 Task: Look for space in Shchuchin, Belarus from 2nd September, 2023 to 6th September, 2023 for 2 adults in price range Rs.15000 to Rs.20000. Place can be entire place with 1  bedroom having 1 bed and 1 bathroom. Property type can be house, flat, guest house, hotel. Amenities needed are: washing machine. Booking option can be shelf check-in. Required host language is English.
Action: Mouse moved to (517, 125)
Screenshot: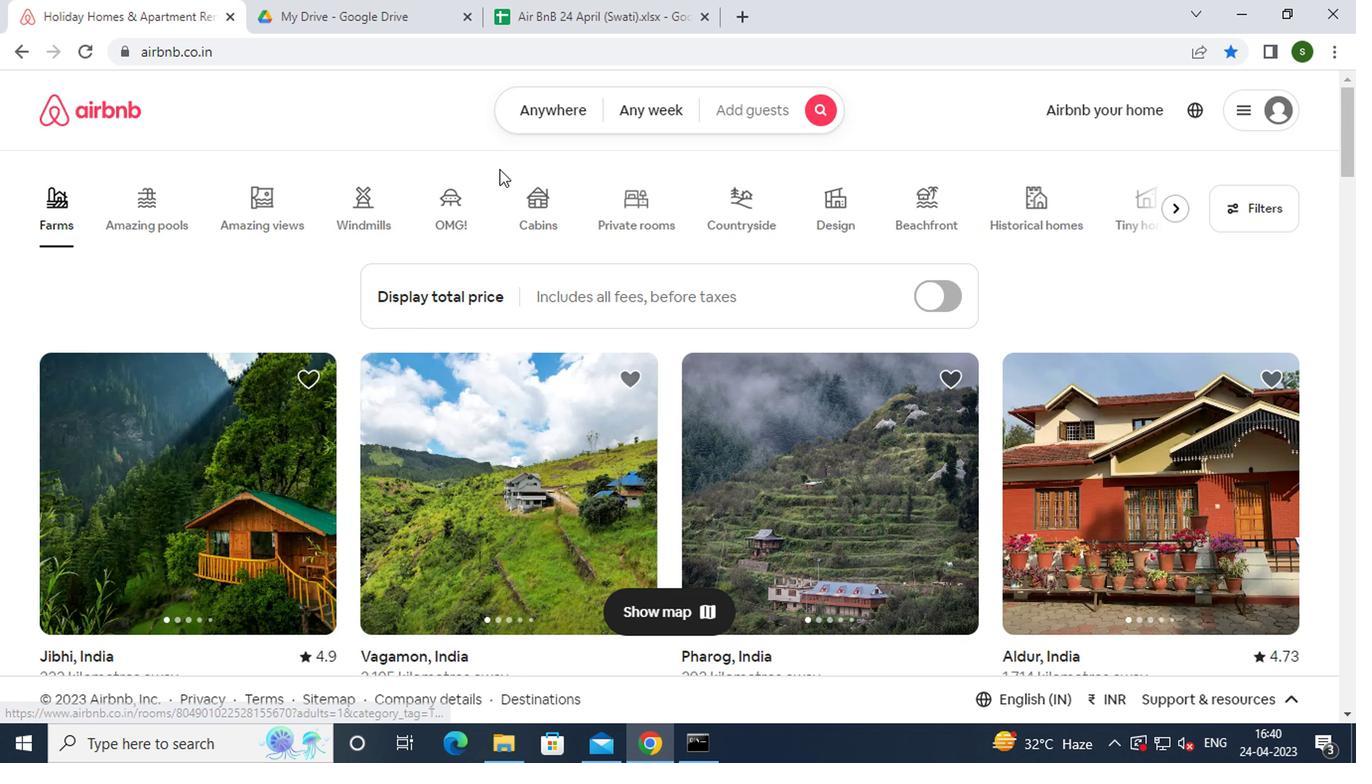 
Action: Mouse pressed left at (517, 125)
Screenshot: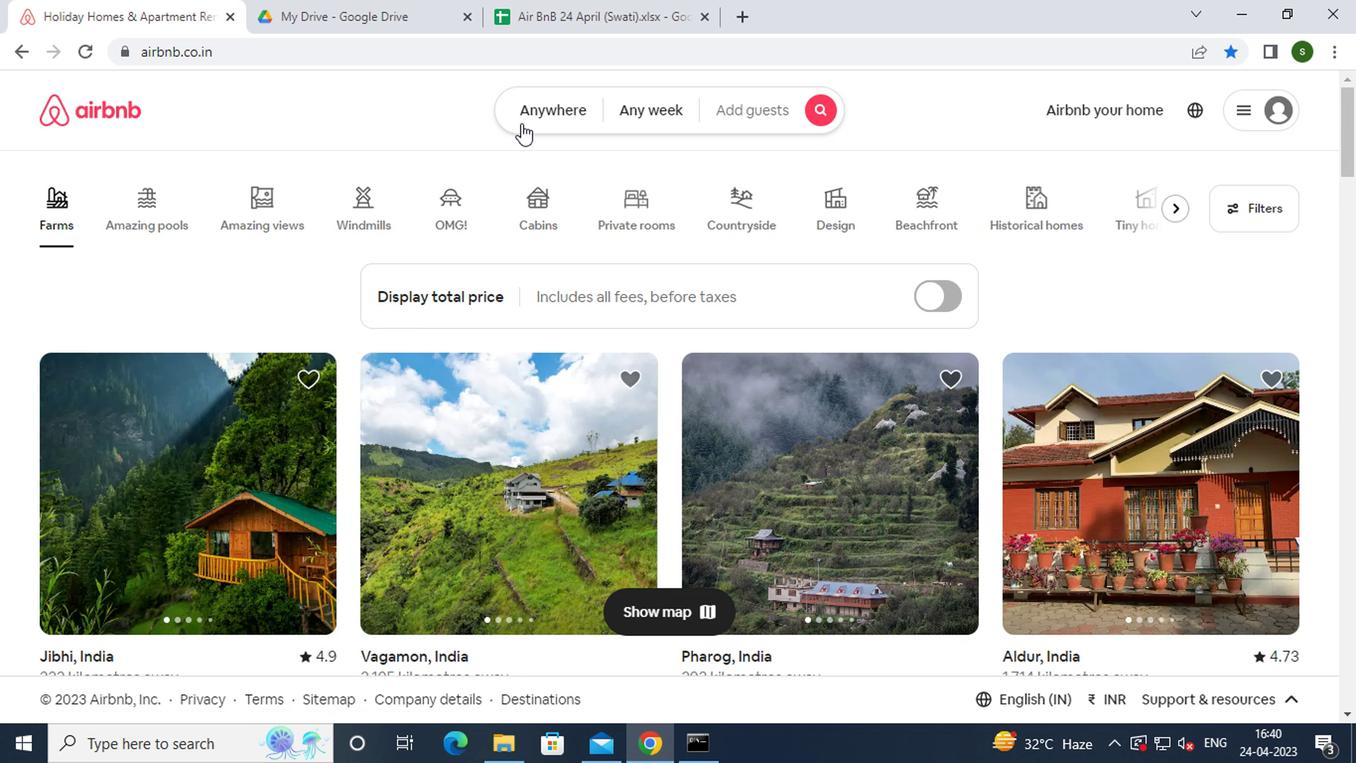 
Action: Mouse moved to (431, 206)
Screenshot: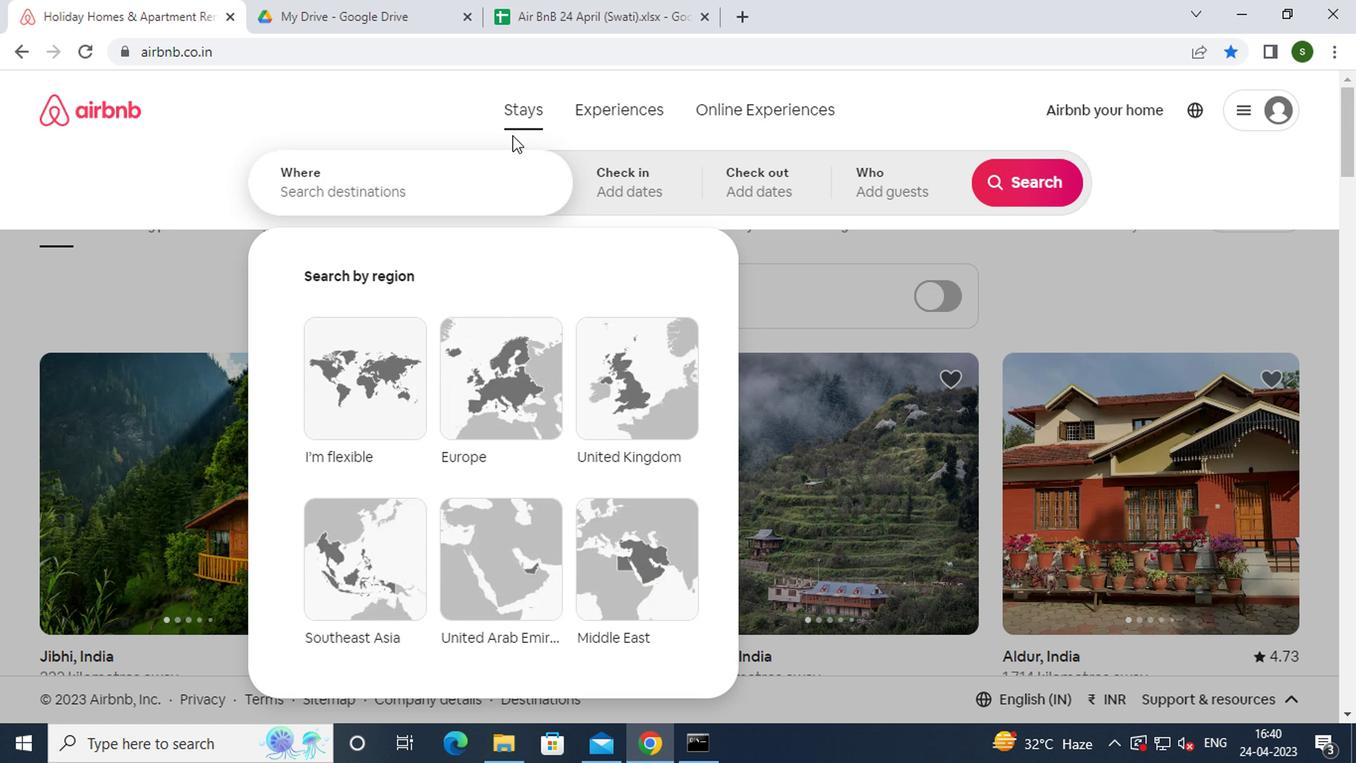 
Action: Mouse pressed left at (431, 206)
Screenshot: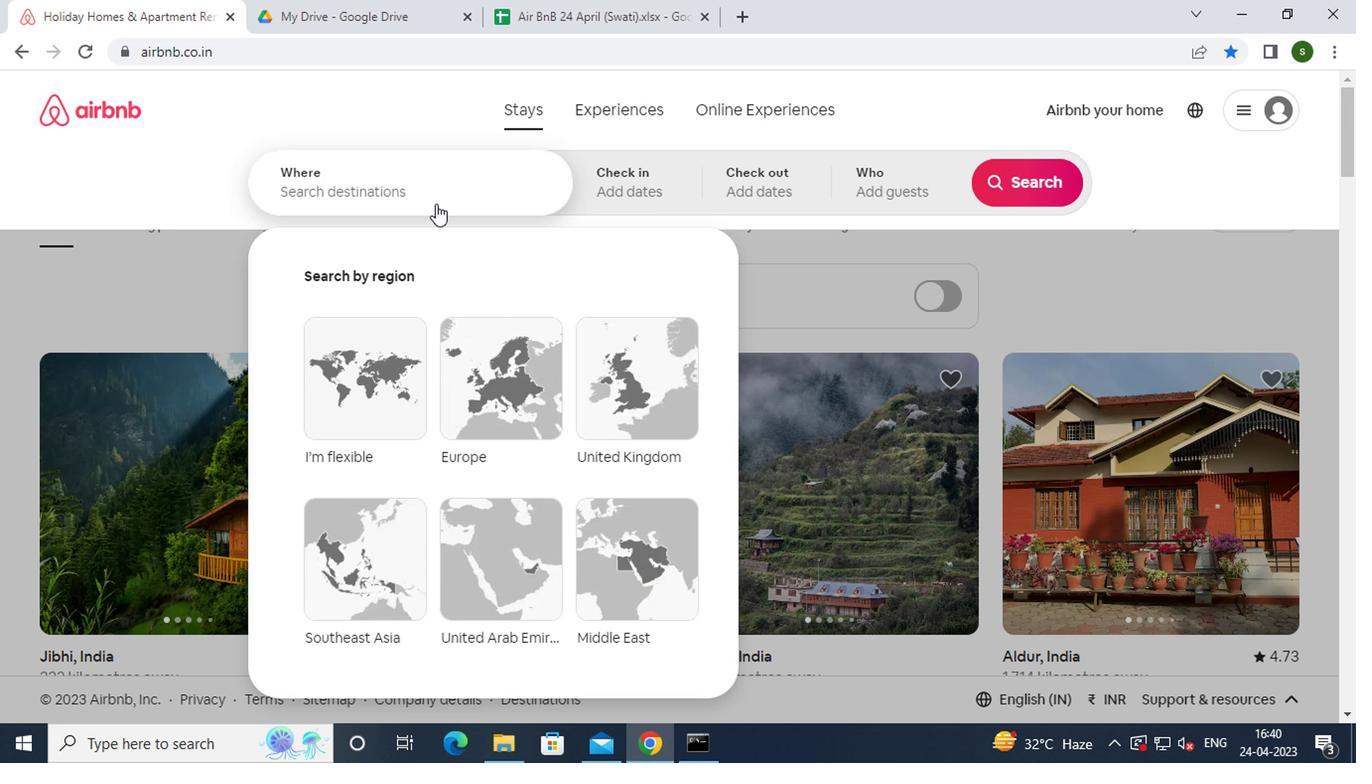 
Action: Key pressed s<Key.caps_lock>hchuchin
Screenshot: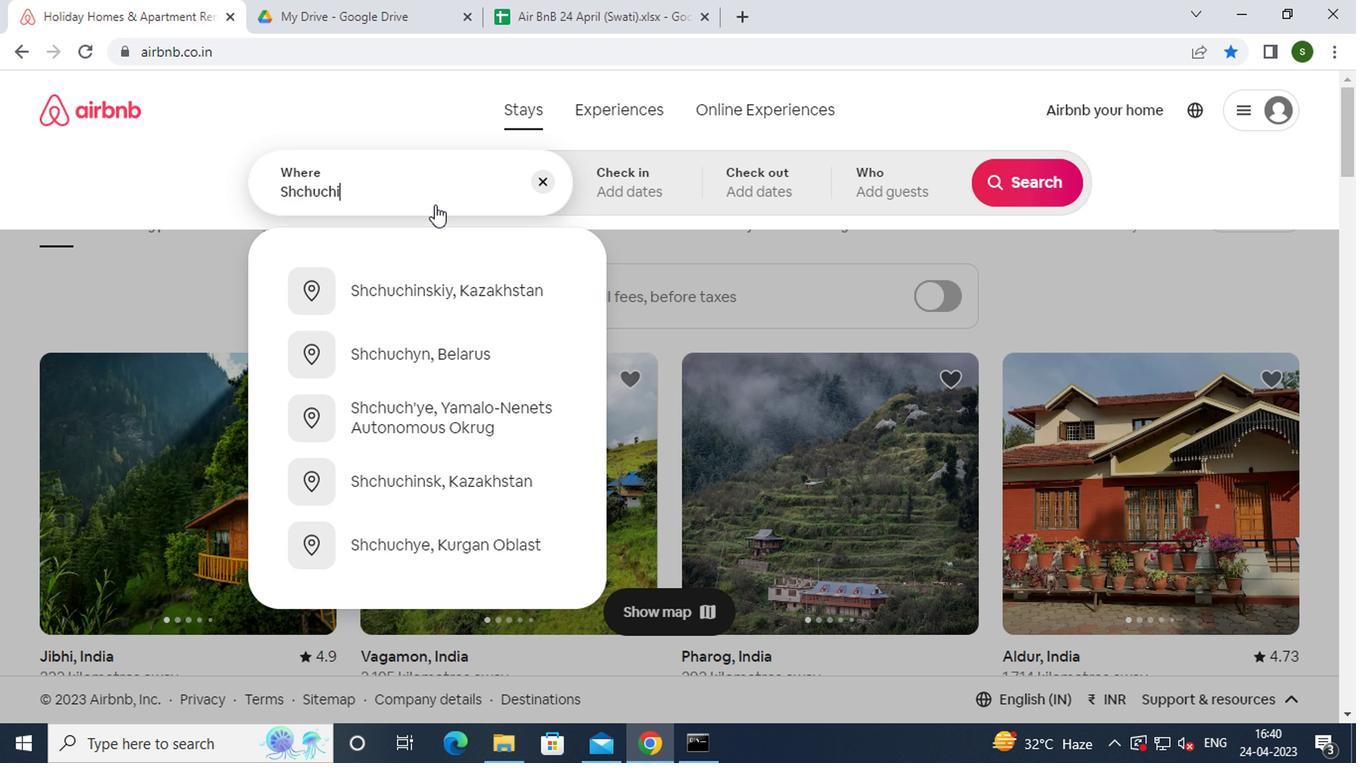 
Action: Mouse moved to (441, 279)
Screenshot: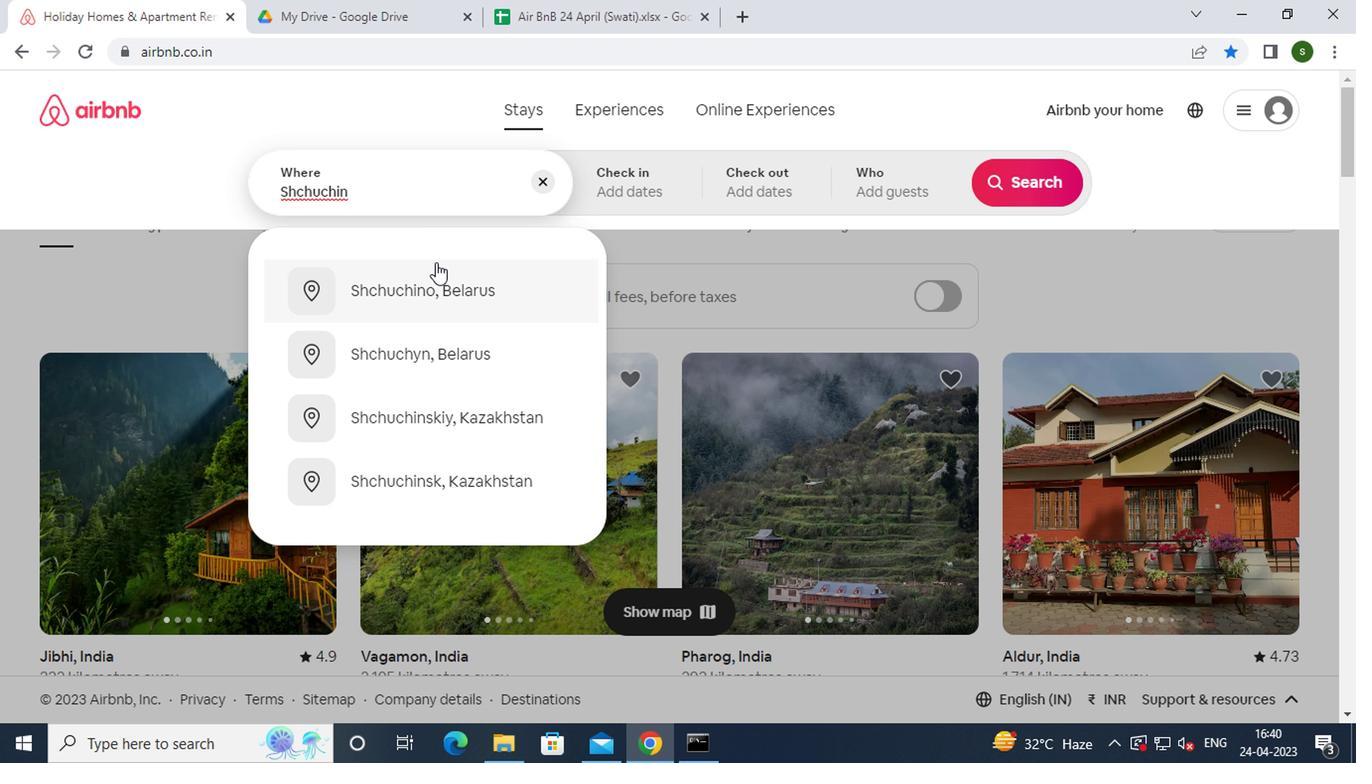 
Action: Mouse pressed left at (441, 279)
Screenshot: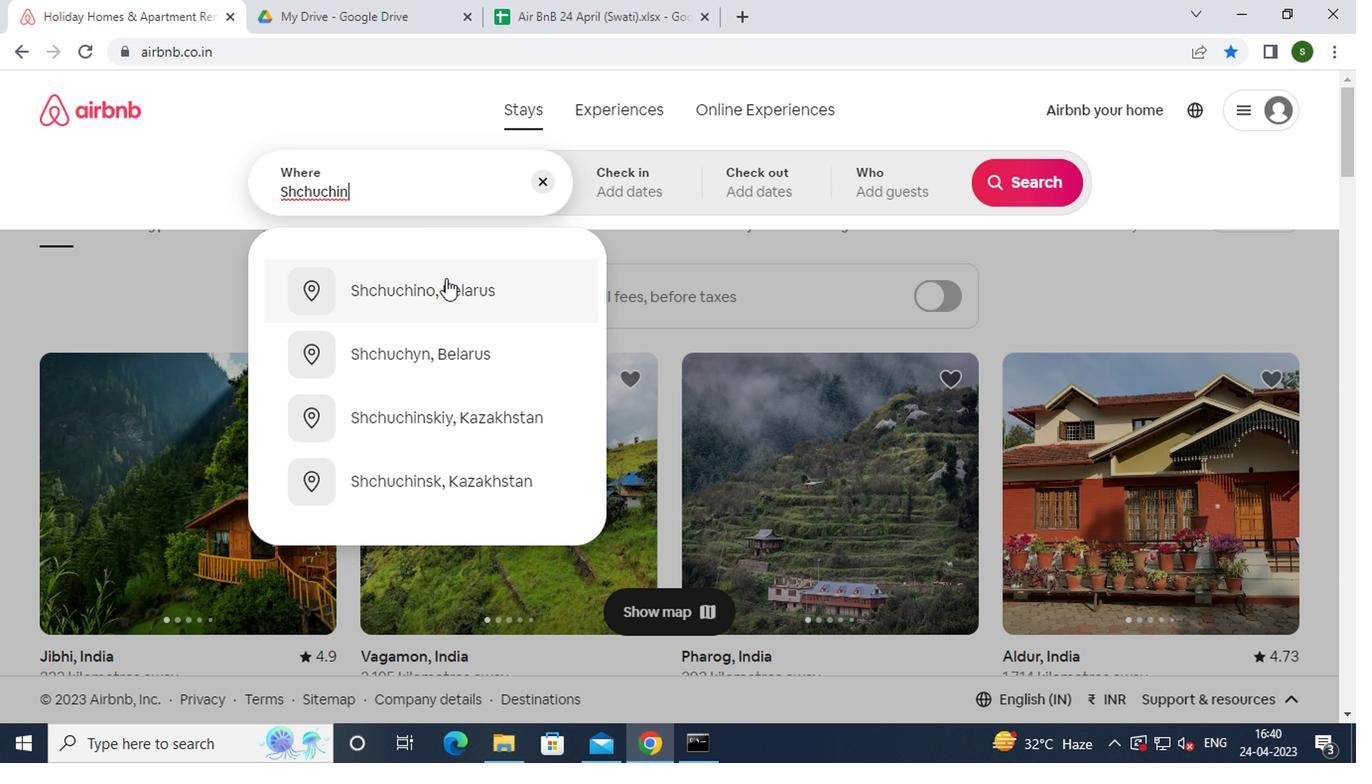 
Action: Mouse moved to (1011, 340)
Screenshot: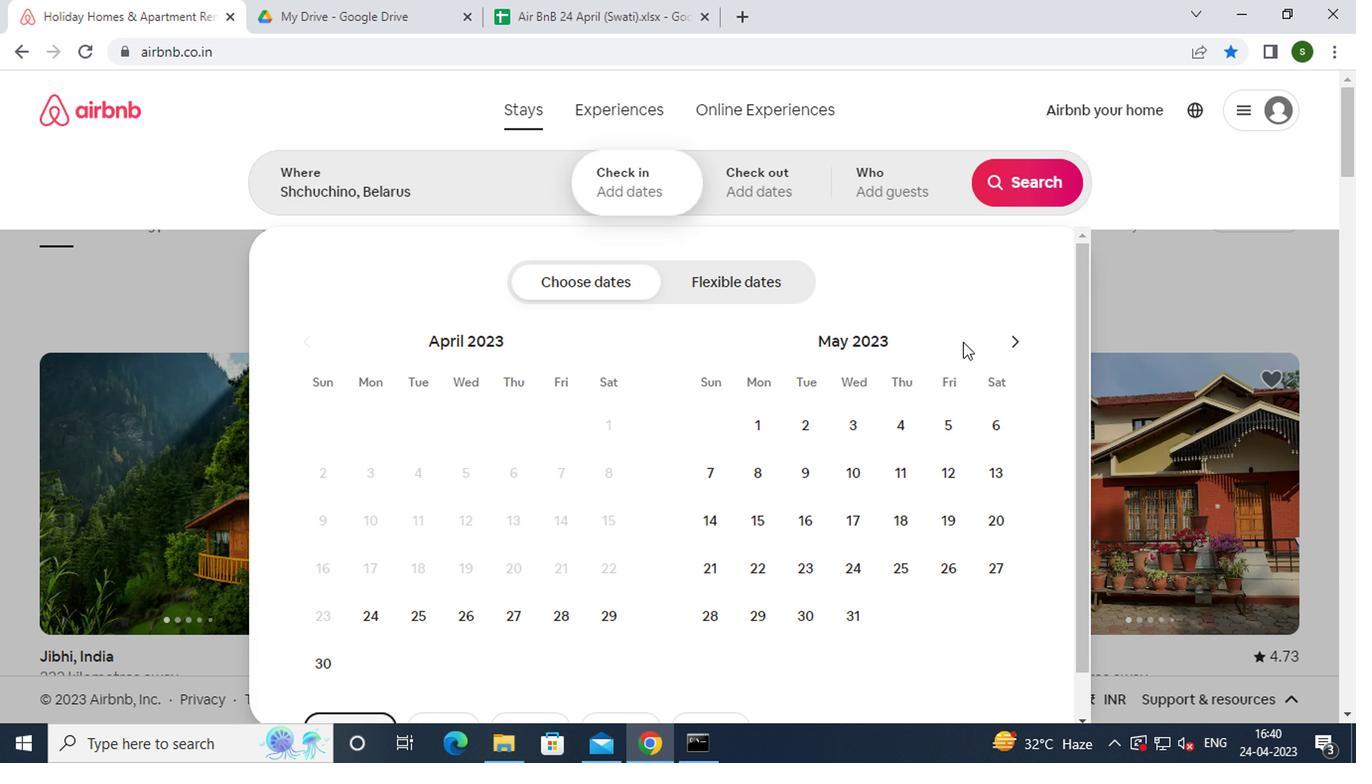 
Action: Mouse pressed left at (1011, 340)
Screenshot: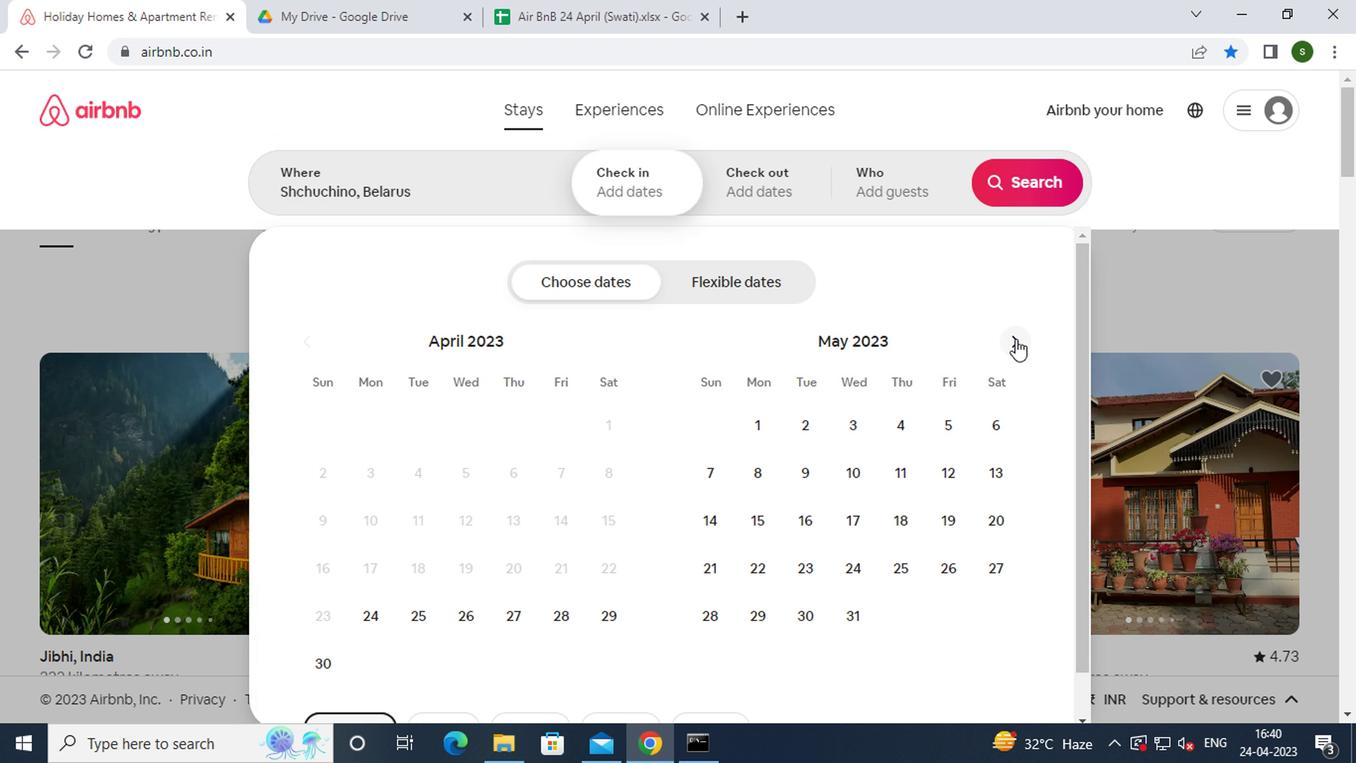 
Action: Mouse pressed left at (1011, 340)
Screenshot: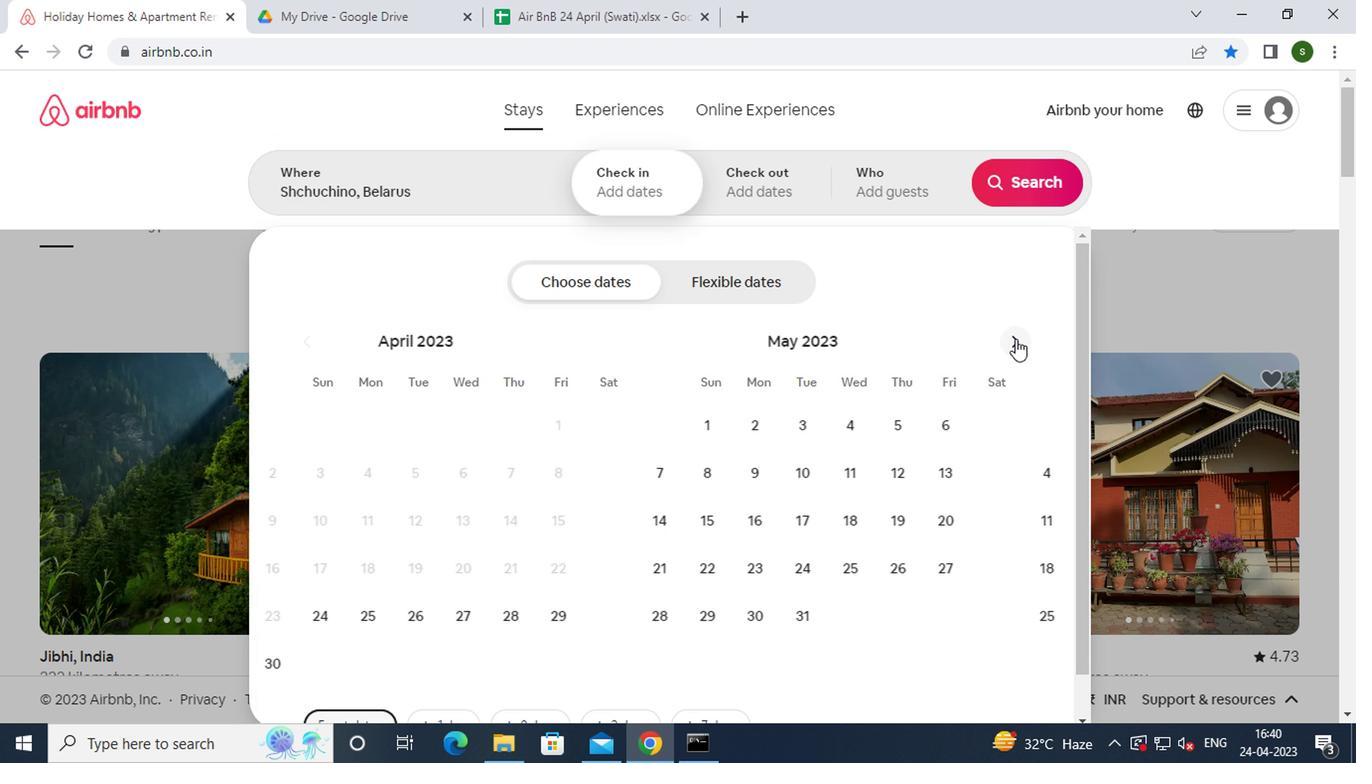 
Action: Mouse pressed left at (1011, 340)
Screenshot: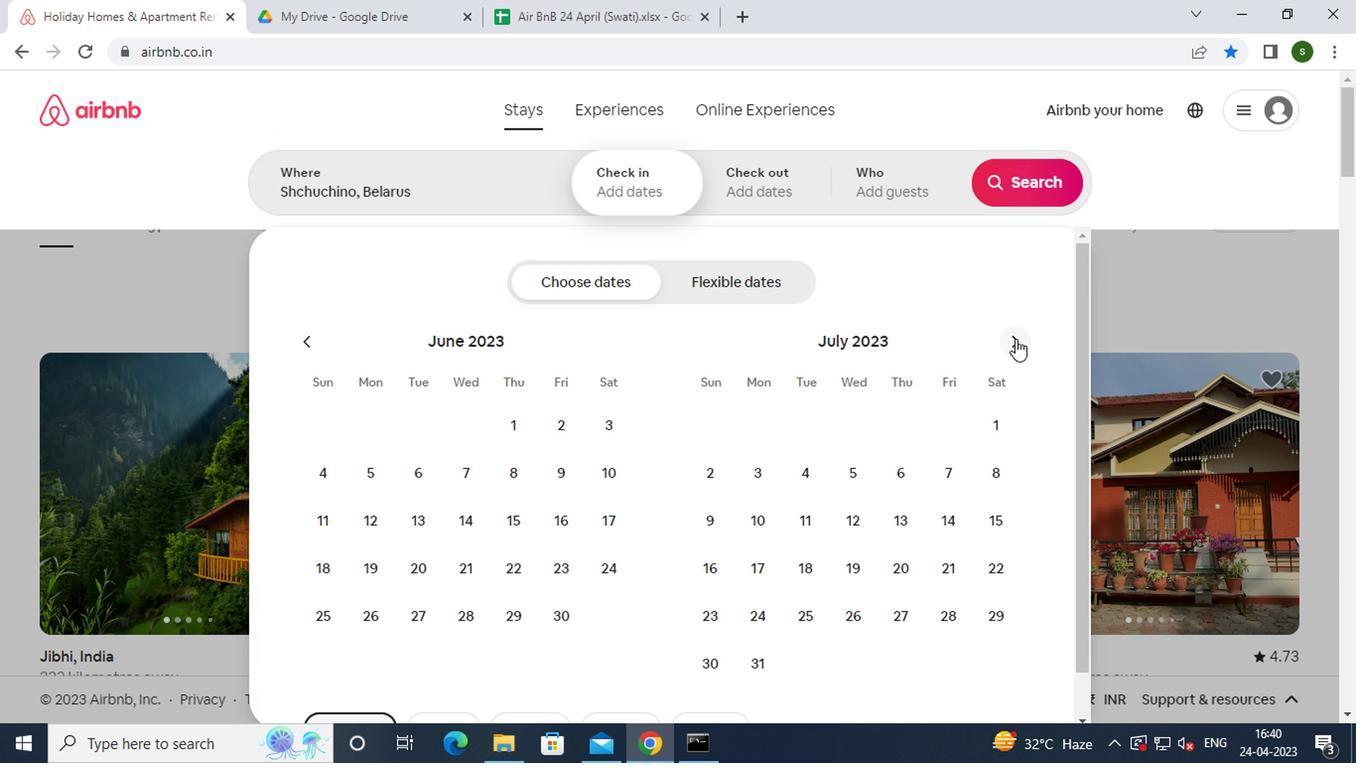 
Action: Mouse pressed left at (1011, 340)
Screenshot: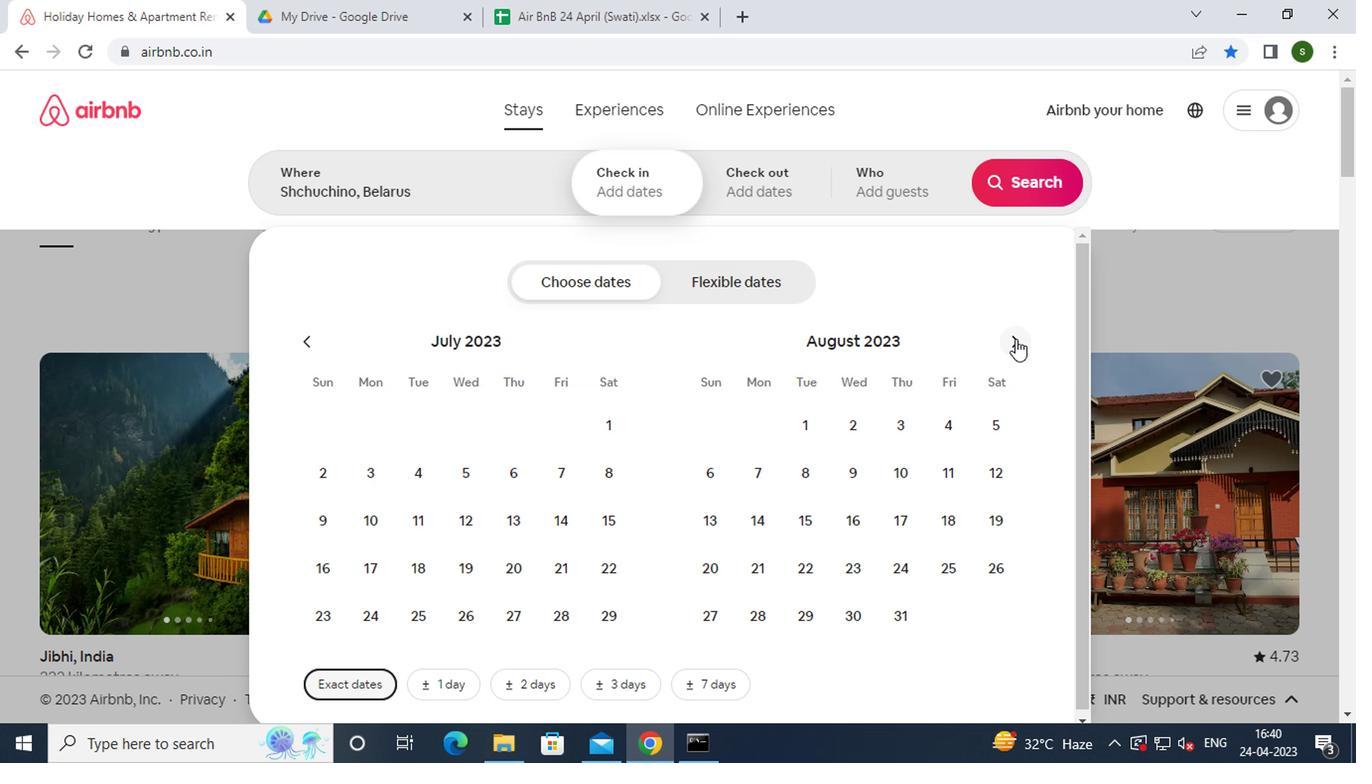 
Action: Mouse moved to (993, 428)
Screenshot: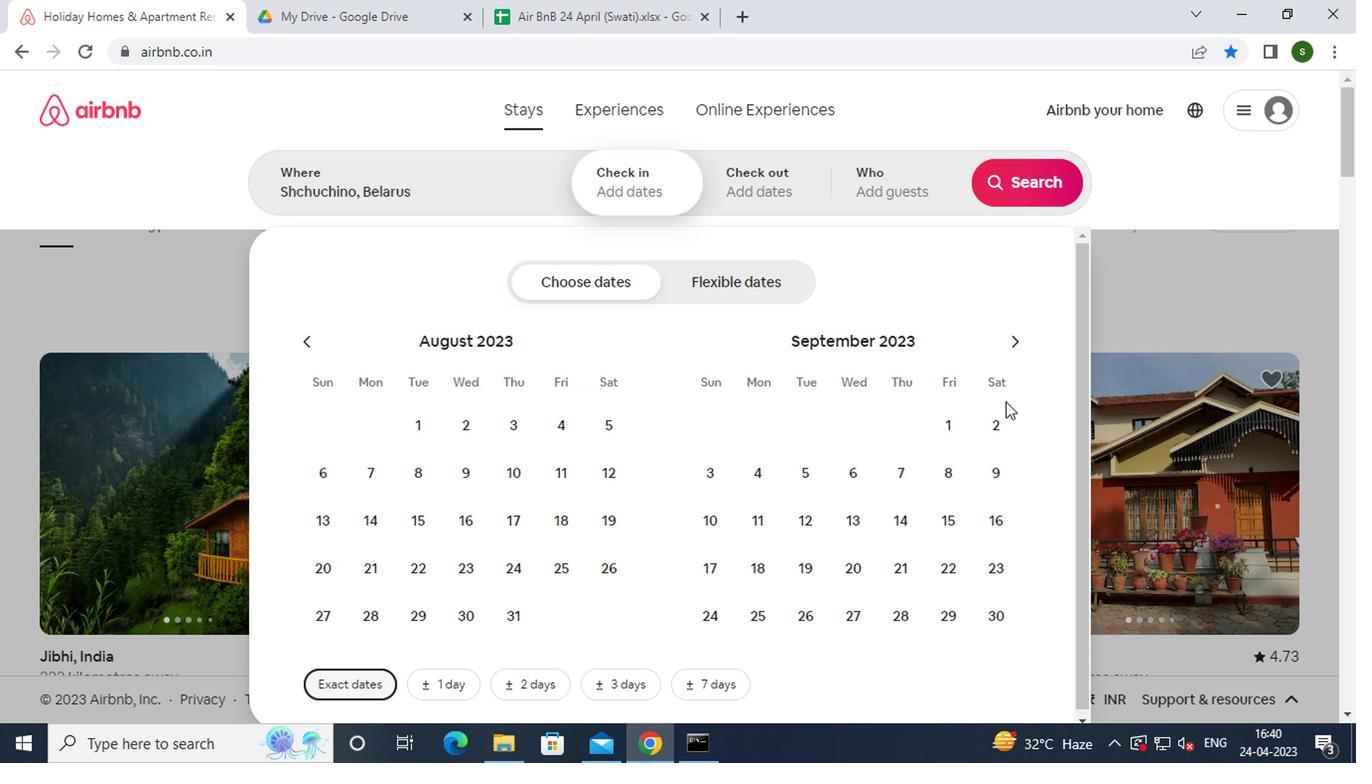 
Action: Mouse pressed left at (993, 428)
Screenshot: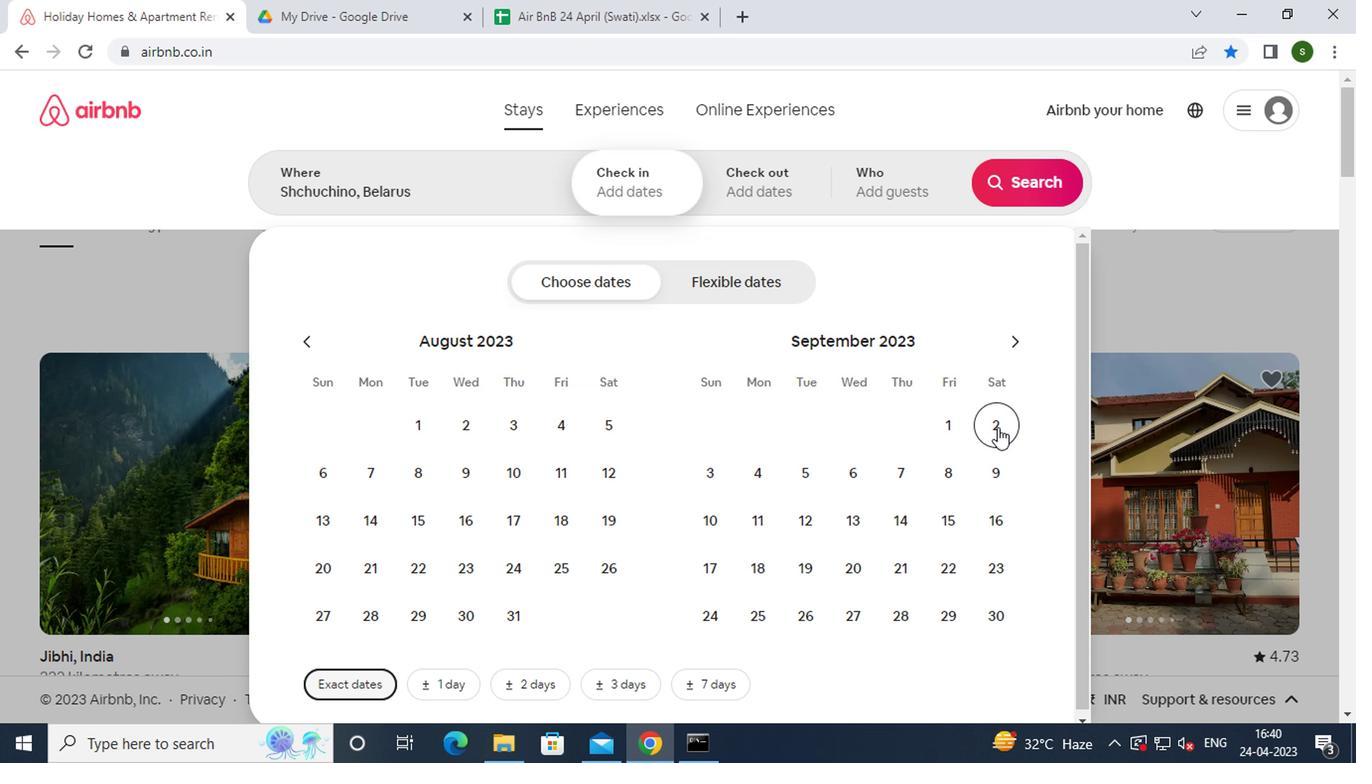 
Action: Mouse moved to (845, 480)
Screenshot: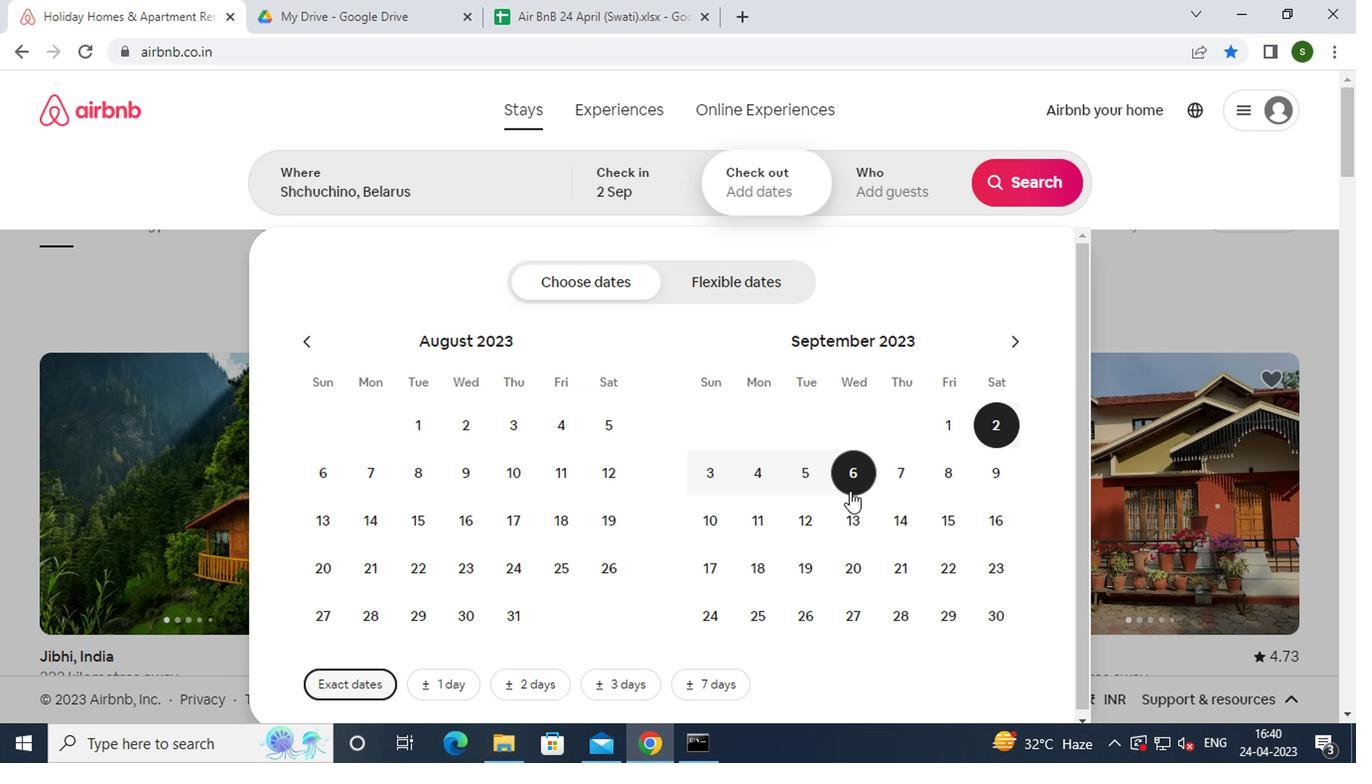 
Action: Mouse pressed left at (845, 480)
Screenshot: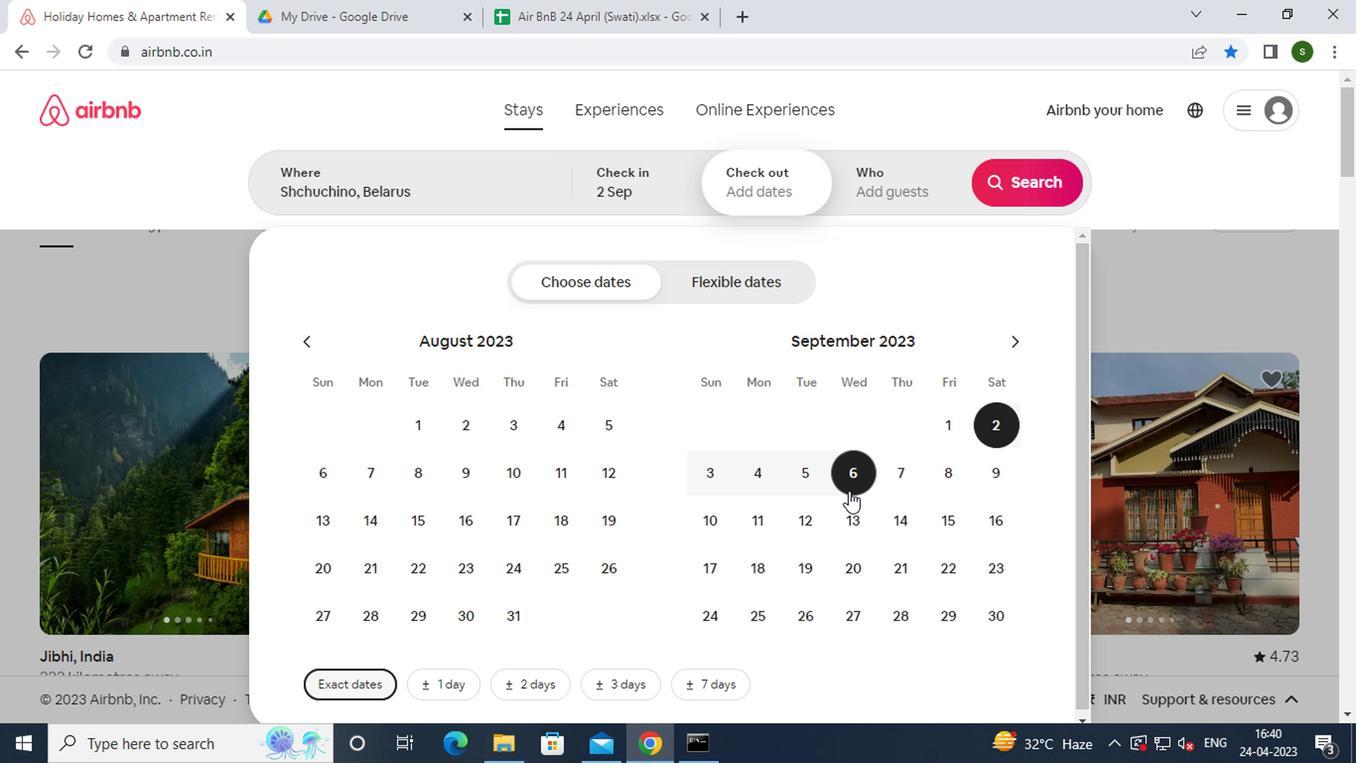 
Action: Mouse moved to (875, 185)
Screenshot: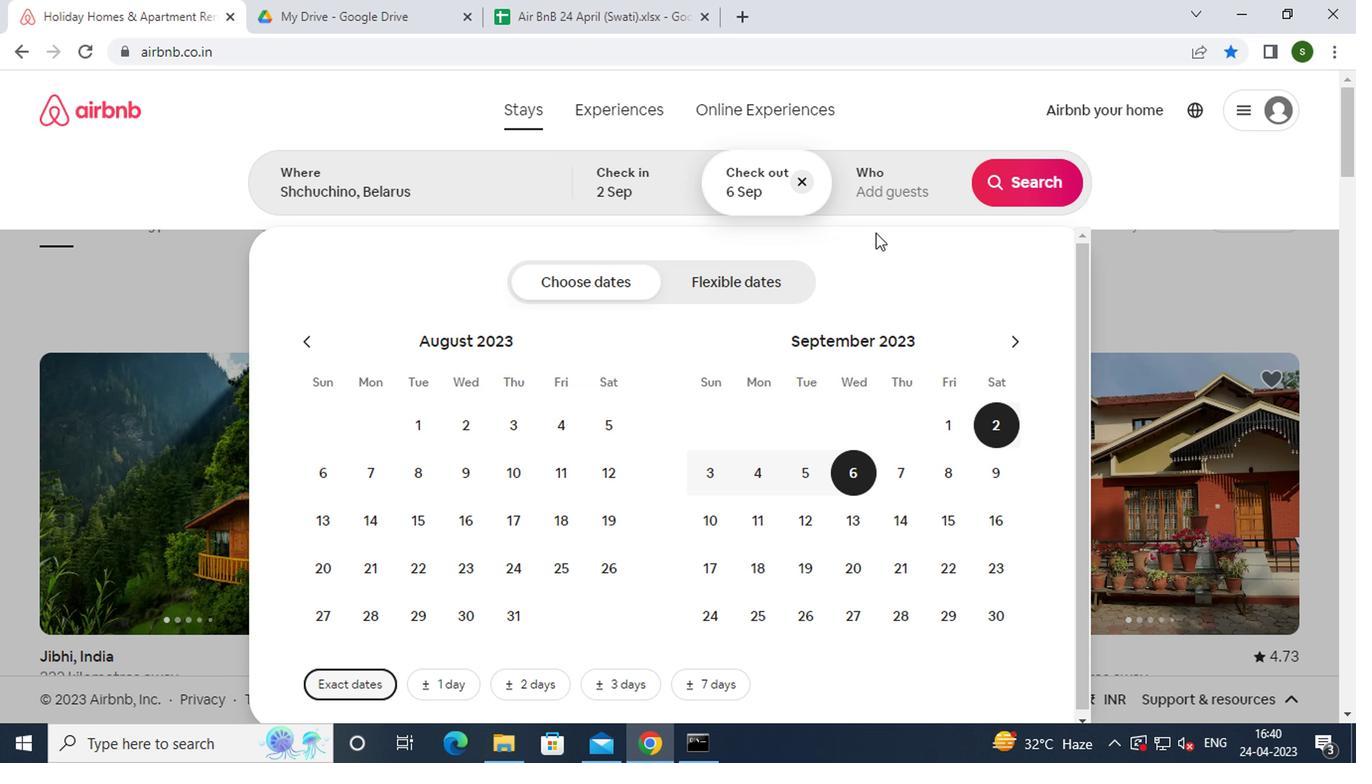 
Action: Mouse pressed left at (875, 185)
Screenshot: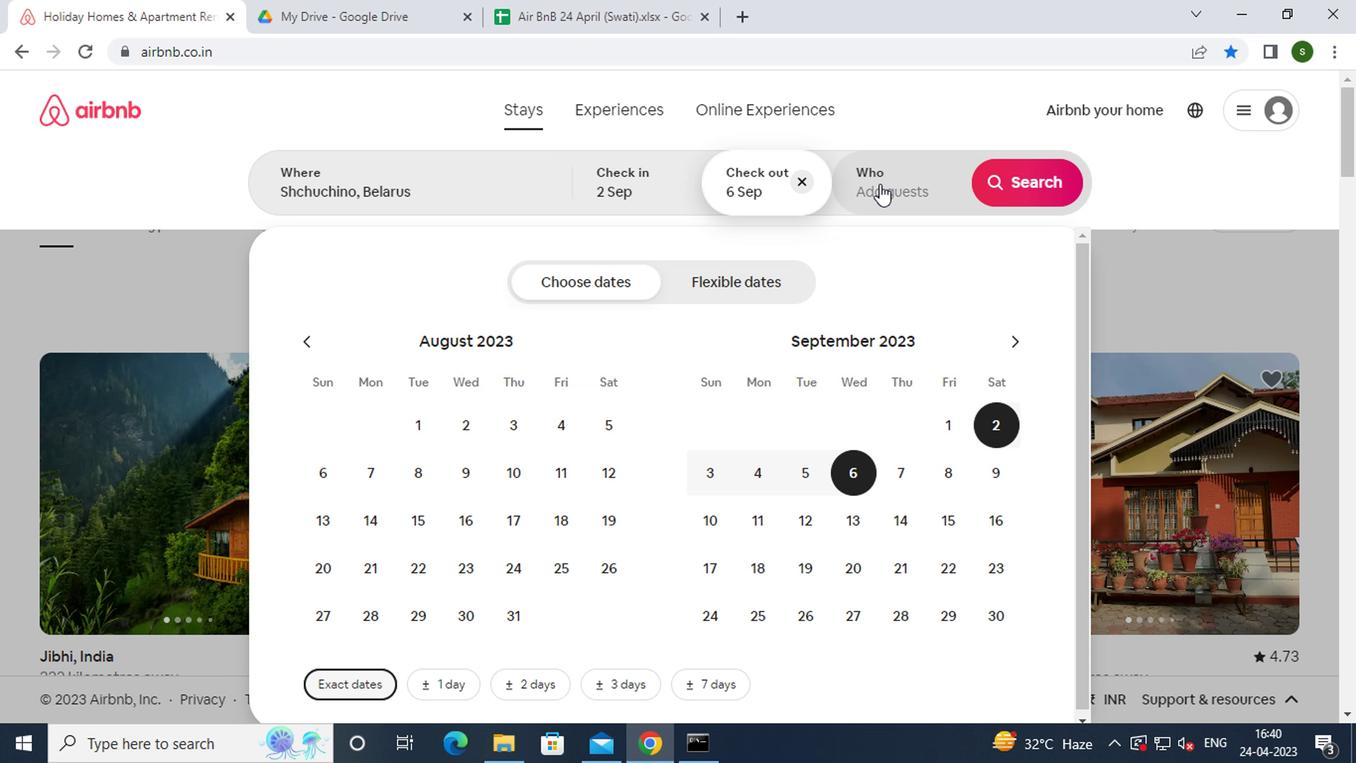 
Action: Mouse moved to (1026, 281)
Screenshot: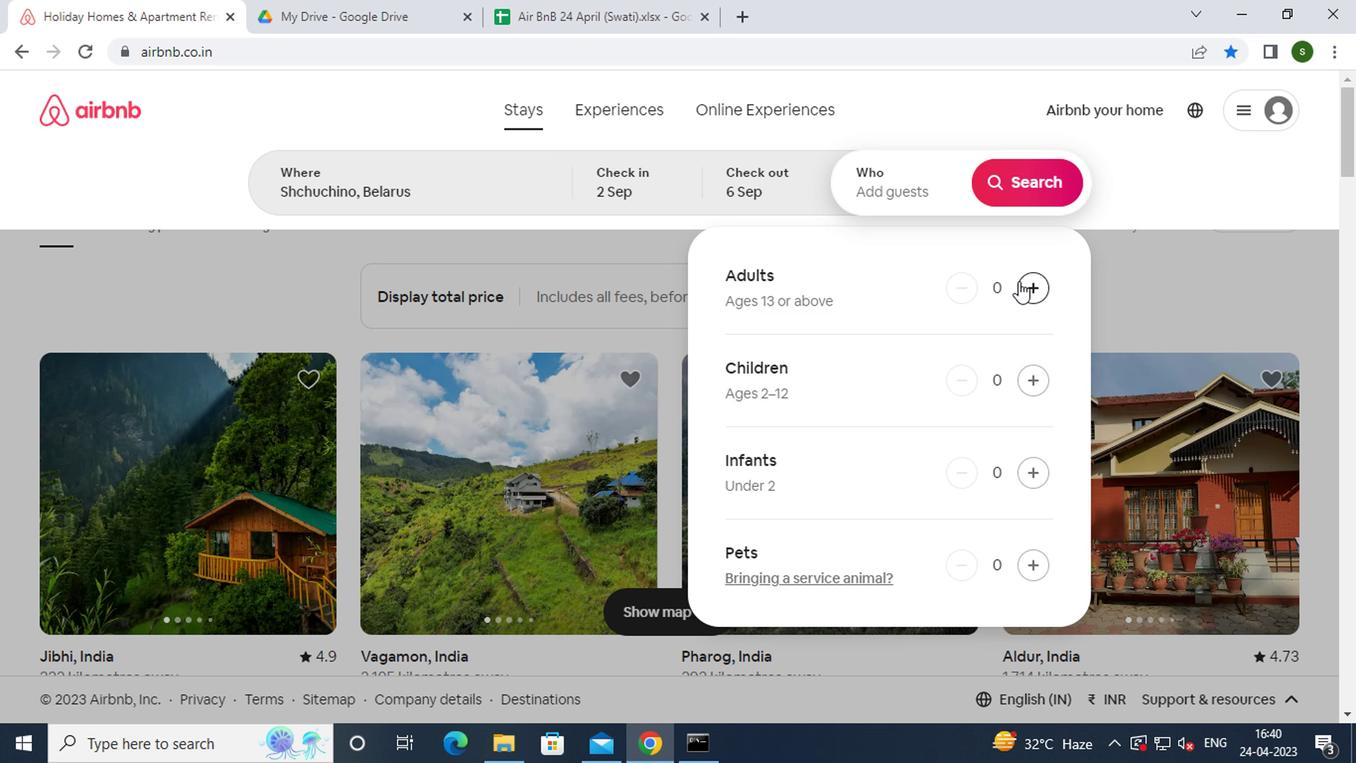 
Action: Mouse pressed left at (1026, 281)
Screenshot: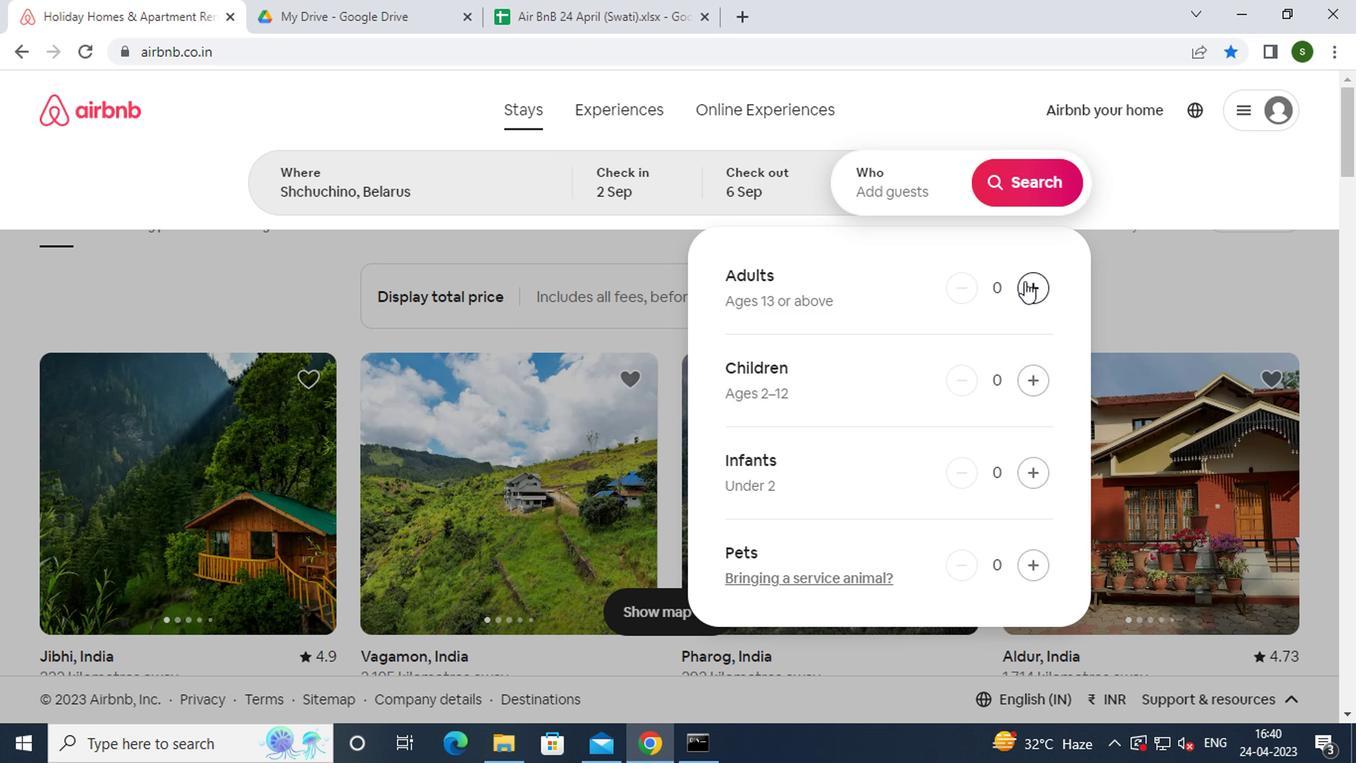 
Action: Mouse pressed left at (1026, 281)
Screenshot: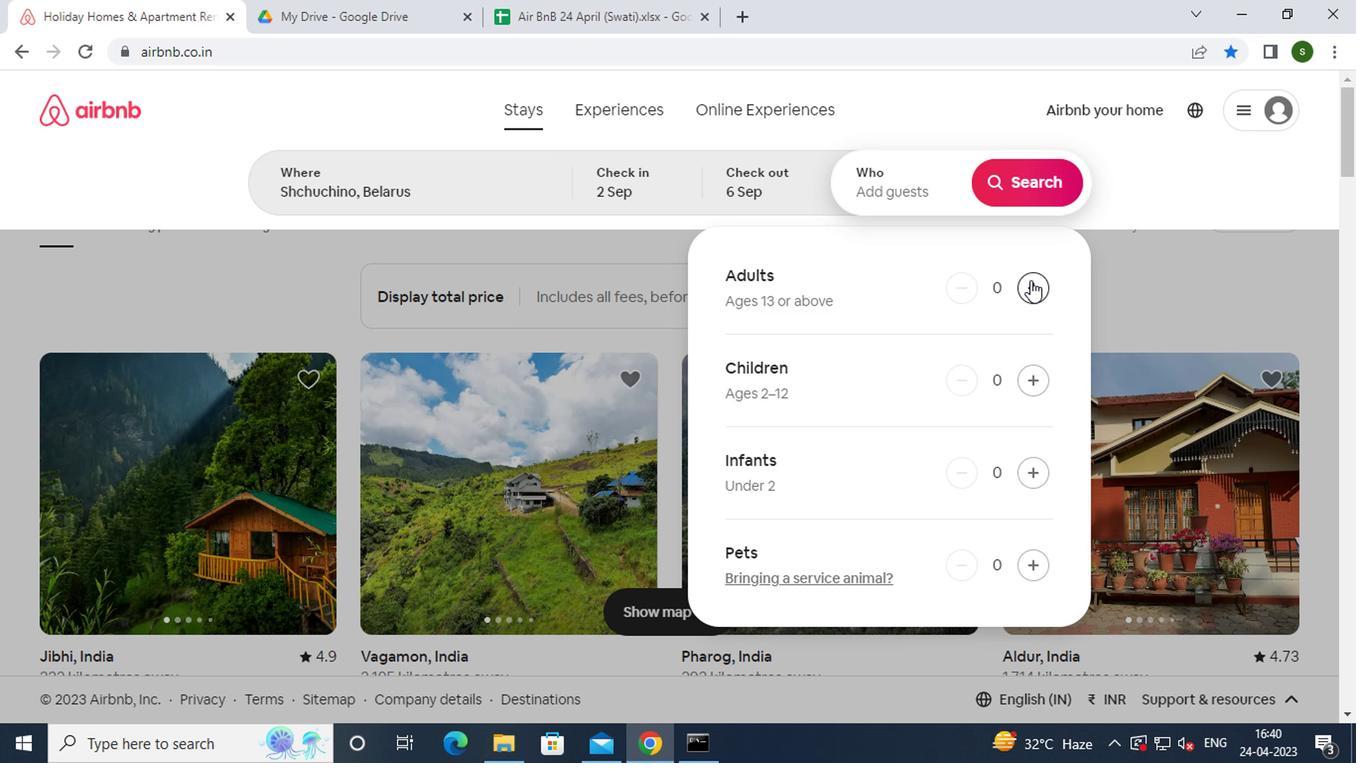 
Action: Mouse moved to (1020, 198)
Screenshot: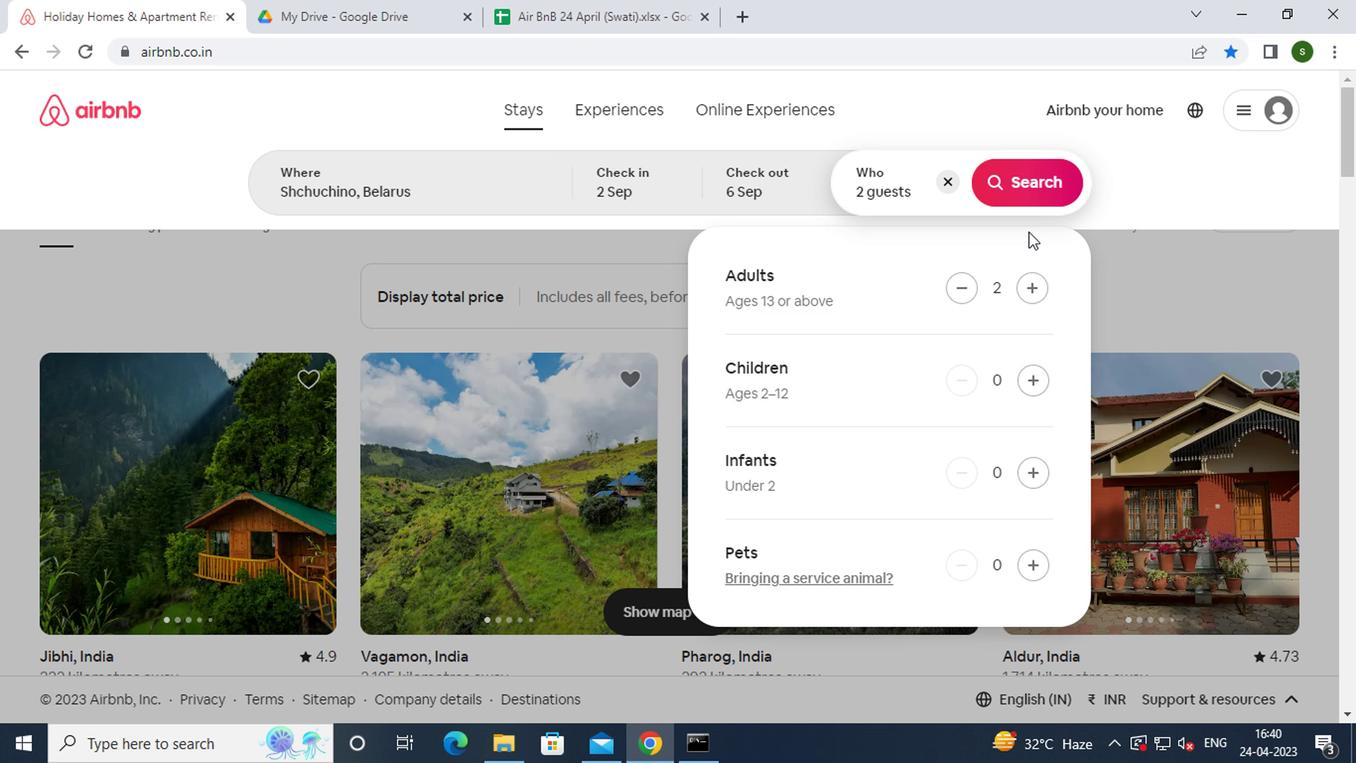 
Action: Mouse pressed left at (1020, 198)
Screenshot: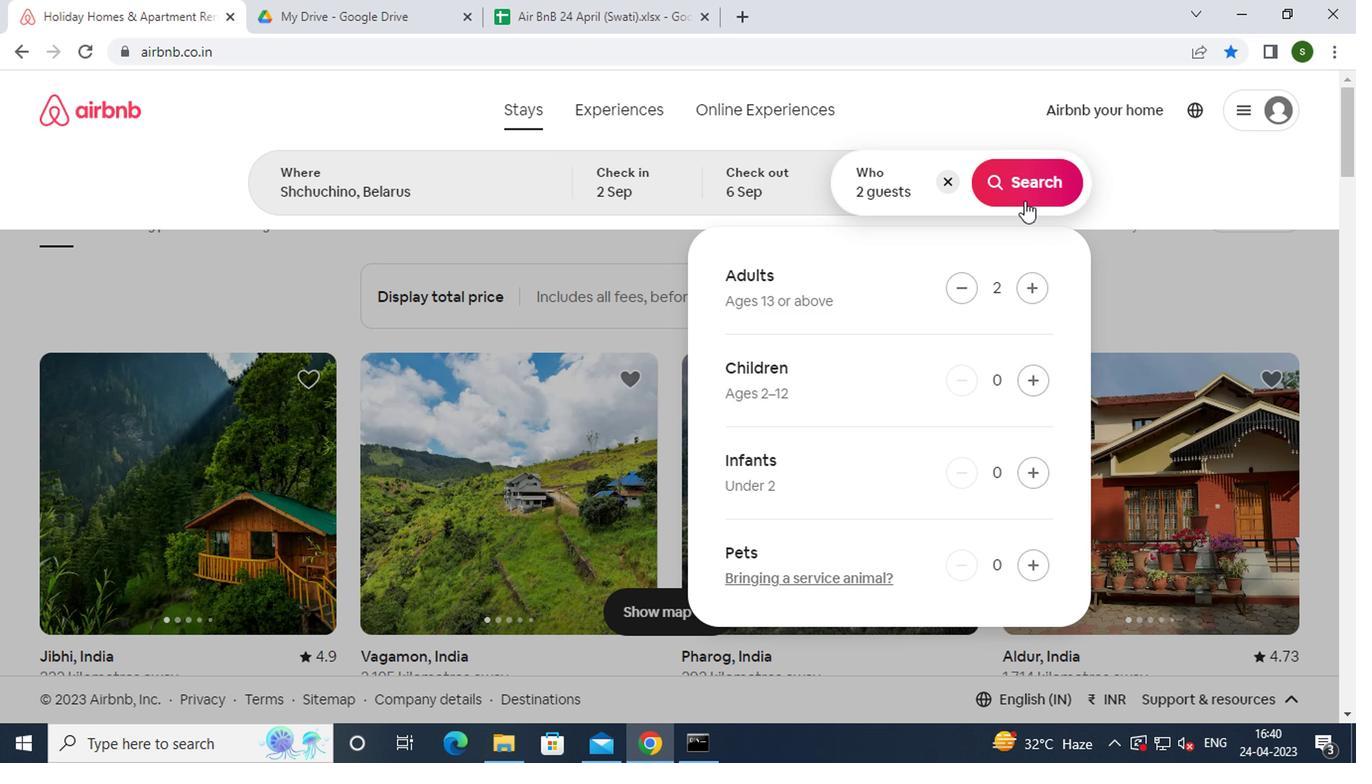
Action: Mouse moved to (1271, 179)
Screenshot: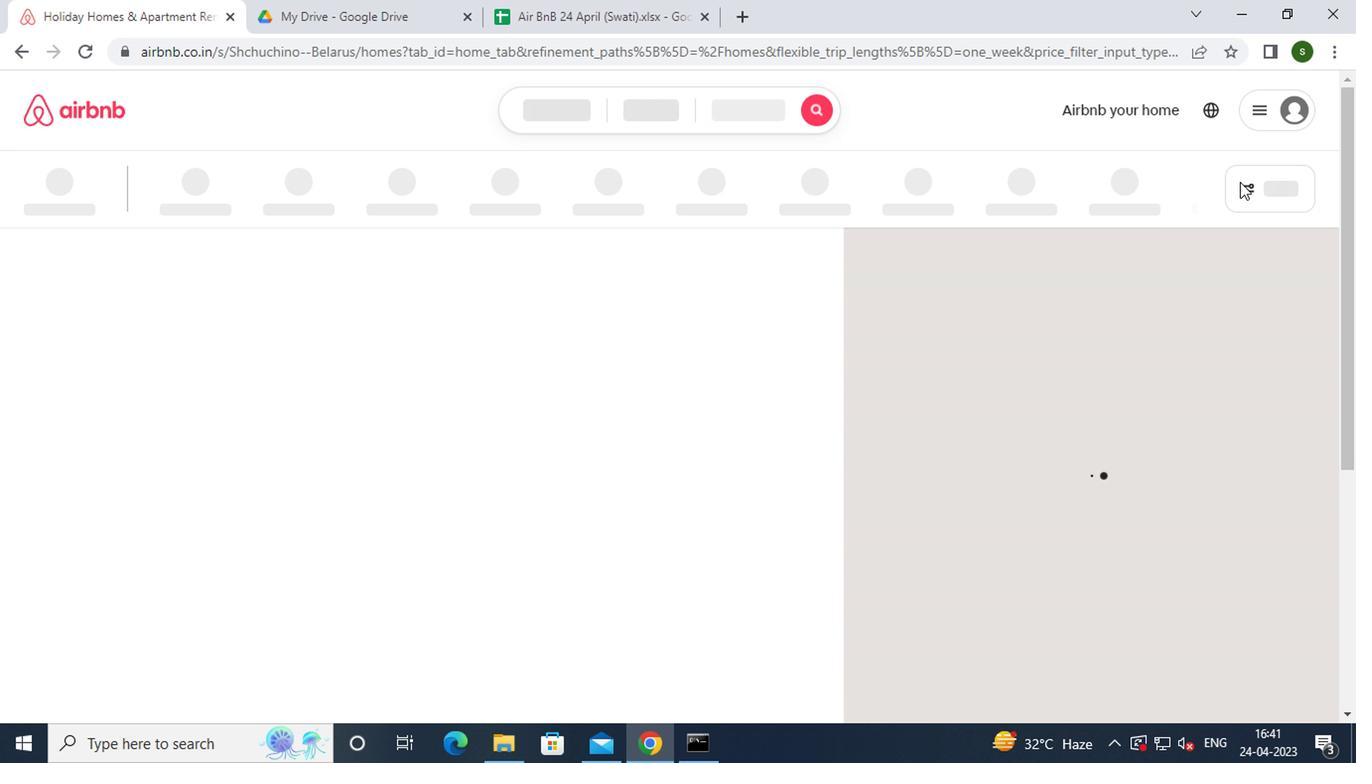 
Action: Mouse pressed left at (1271, 179)
Screenshot: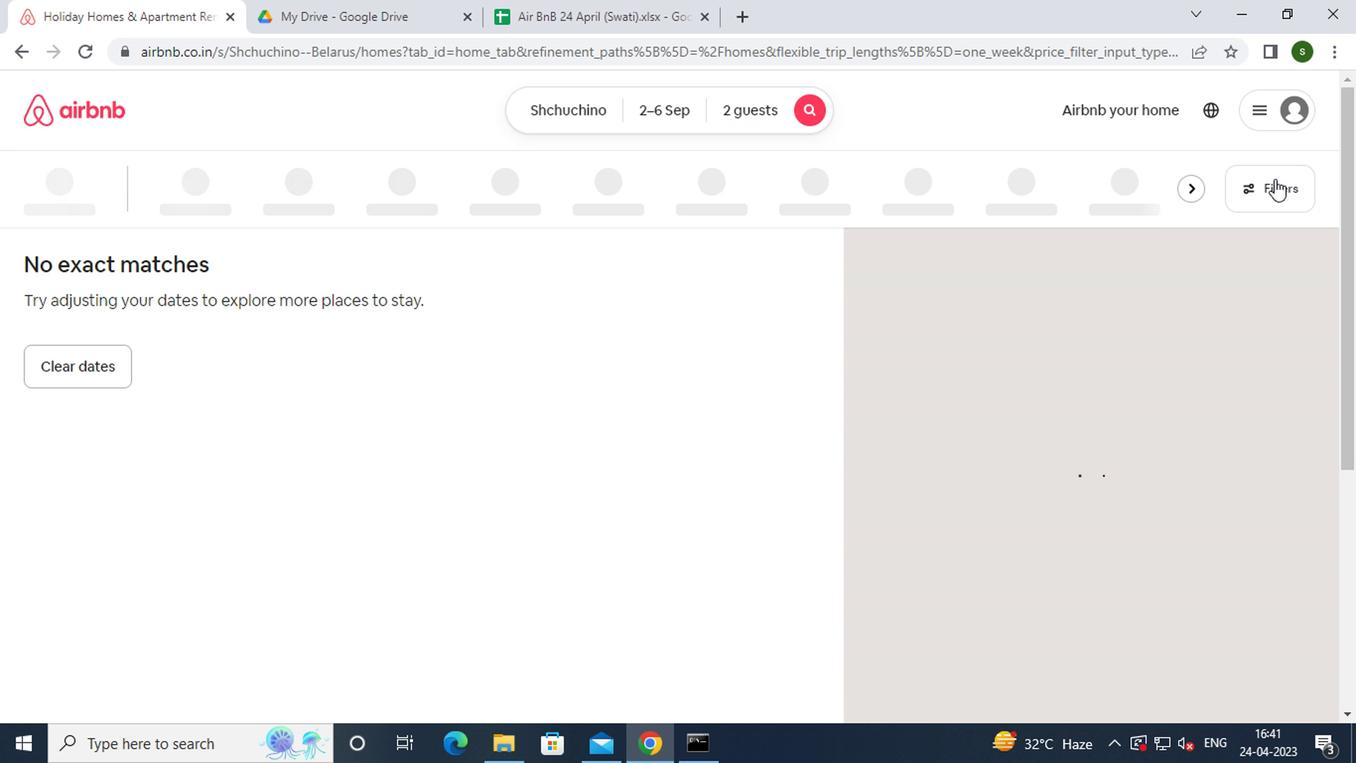 
Action: Mouse moved to (497, 308)
Screenshot: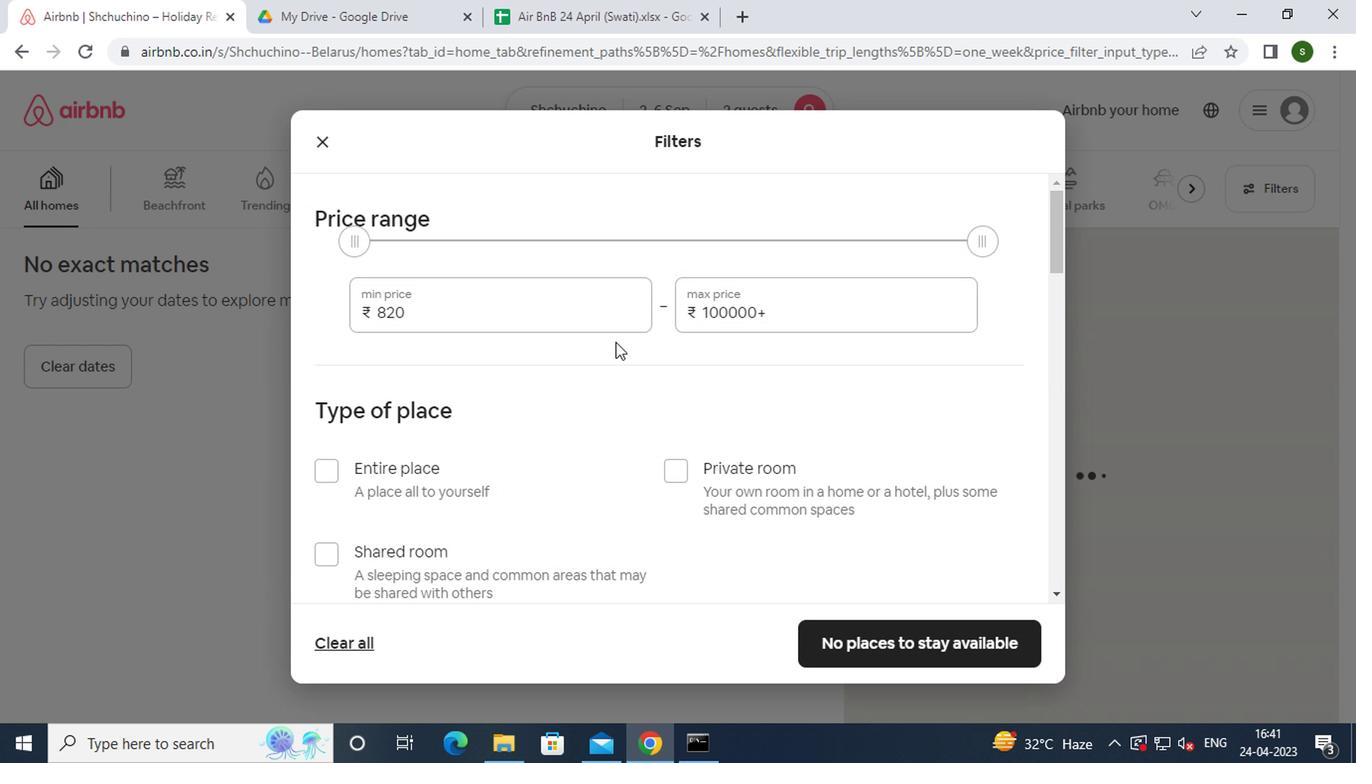 
Action: Mouse pressed left at (497, 308)
Screenshot: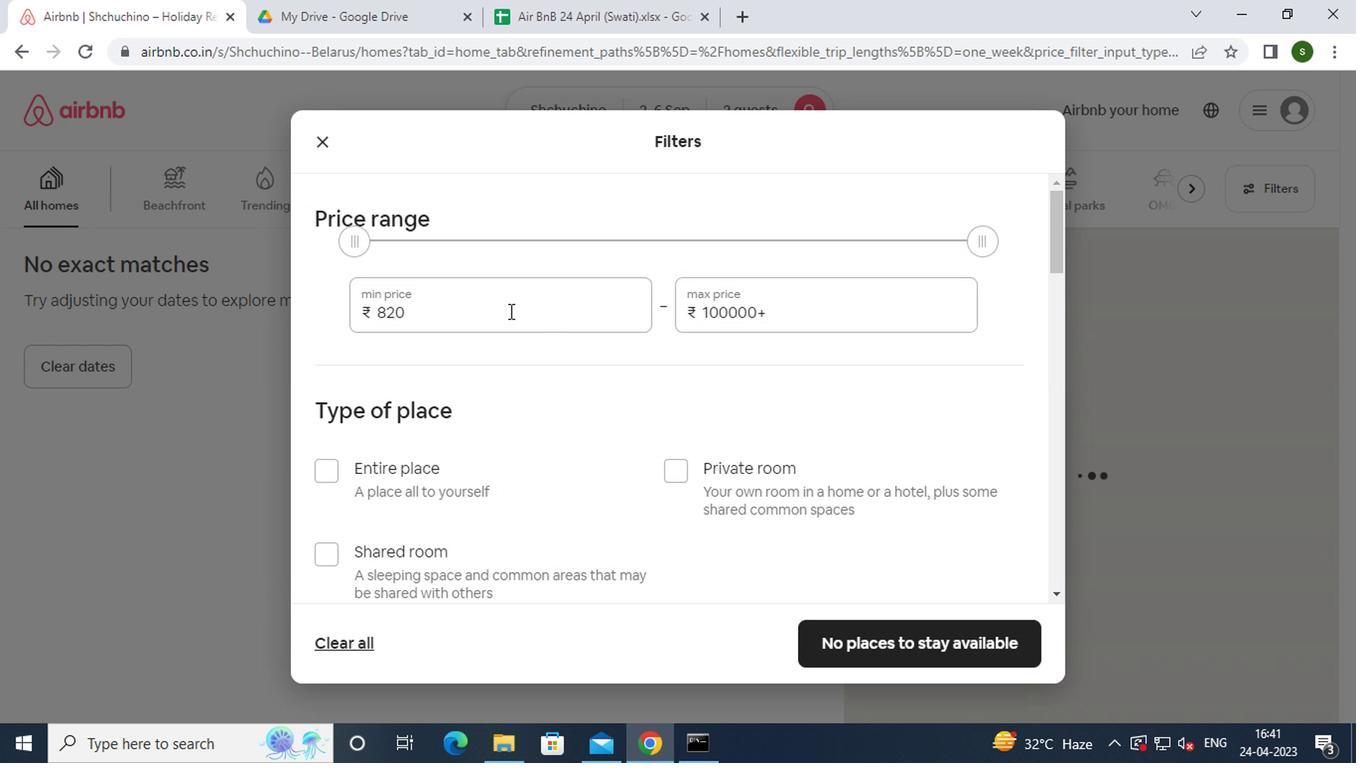 
Action: Key pressed <Key.backspace><Key.backspace><Key.backspace><Key.backspace><Key.backspace><Key.backspace><Key.backspace><Key.backspace><Key.backspace><Key.backspace>15000
Screenshot: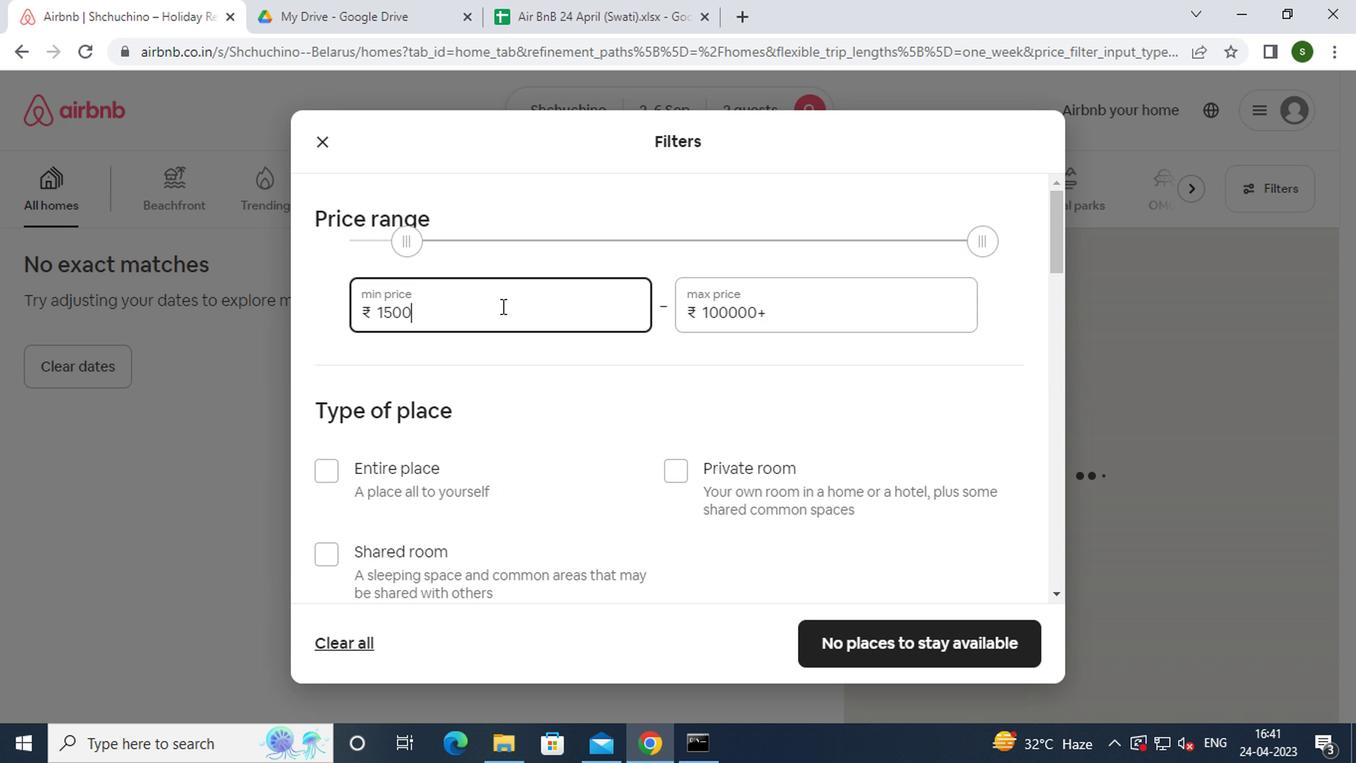 
Action: Mouse moved to (775, 315)
Screenshot: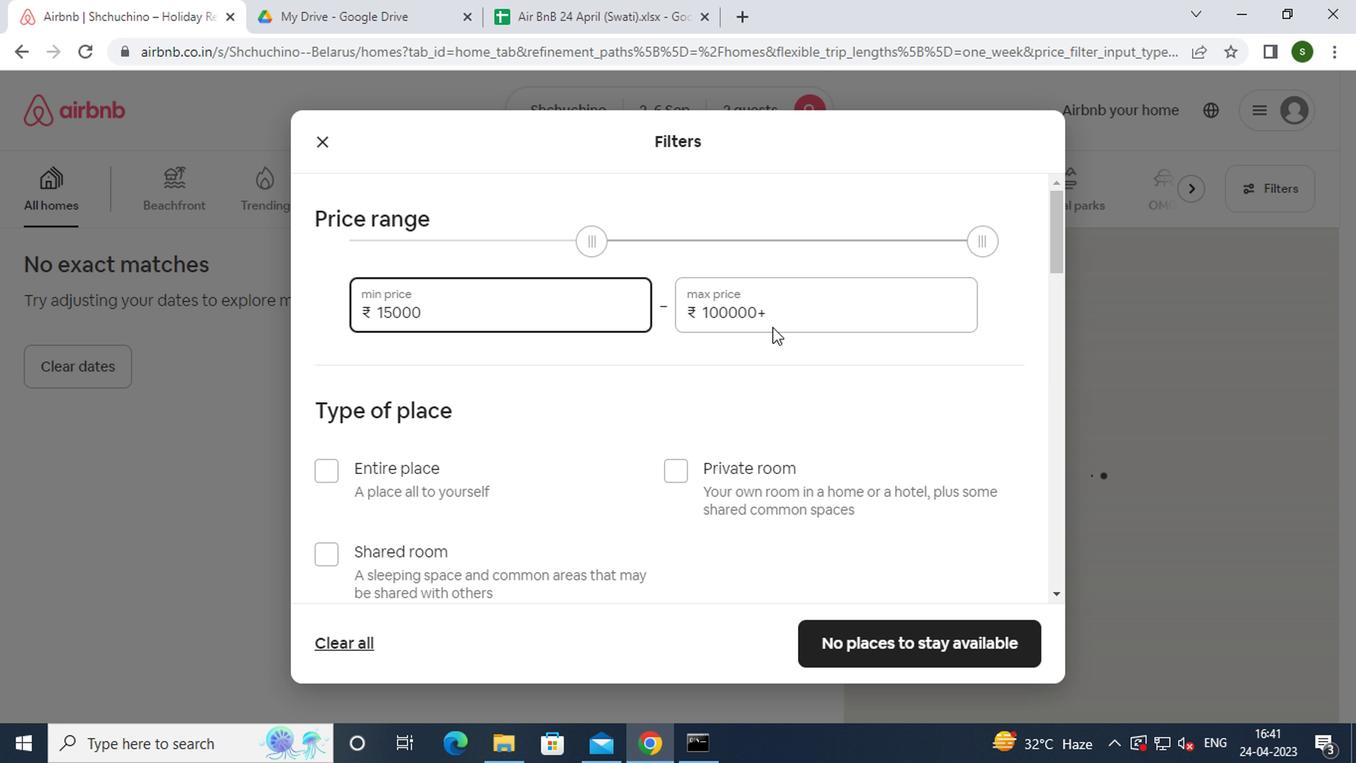 
Action: Mouse pressed left at (775, 315)
Screenshot: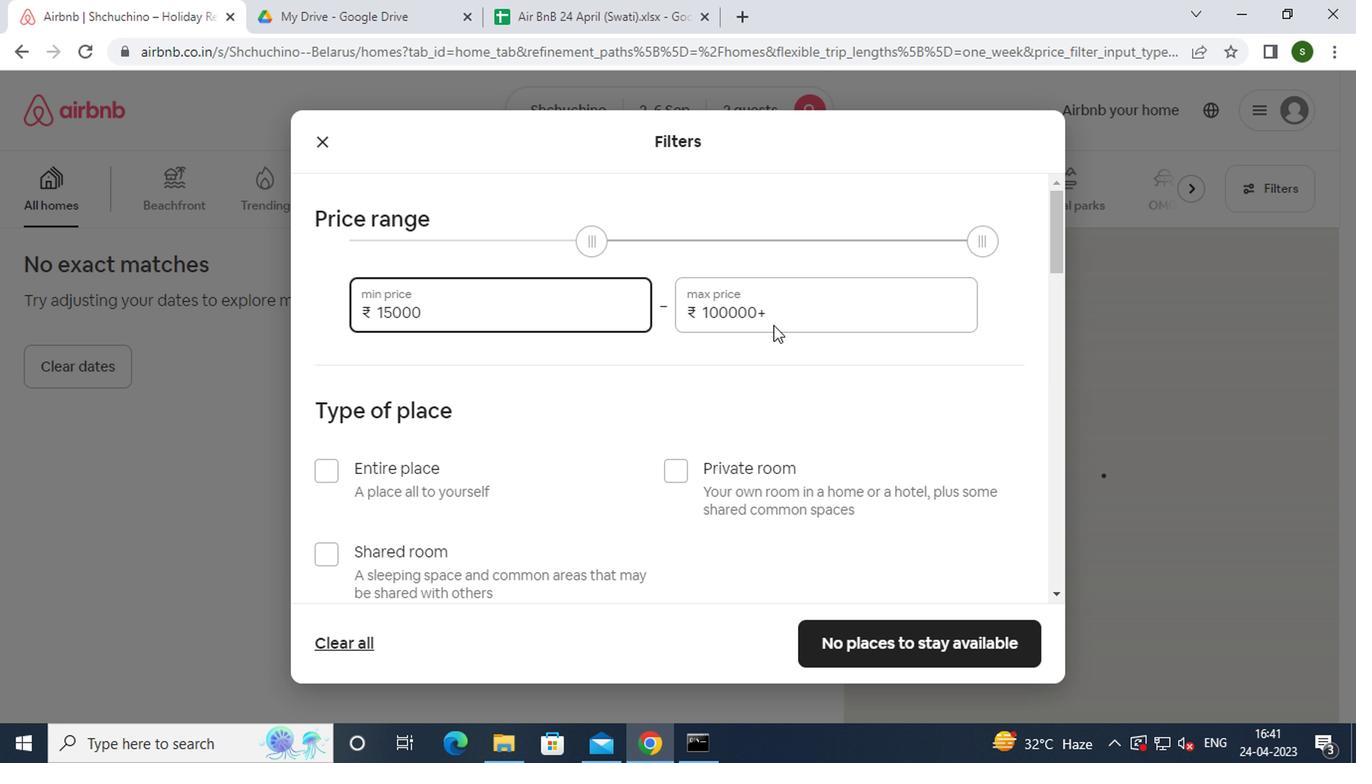 
Action: Key pressed <Key.backspace><Key.backspace><Key.backspace><Key.backspace><Key.backspace><Key.backspace><Key.backspace><Key.backspace><Key.backspace><Key.backspace><Key.backspace>20000
Screenshot: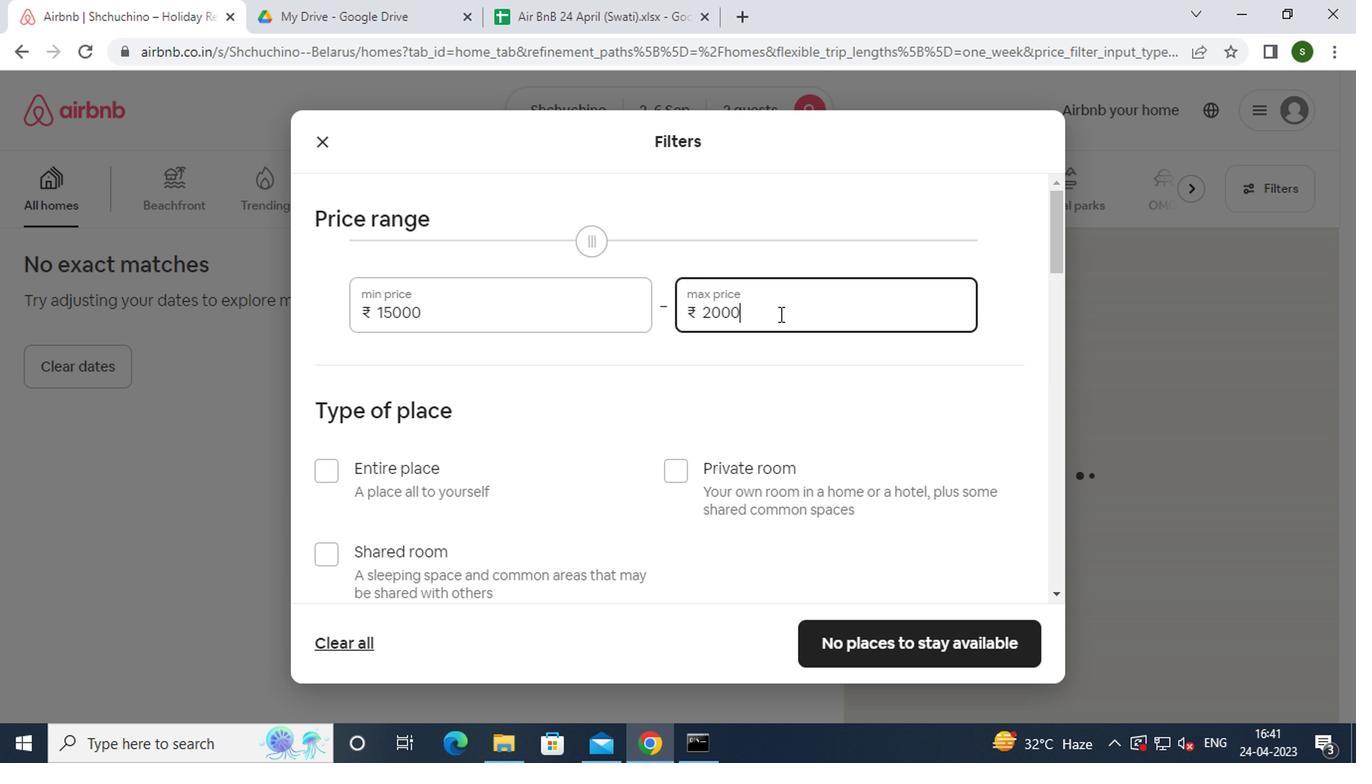 
Action: Mouse moved to (594, 423)
Screenshot: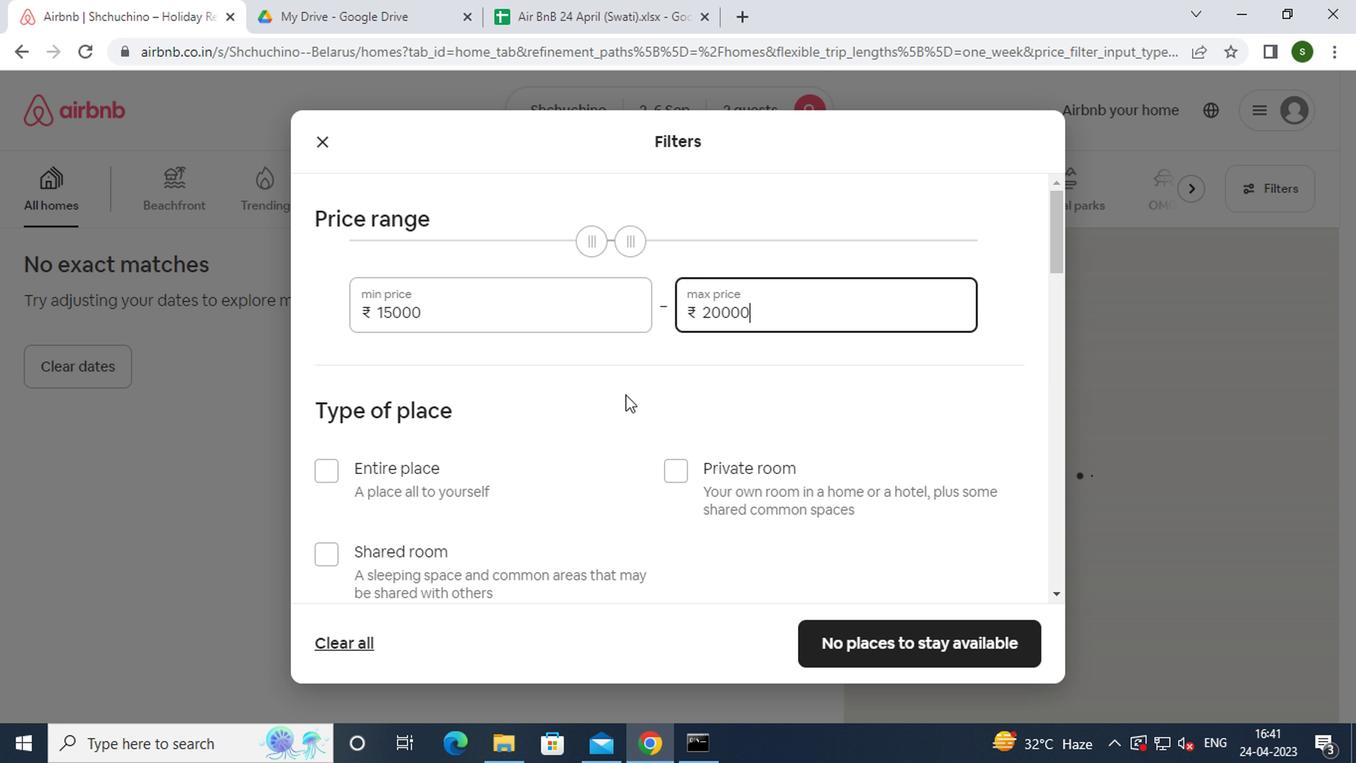 
Action: Mouse scrolled (594, 421) with delta (0, -1)
Screenshot: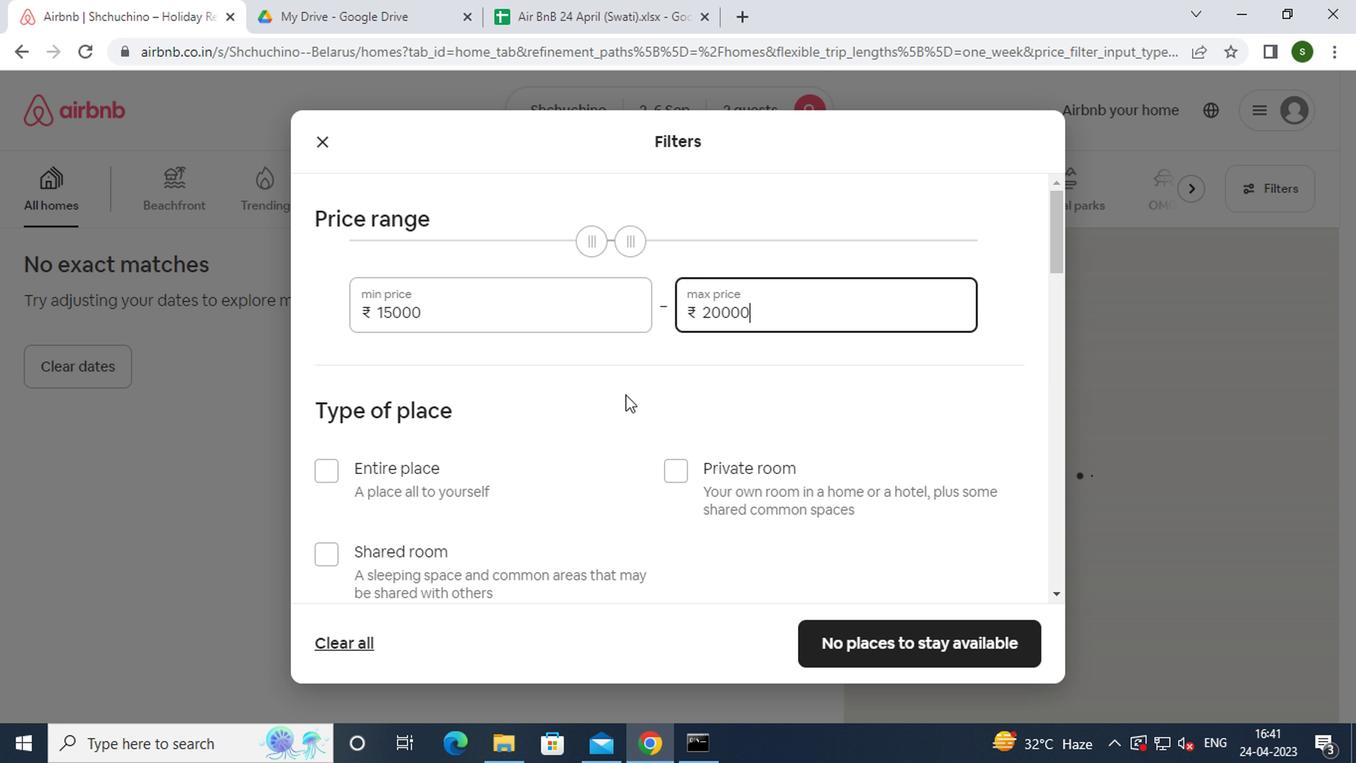 
Action: Mouse moved to (409, 375)
Screenshot: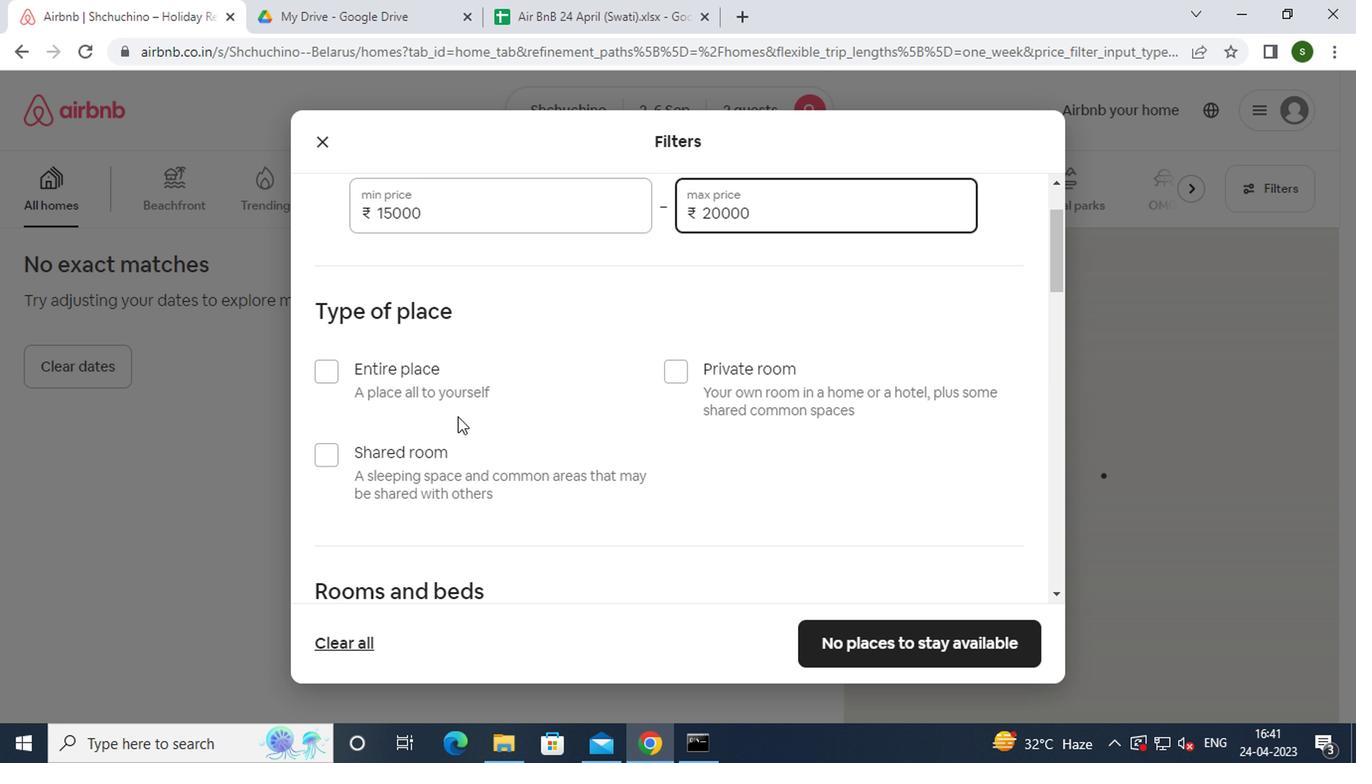 
Action: Mouse pressed left at (409, 375)
Screenshot: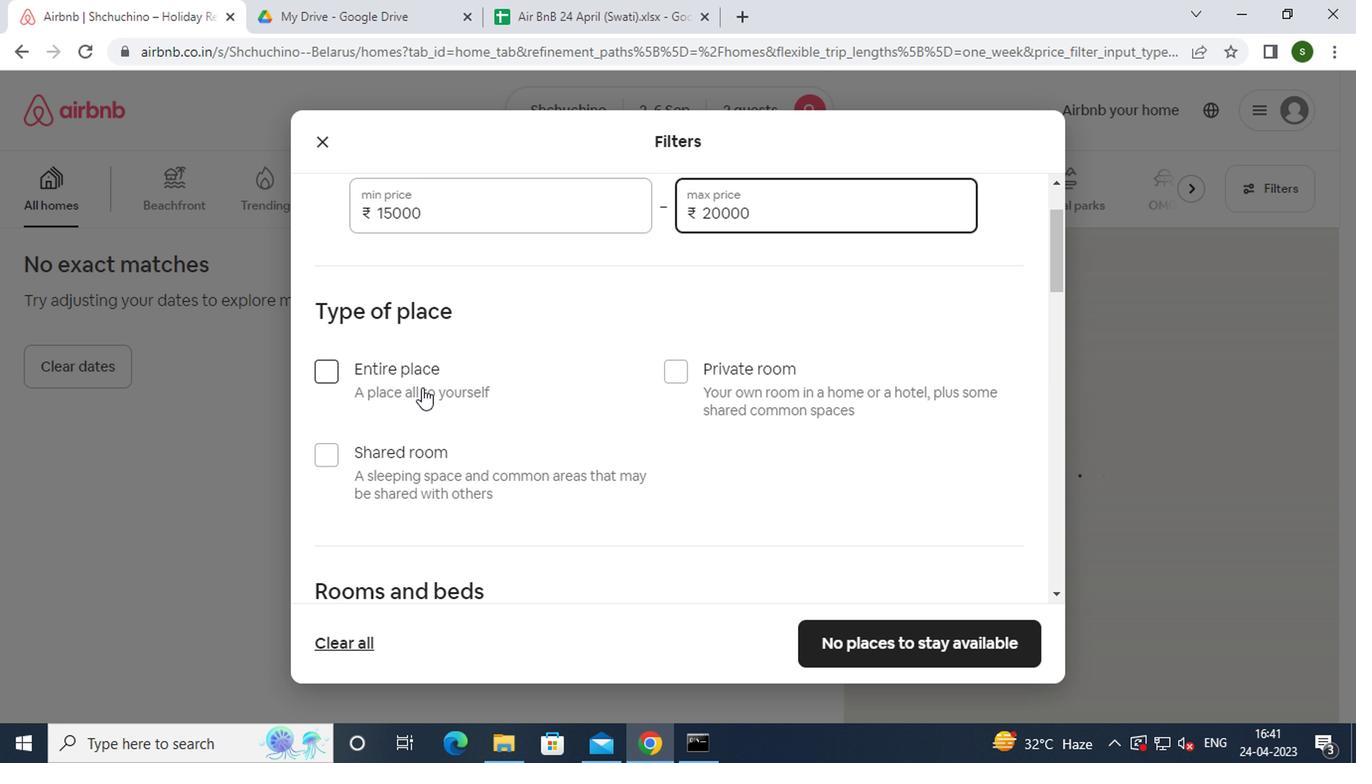 
Action: Mouse moved to (514, 369)
Screenshot: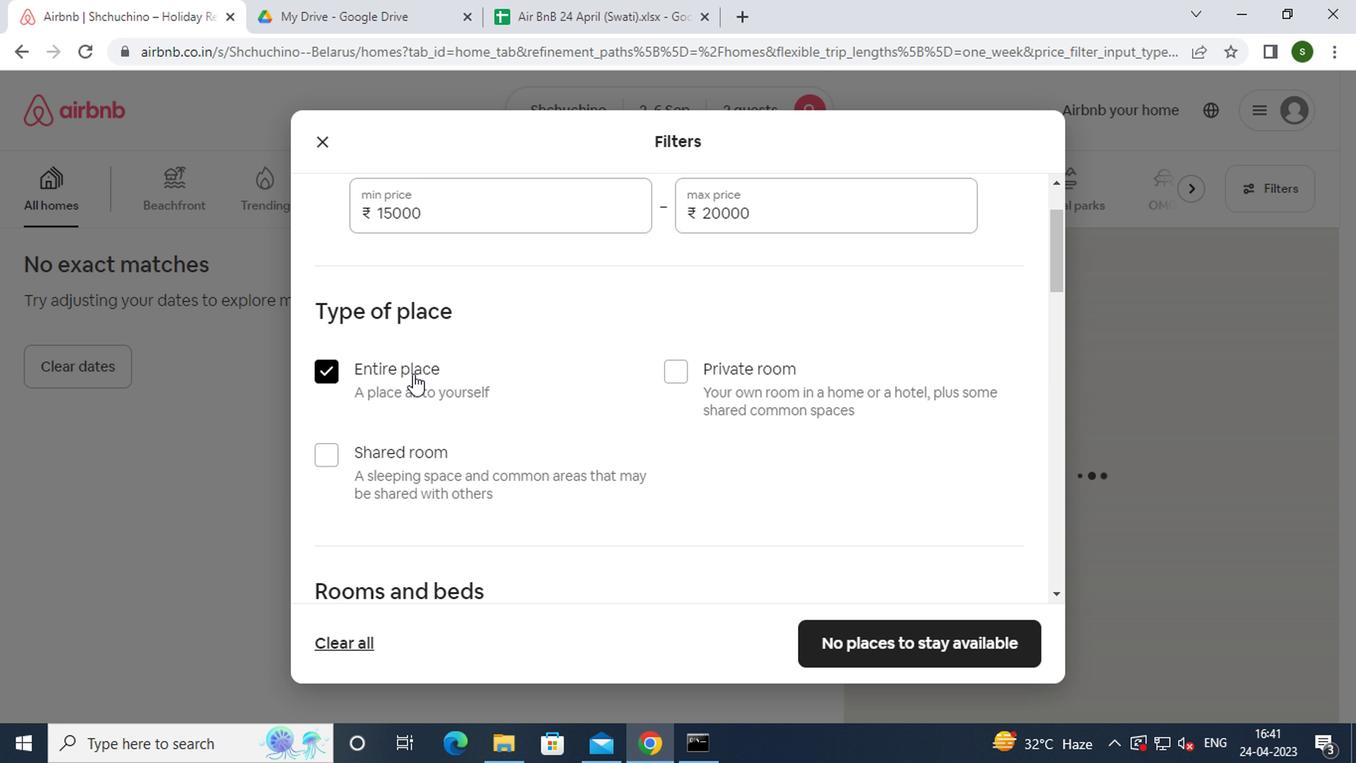 
Action: Mouse scrolled (514, 368) with delta (0, -1)
Screenshot: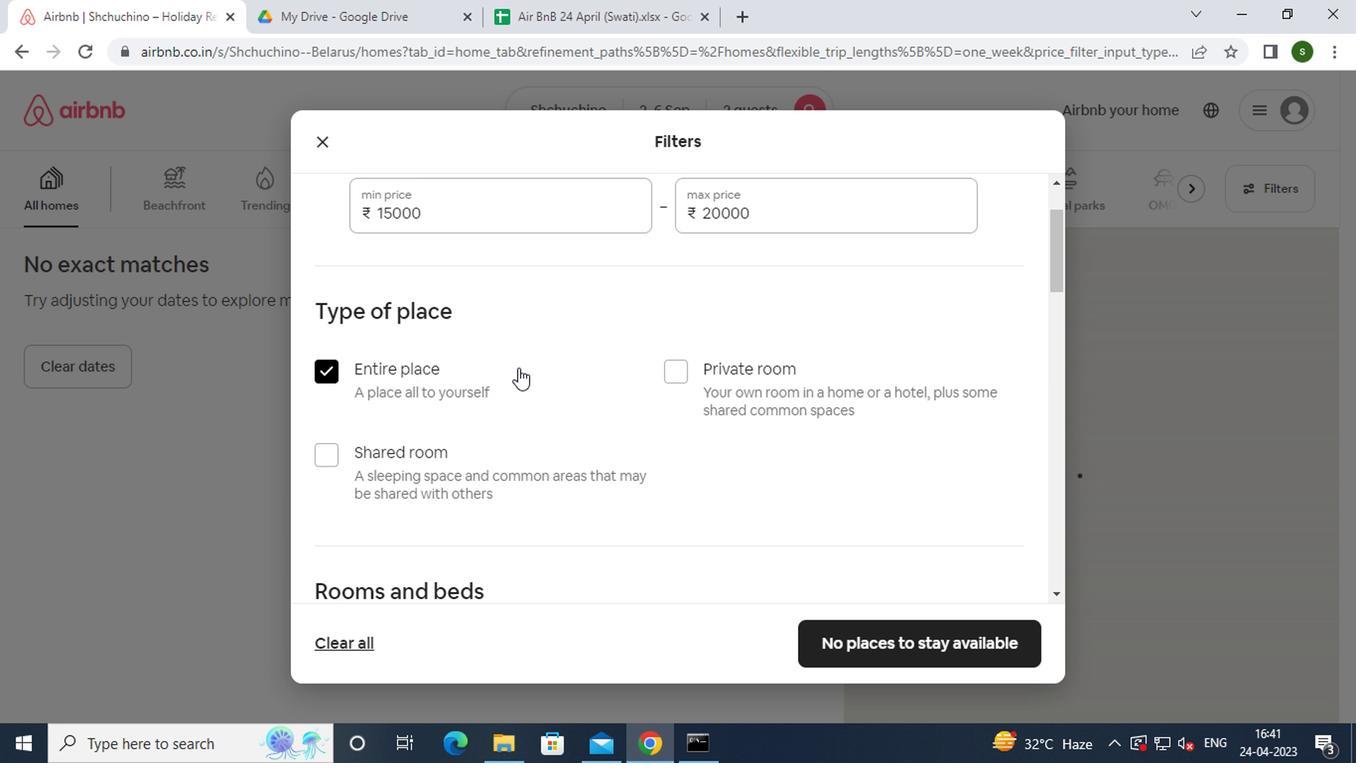 
Action: Mouse scrolled (514, 368) with delta (0, -1)
Screenshot: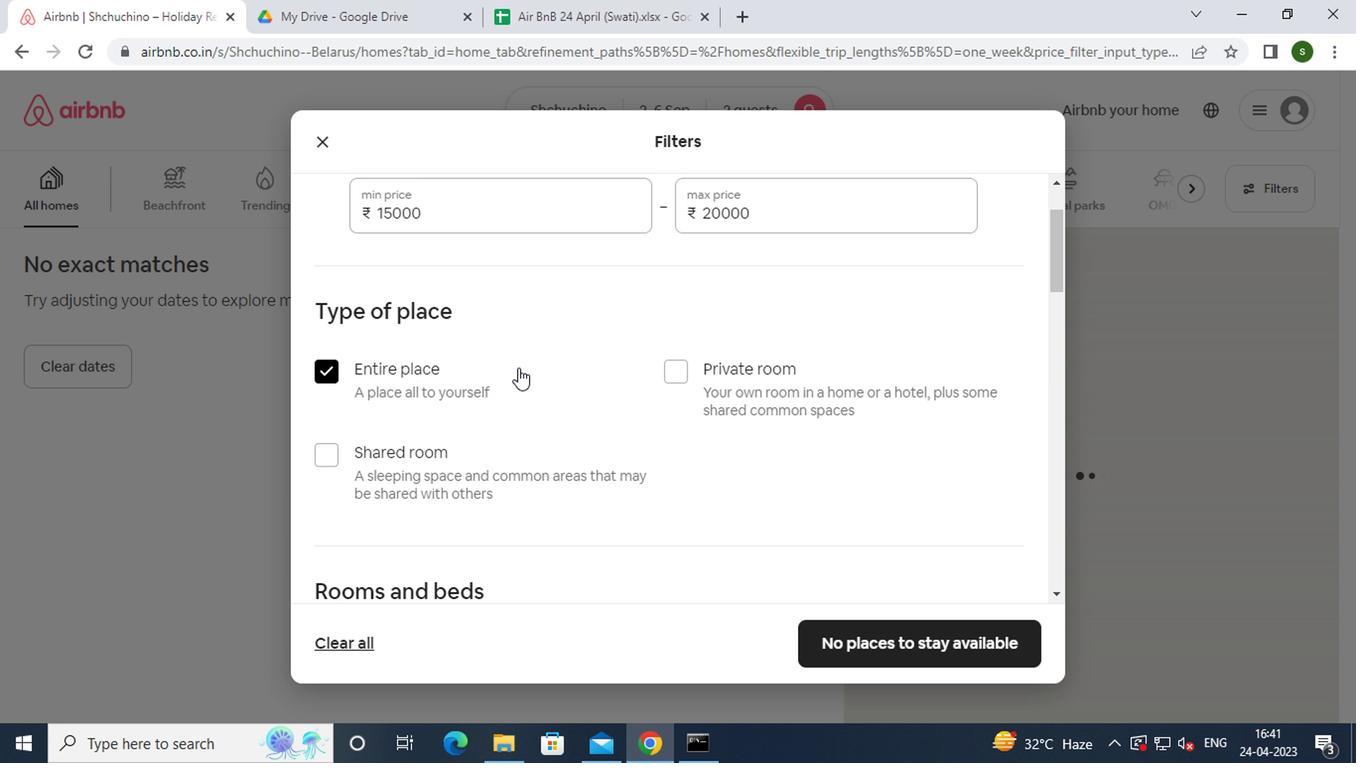 
Action: Mouse scrolled (514, 368) with delta (0, -1)
Screenshot: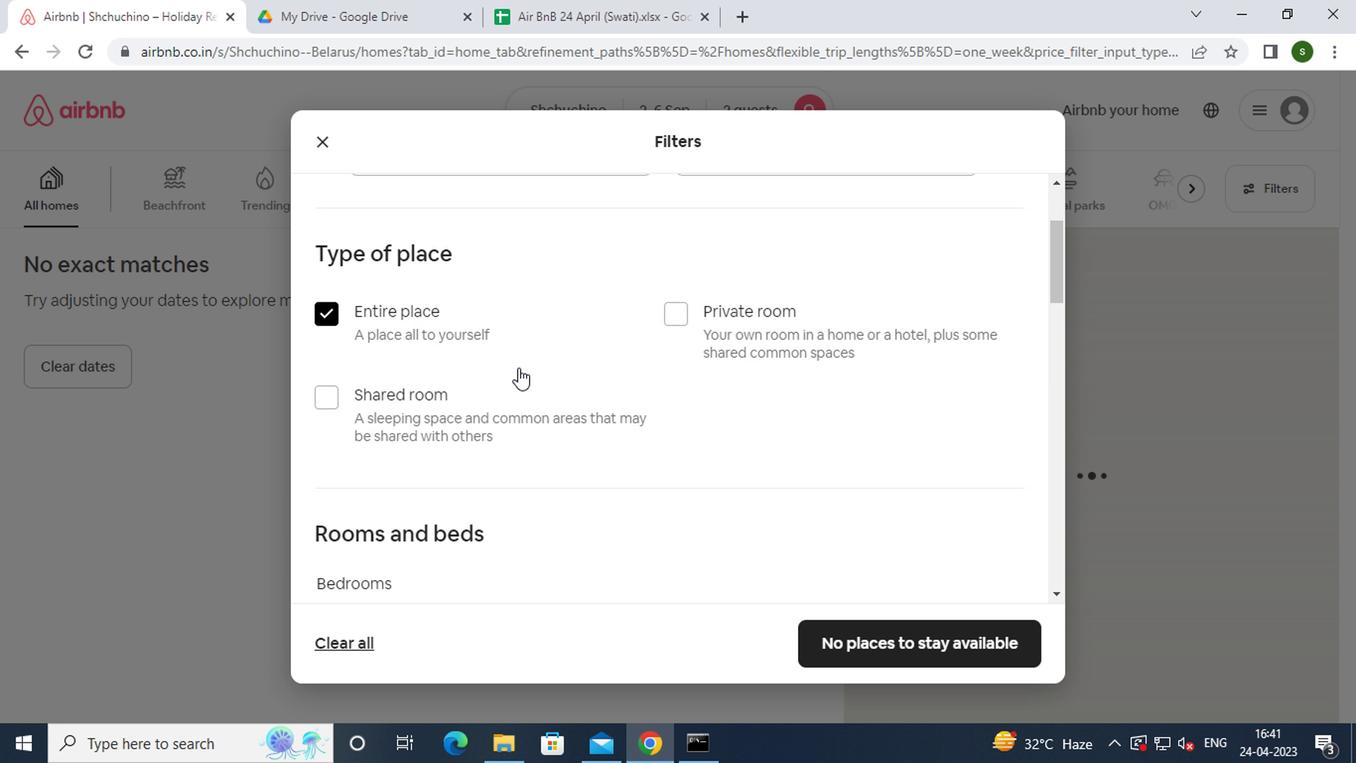 
Action: Mouse moved to (433, 391)
Screenshot: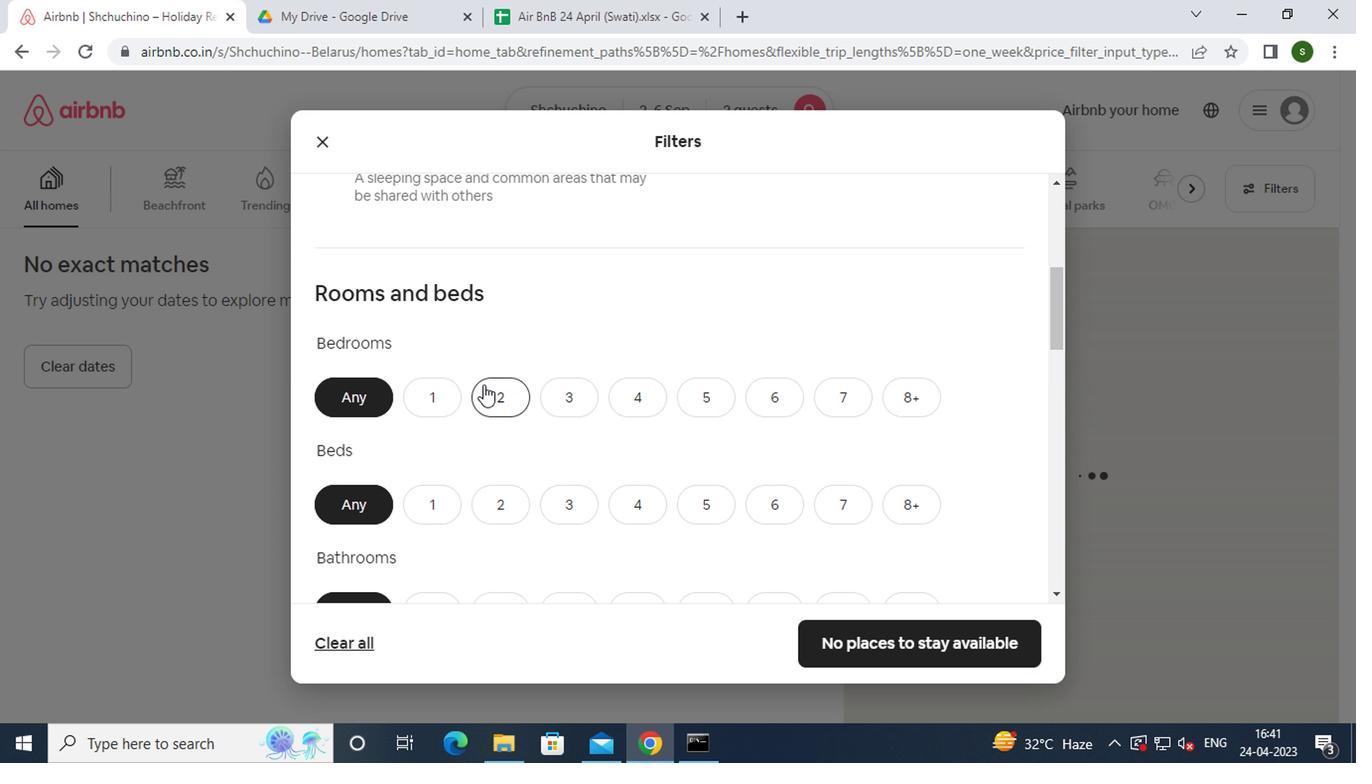 
Action: Mouse pressed left at (433, 391)
Screenshot: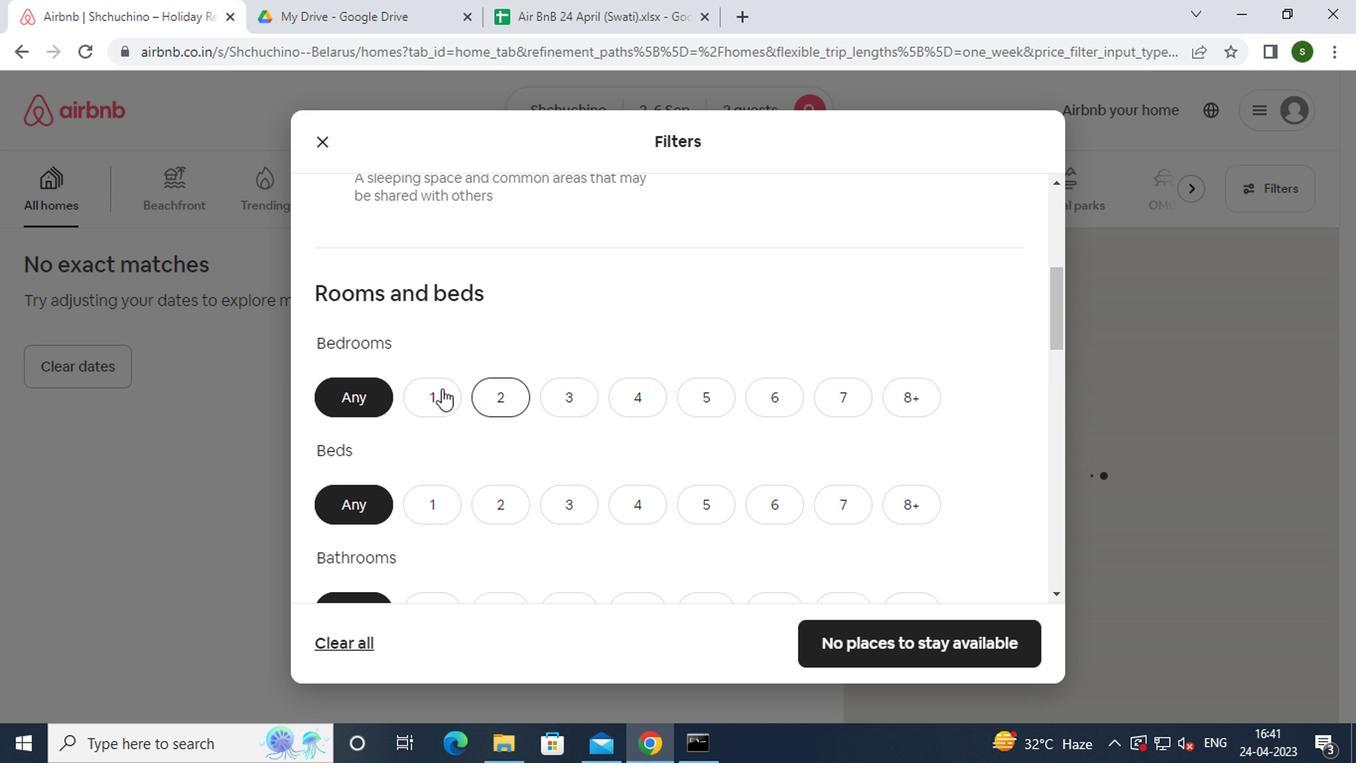 
Action: Mouse moved to (455, 500)
Screenshot: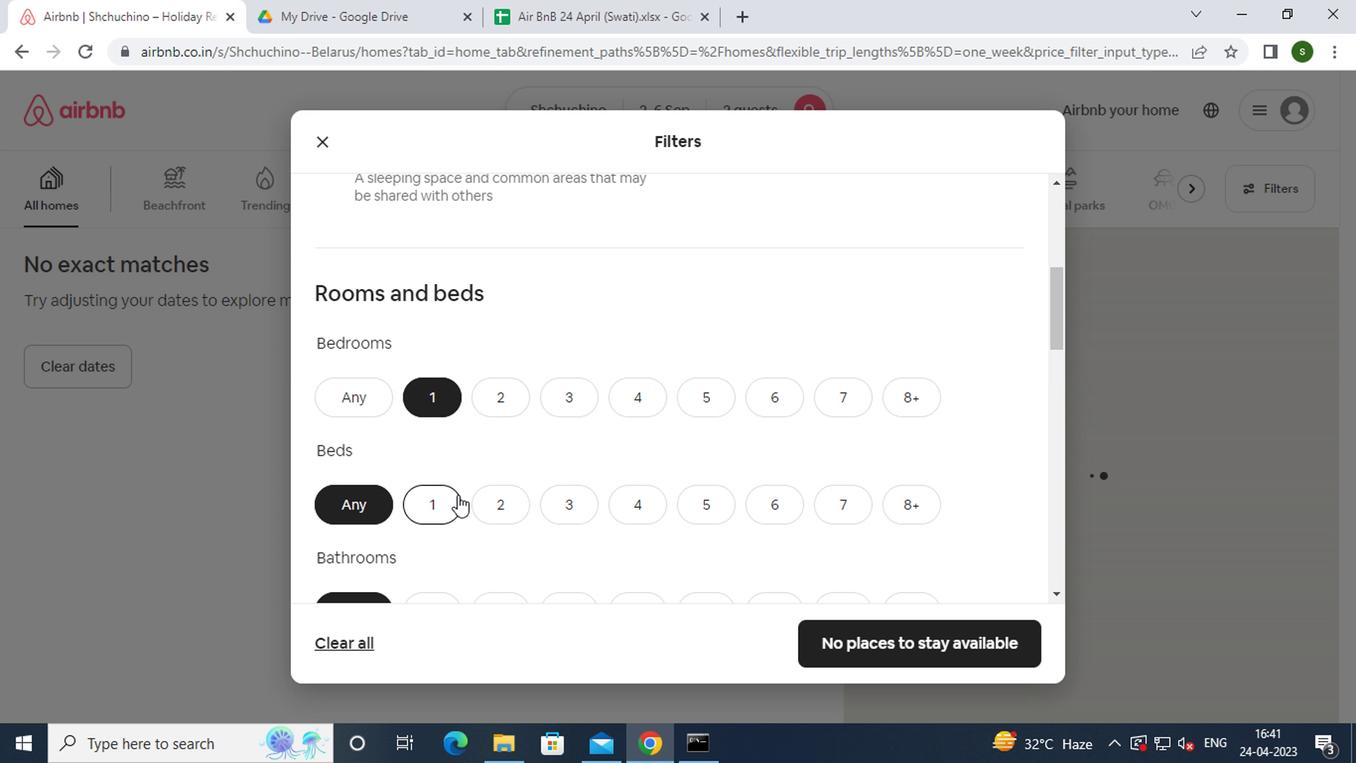 
Action: Mouse pressed left at (455, 500)
Screenshot: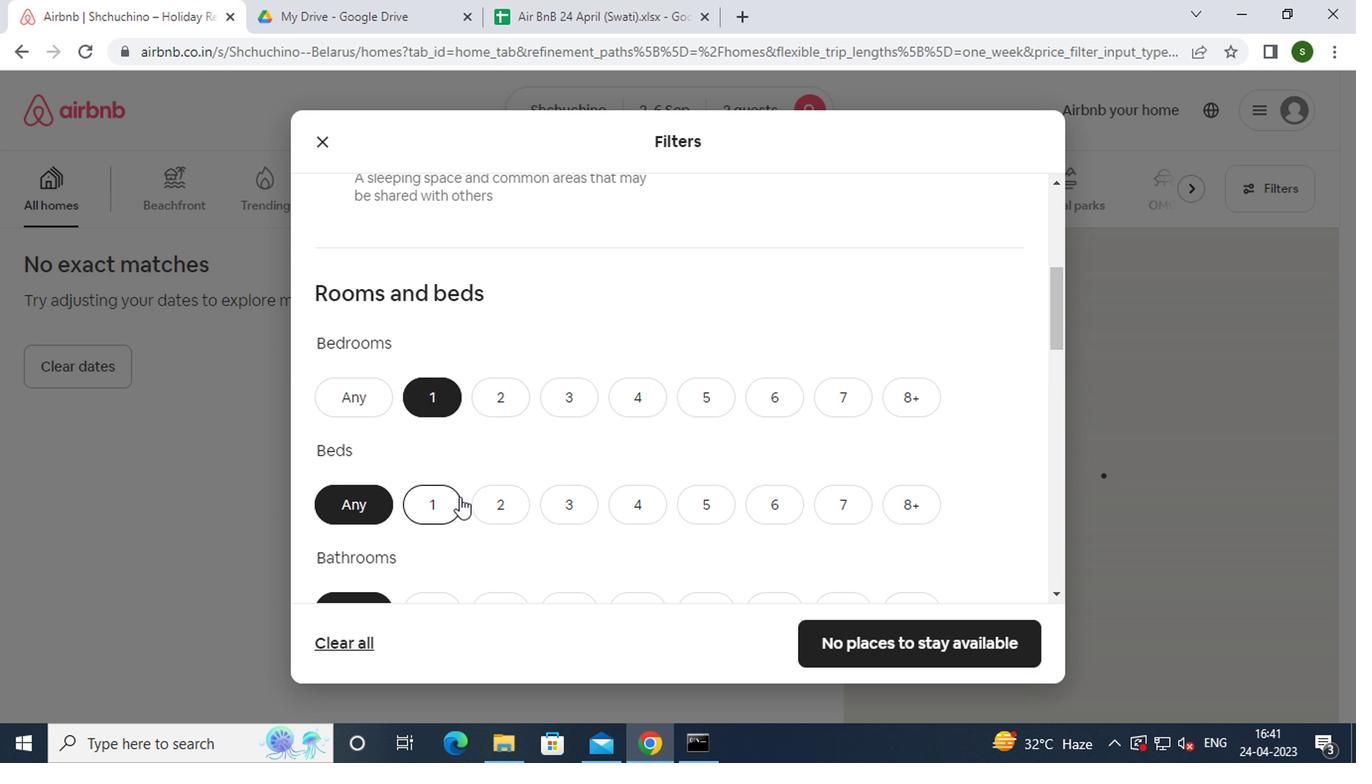 
Action: Mouse moved to (478, 455)
Screenshot: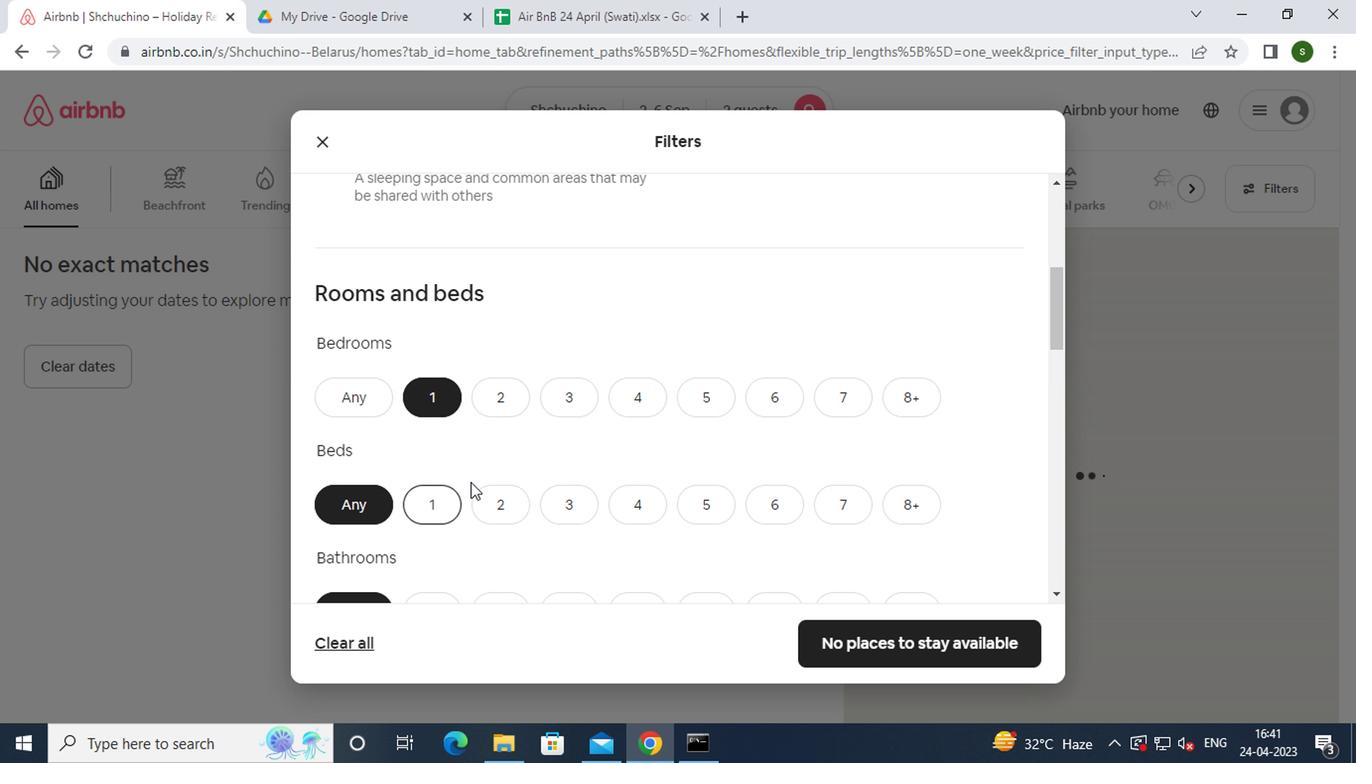 
Action: Mouse scrolled (478, 453) with delta (0, -1)
Screenshot: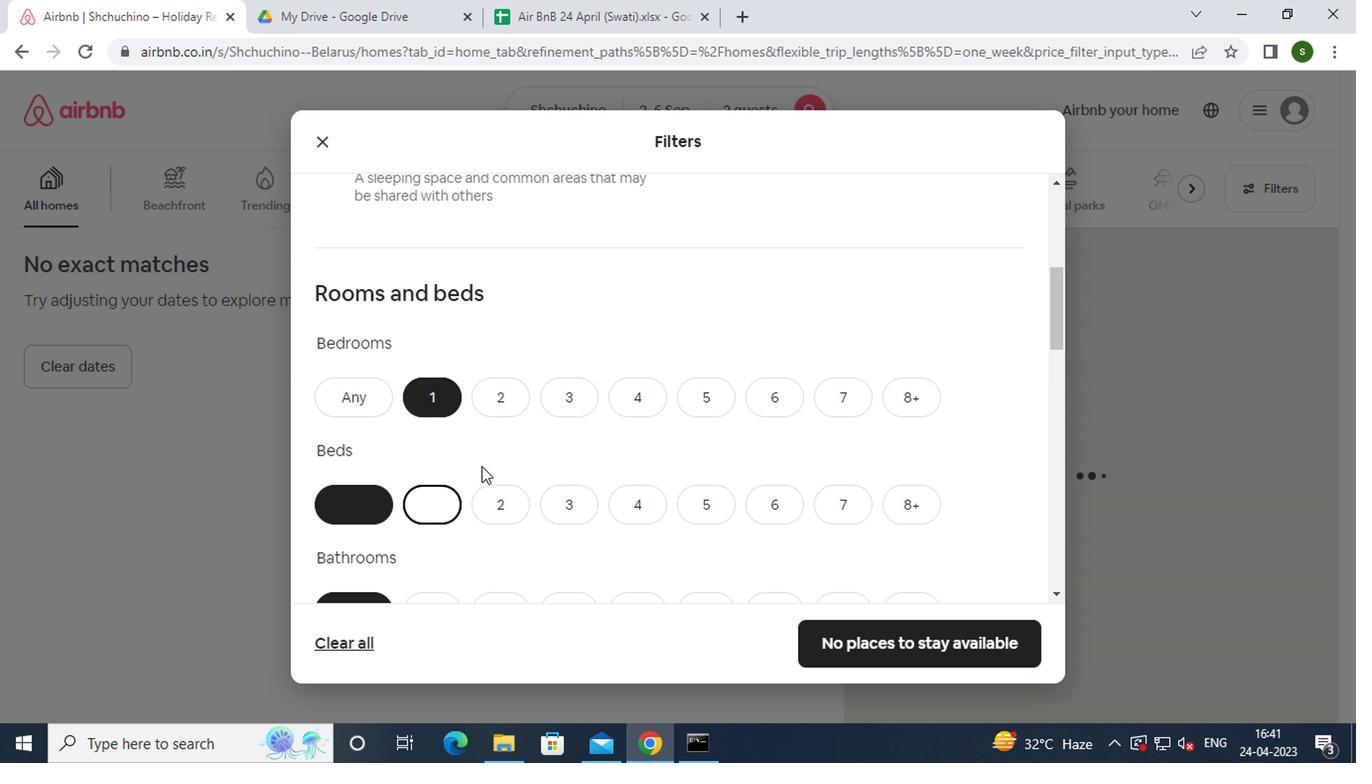 
Action: Mouse scrolled (478, 453) with delta (0, -1)
Screenshot: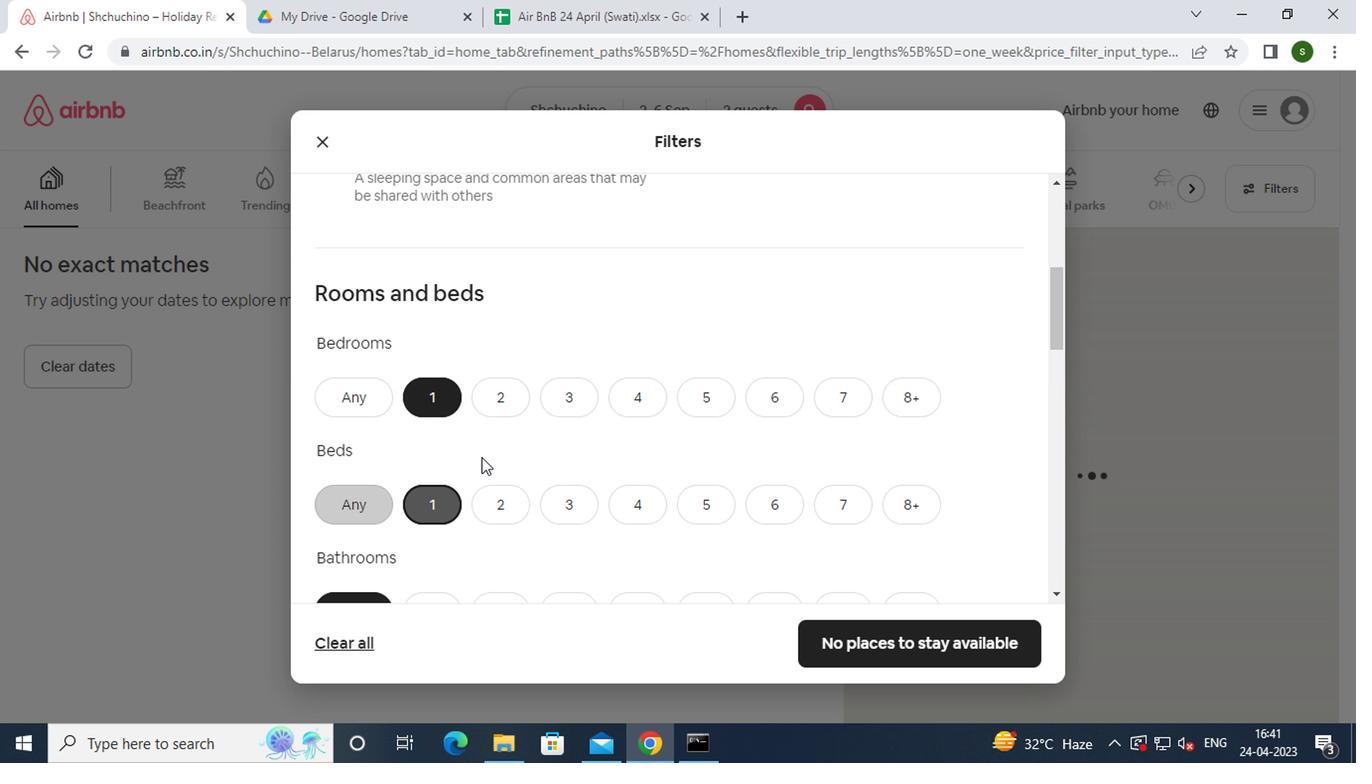 
Action: Mouse moved to (445, 414)
Screenshot: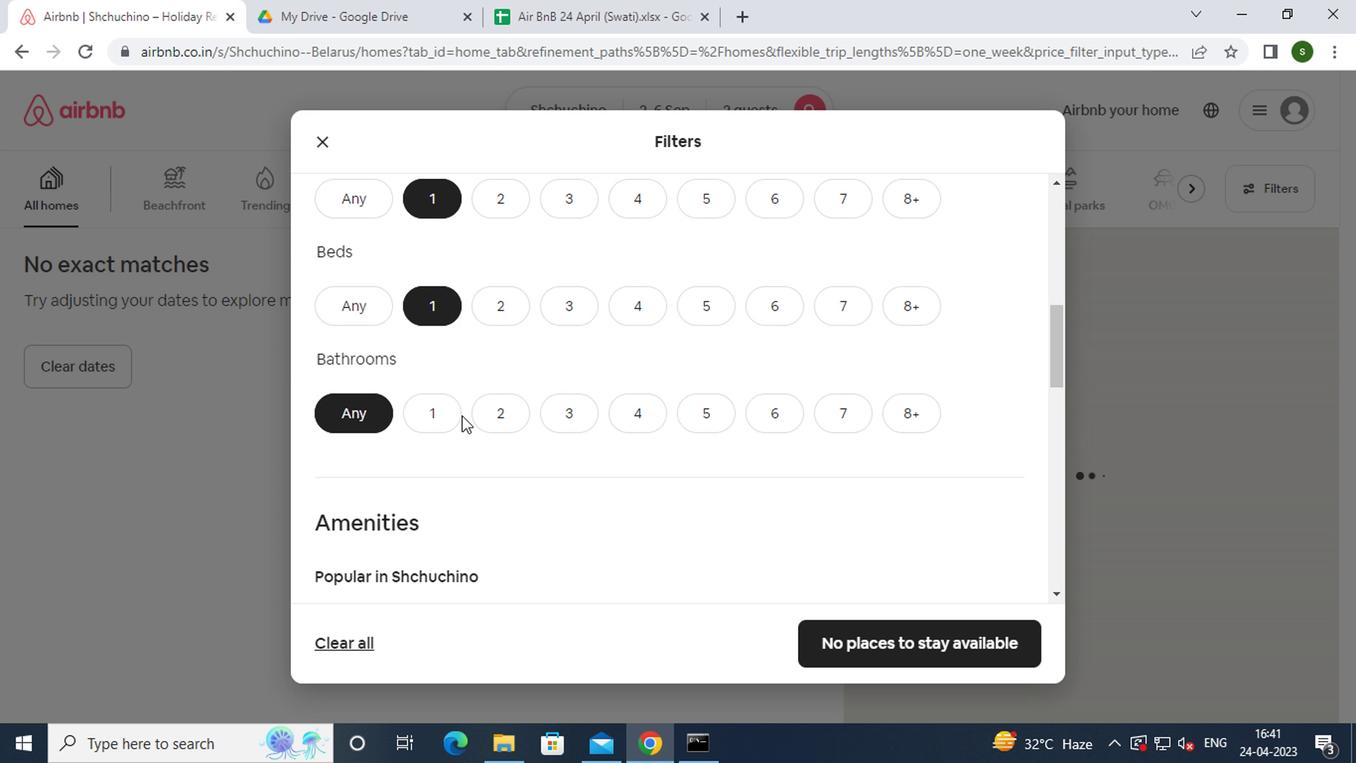 
Action: Mouse pressed left at (445, 414)
Screenshot: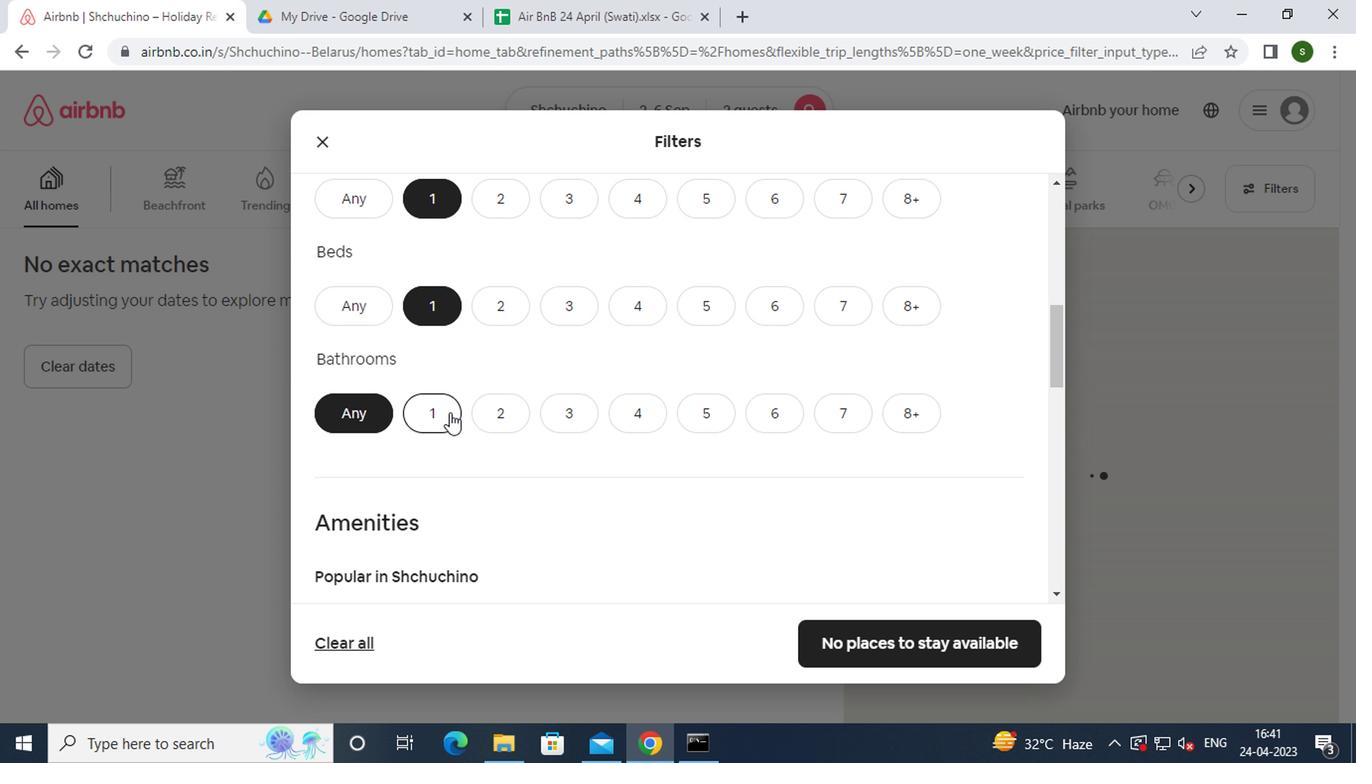 
Action: Mouse moved to (573, 391)
Screenshot: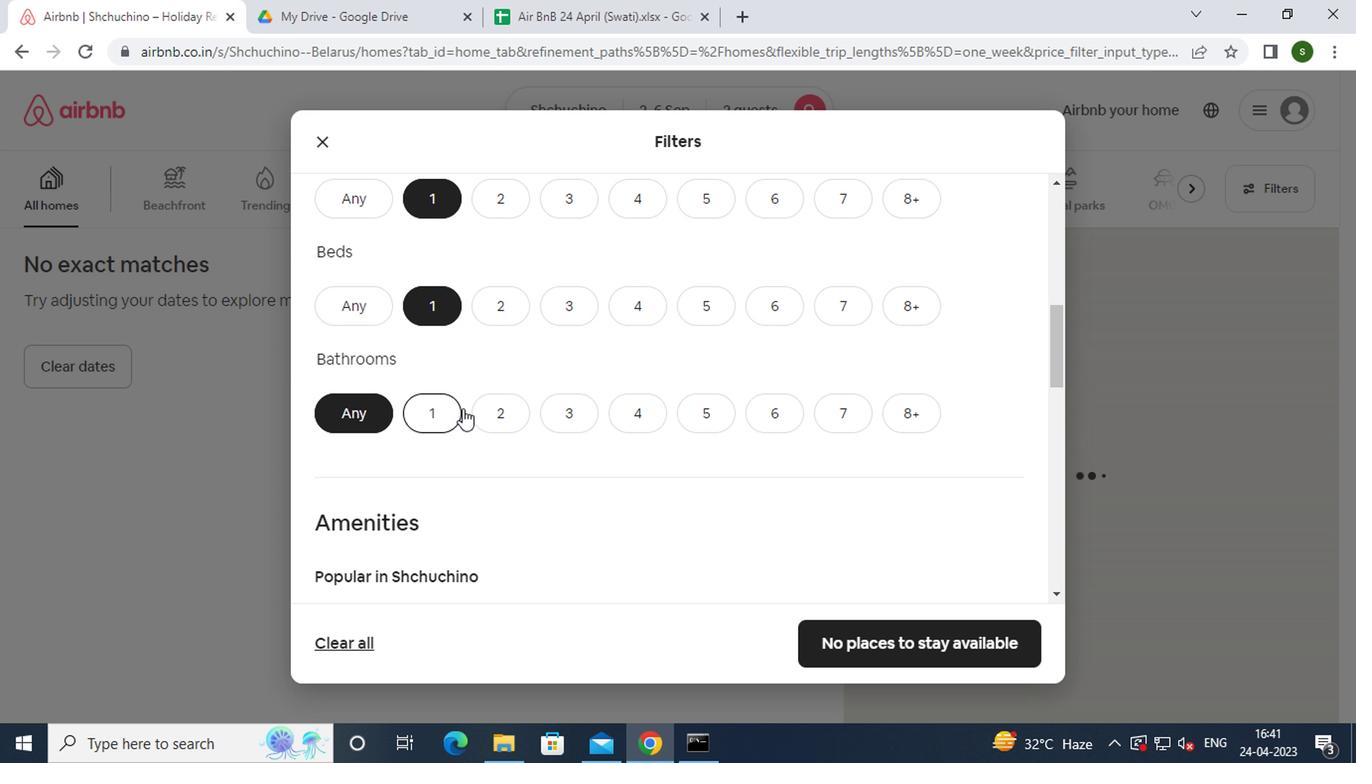 
Action: Mouse scrolled (573, 390) with delta (0, -1)
Screenshot: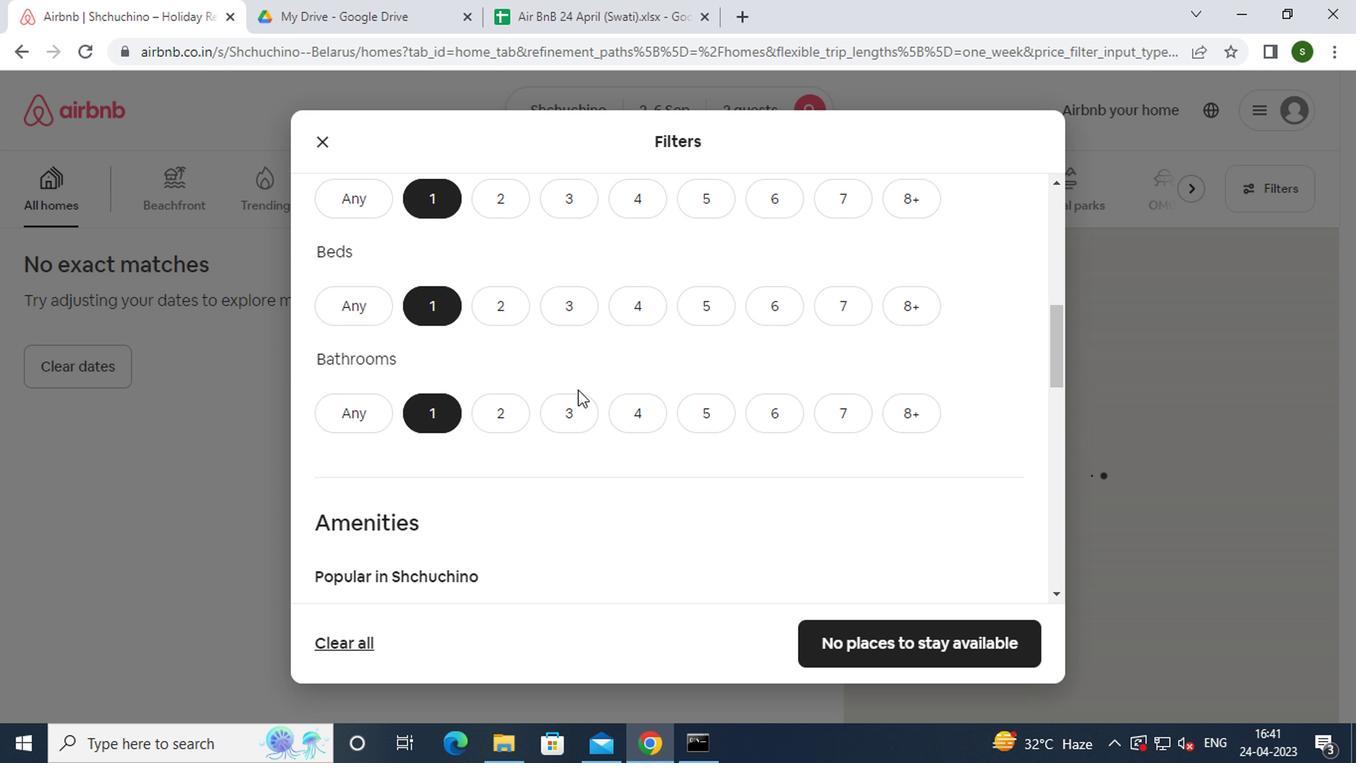 
Action: Mouse scrolled (573, 390) with delta (0, -1)
Screenshot: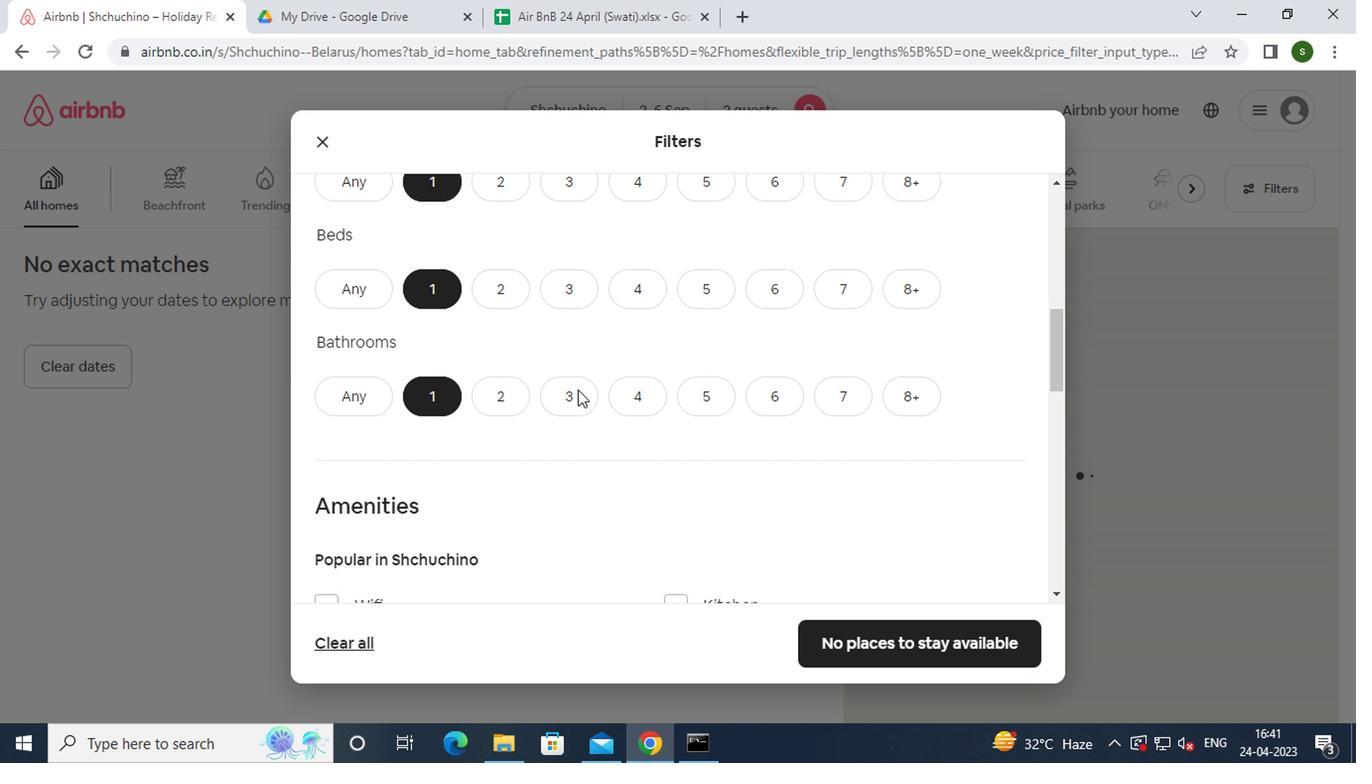 
Action: Mouse scrolled (573, 390) with delta (0, -1)
Screenshot: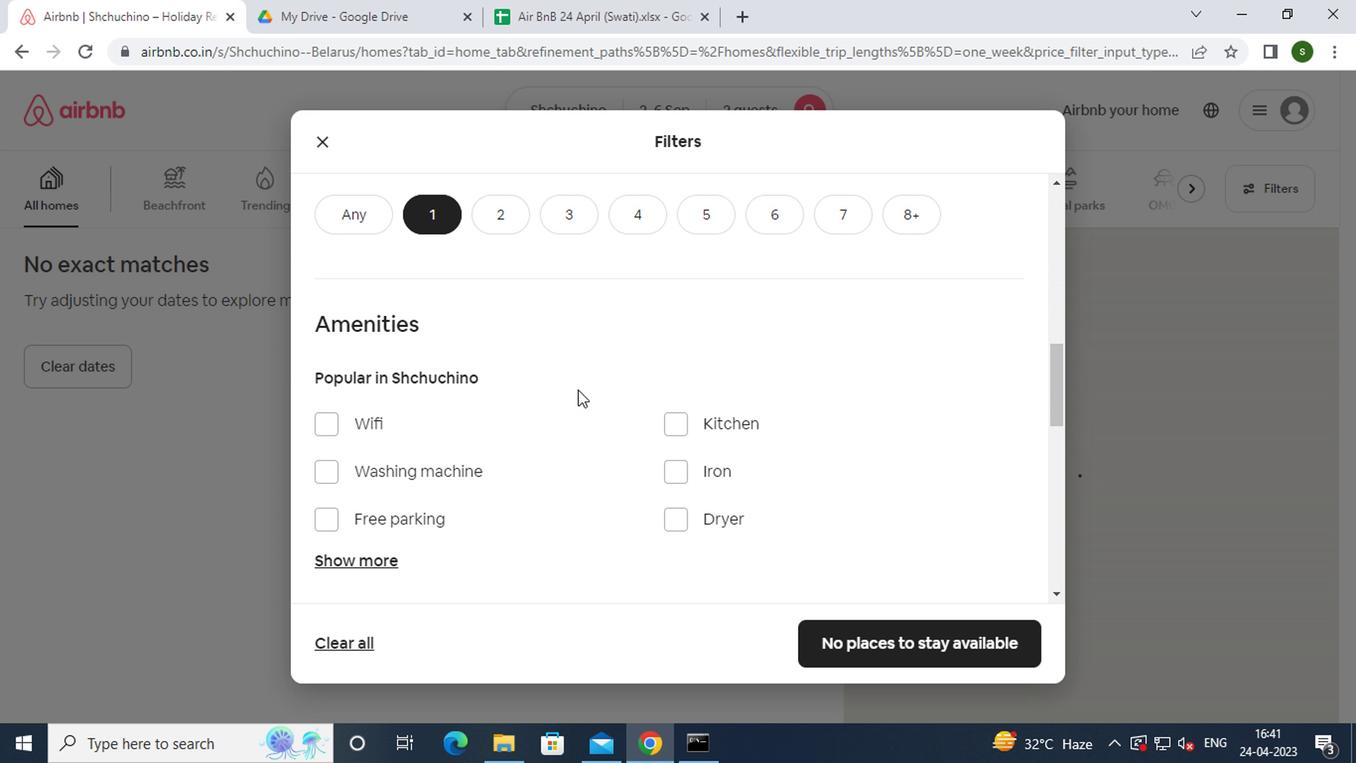 
Action: Mouse moved to (438, 376)
Screenshot: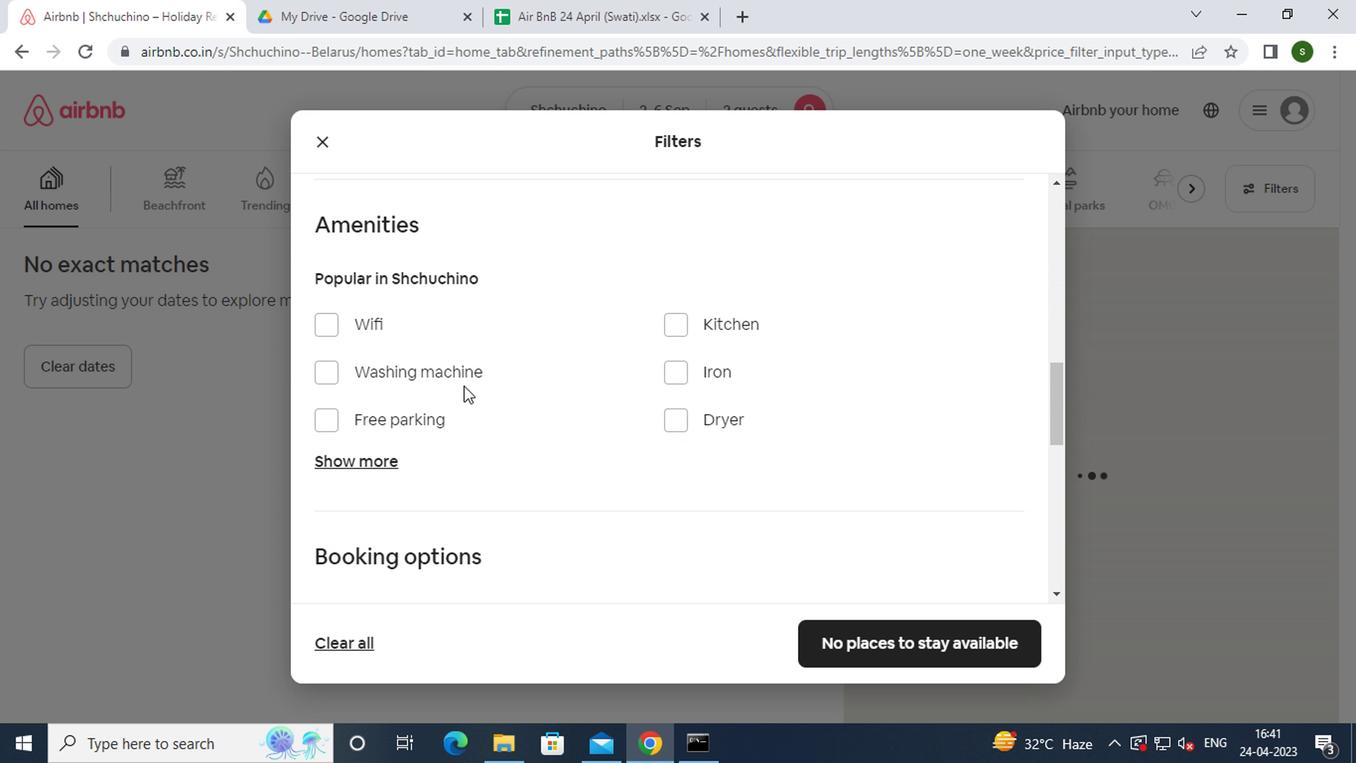 
Action: Mouse pressed left at (438, 376)
Screenshot: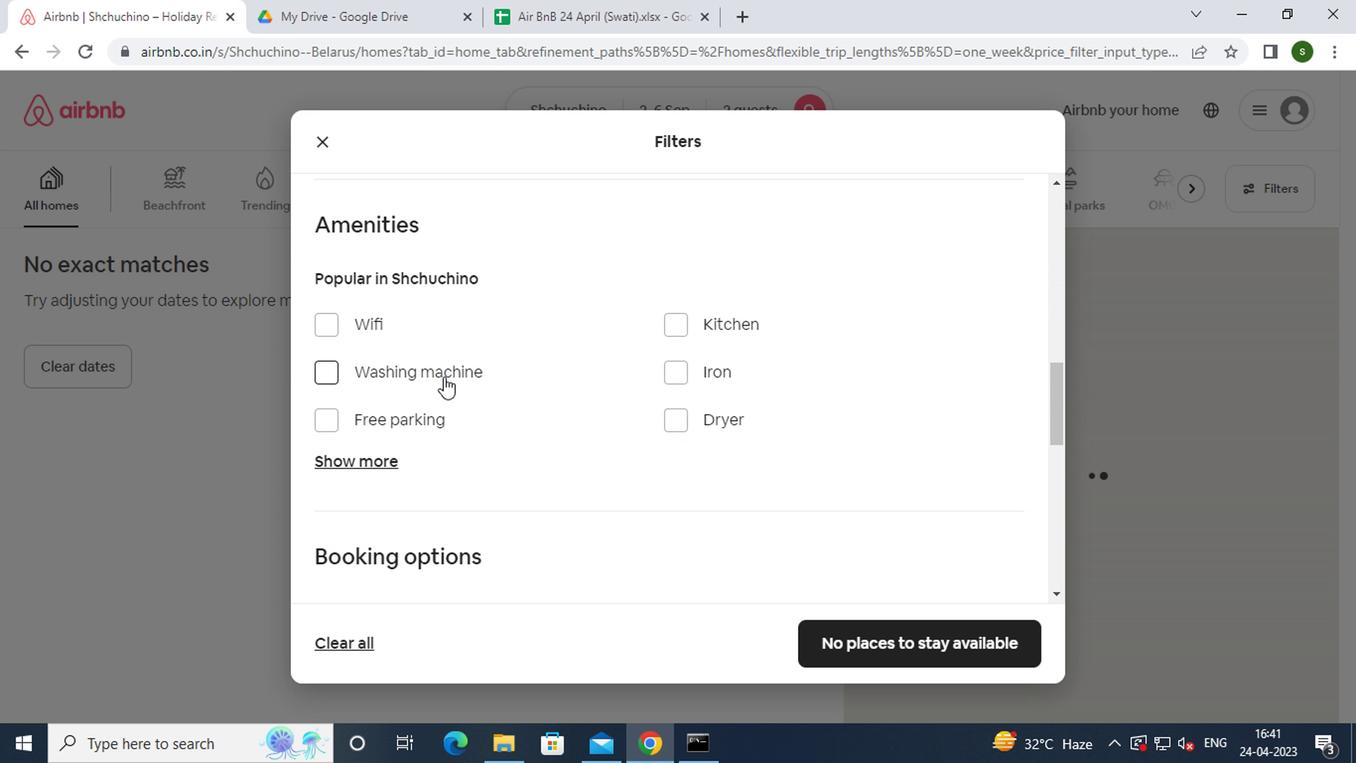 
Action: Mouse moved to (598, 351)
Screenshot: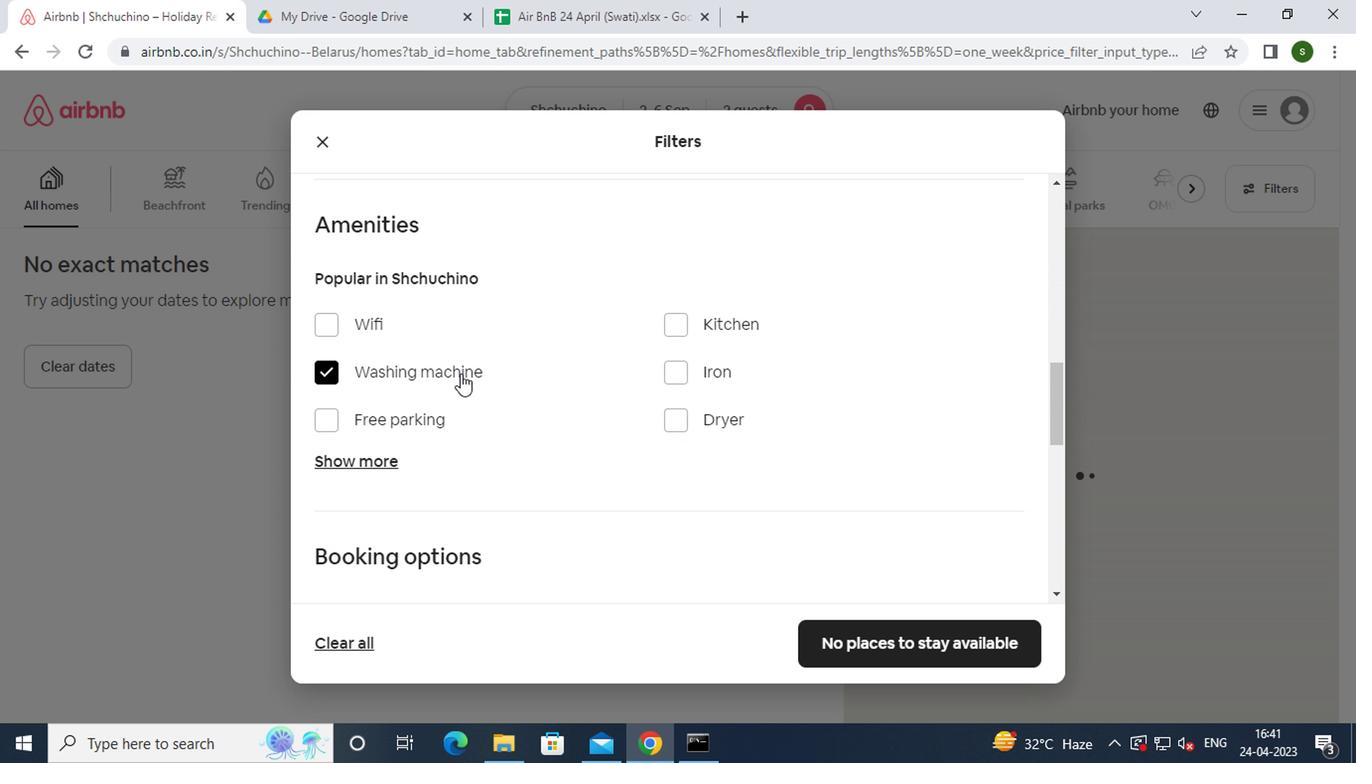 
Action: Mouse scrolled (598, 350) with delta (0, -1)
Screenshot: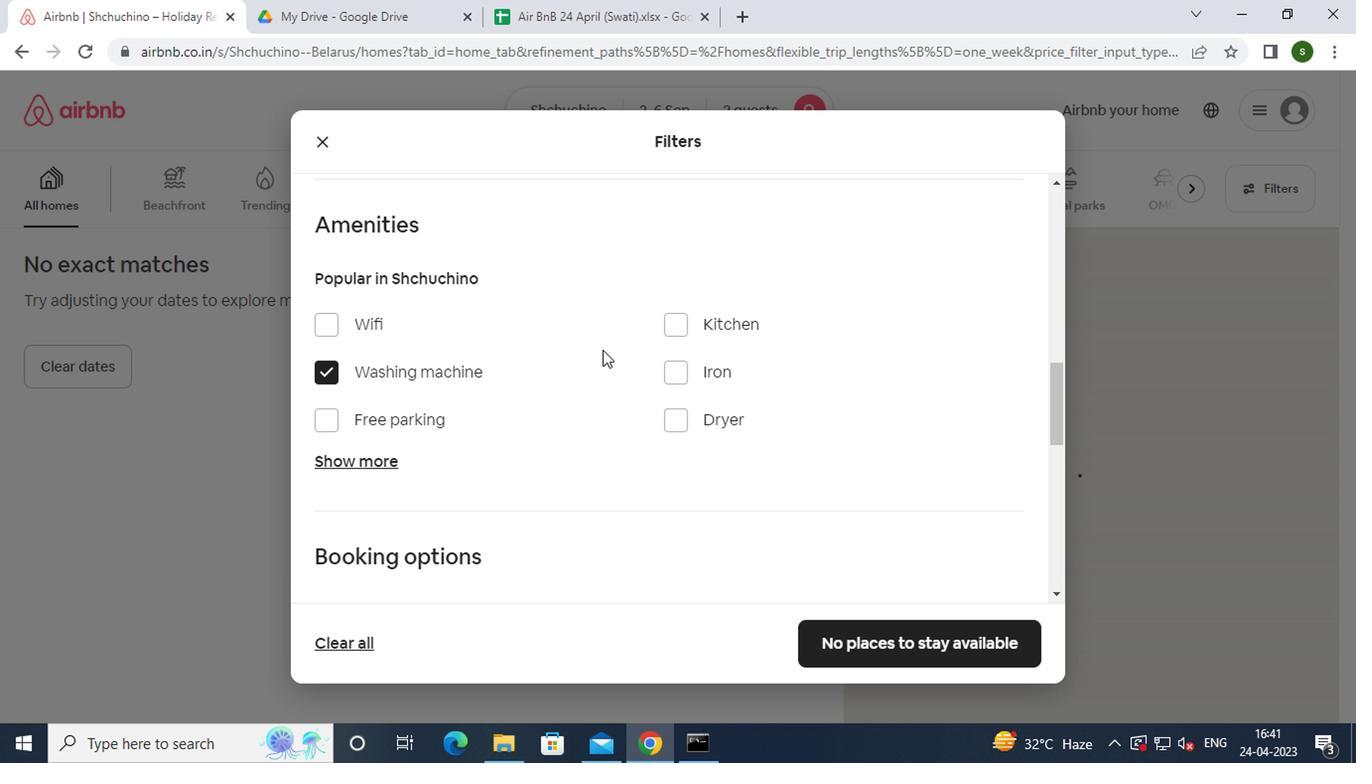 
Action: Mouse scrolled (598, 350) with delta (0, -1)
Screenshot: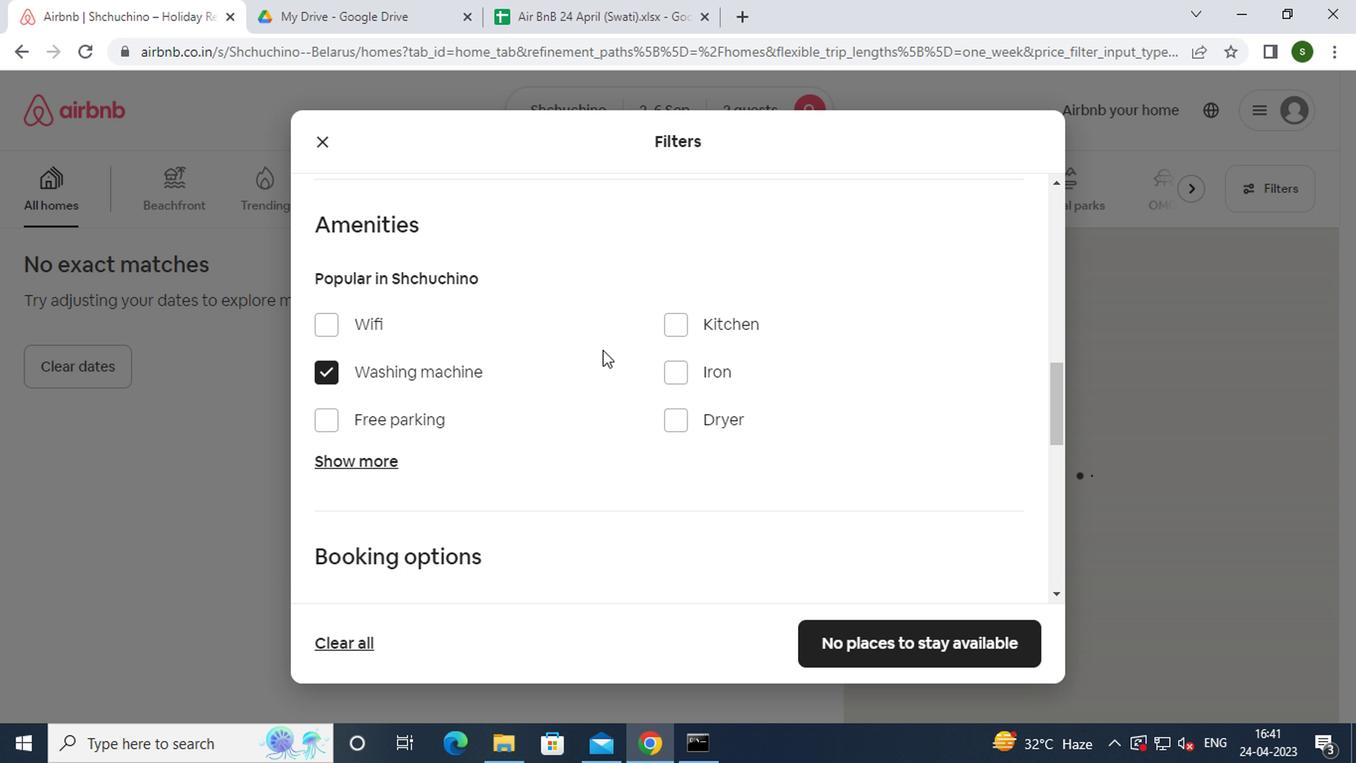 
Action: Mouse scrolled (598, 350) with delta (0, -1)
Screenshot: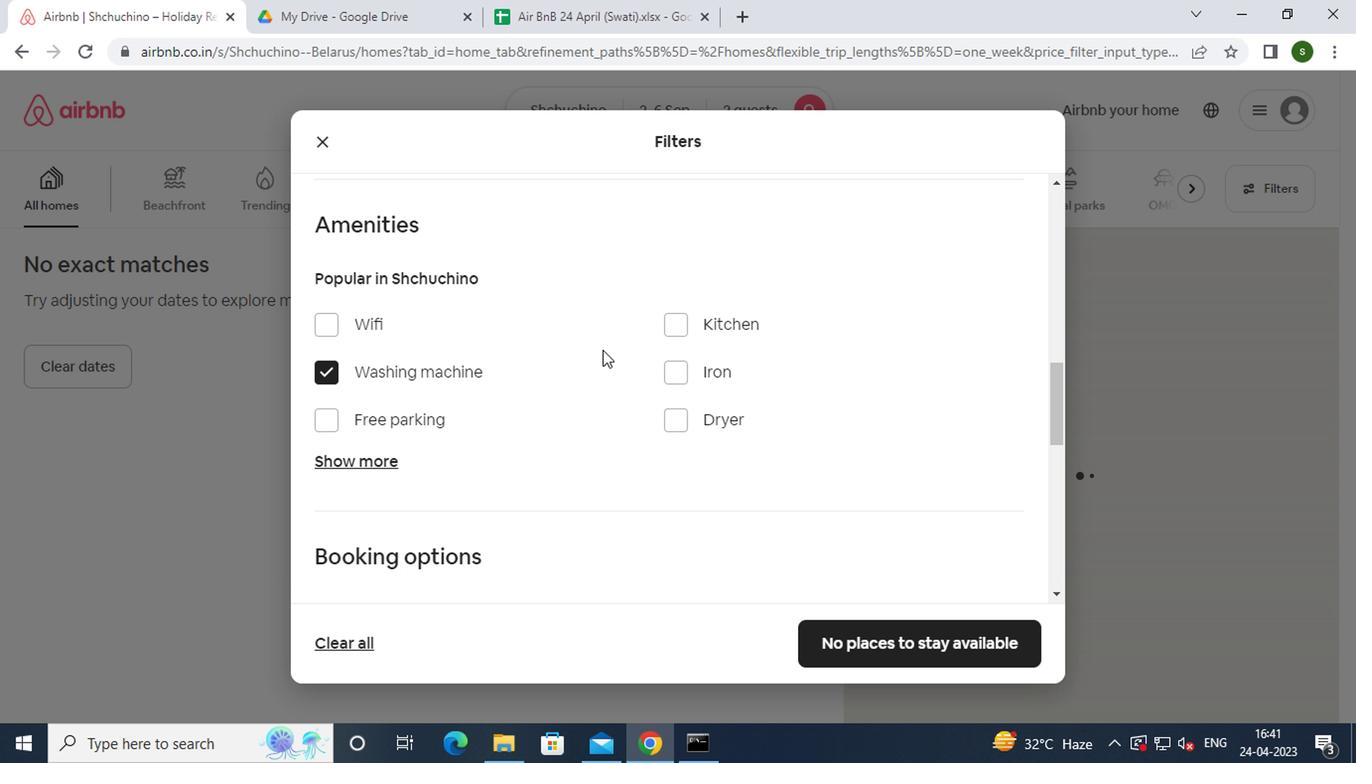 
Action: Mouse scrolled (598, 350) with delta (0, -1)
Screenshot: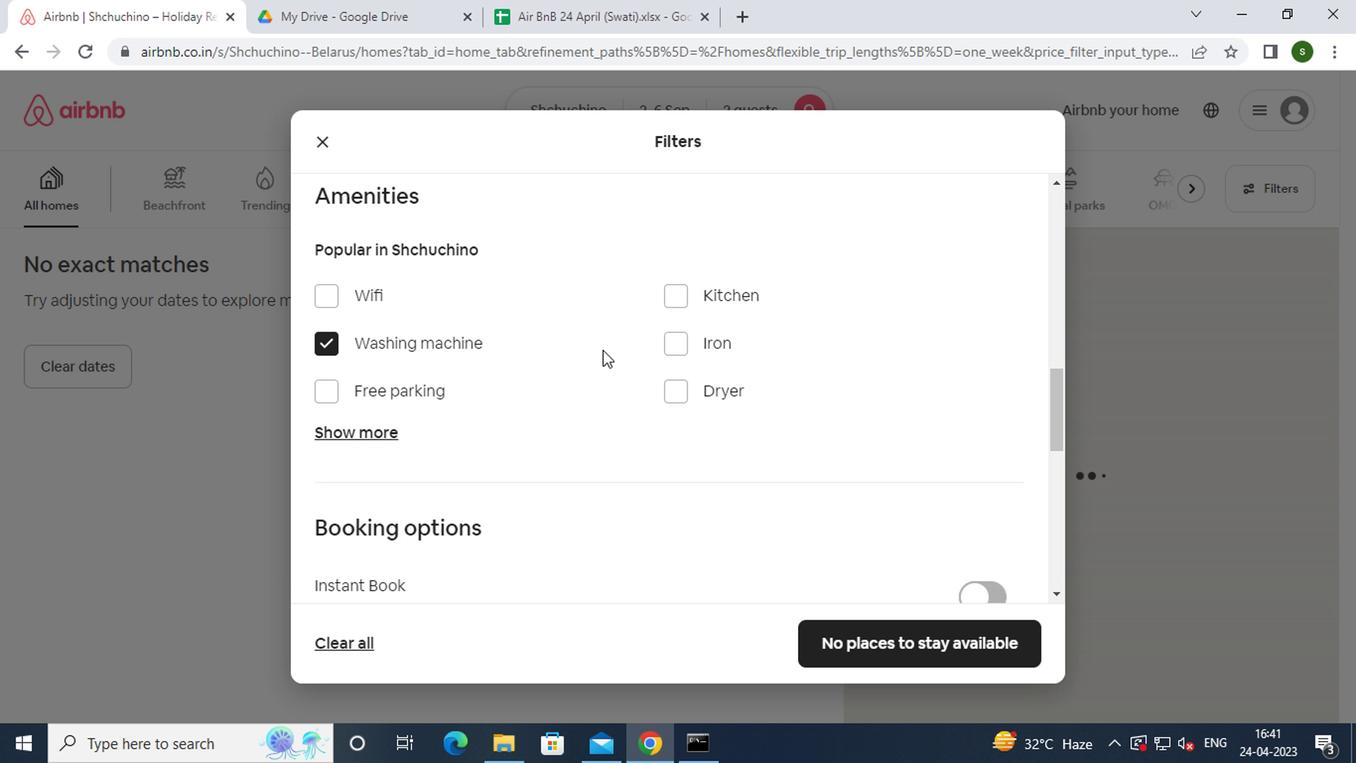 
Action: Mouse moved to (960, 291)
Screenshot: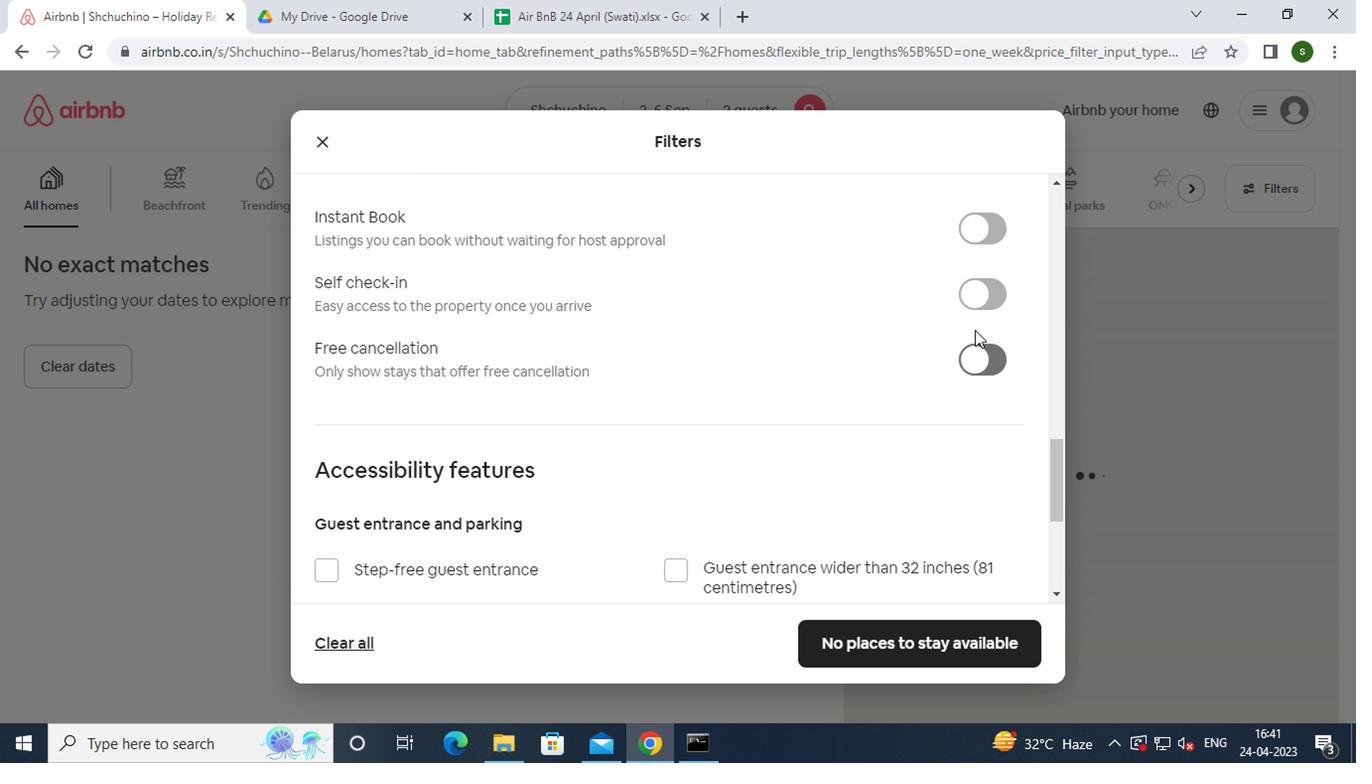 
Action: Mouse pressed left at (960, 291)
Screenshot: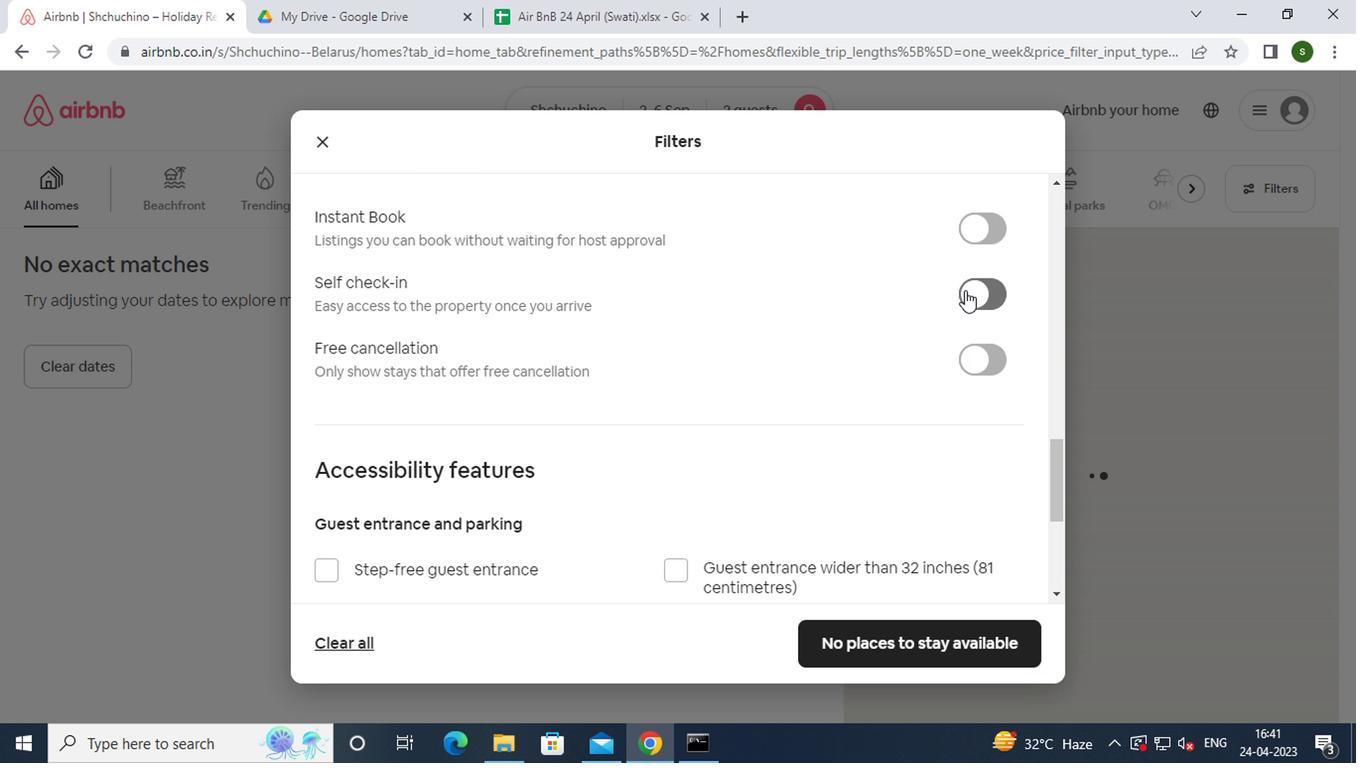 
Action: Mouse moved to (793, 327)
Screenshot: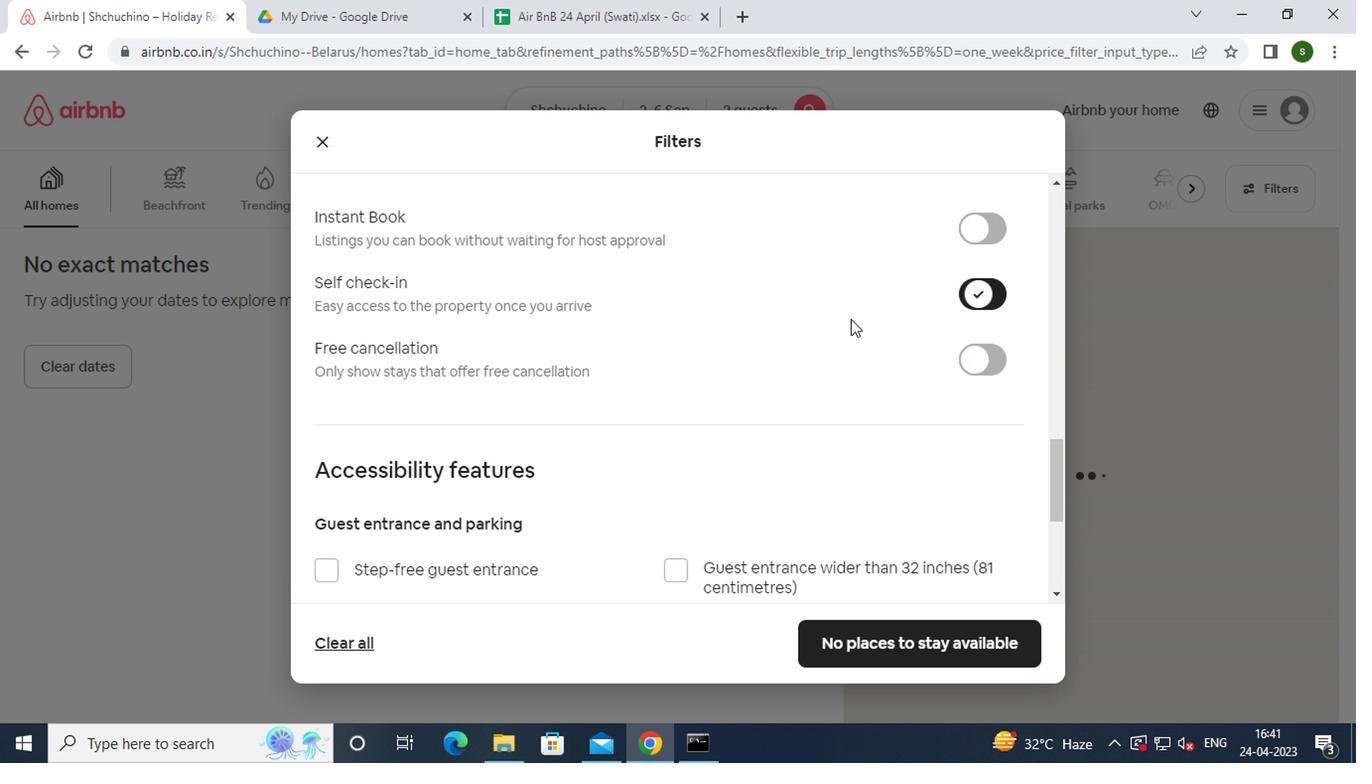 
Action: Mouse scrolled (793, 326) with delta (0, -1)
Screenshot: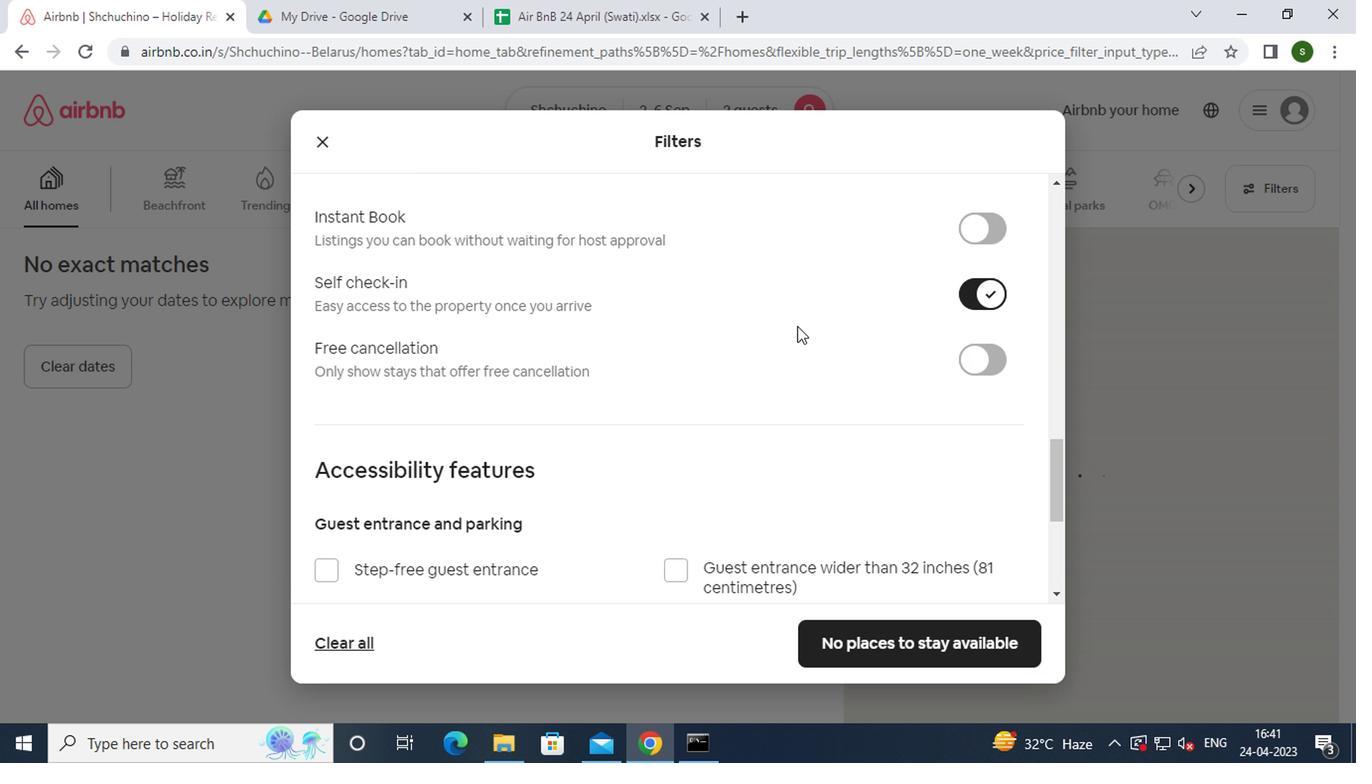 
Action: Mouse scrolled (793, 326) with delta (0, -1)
Screenshot: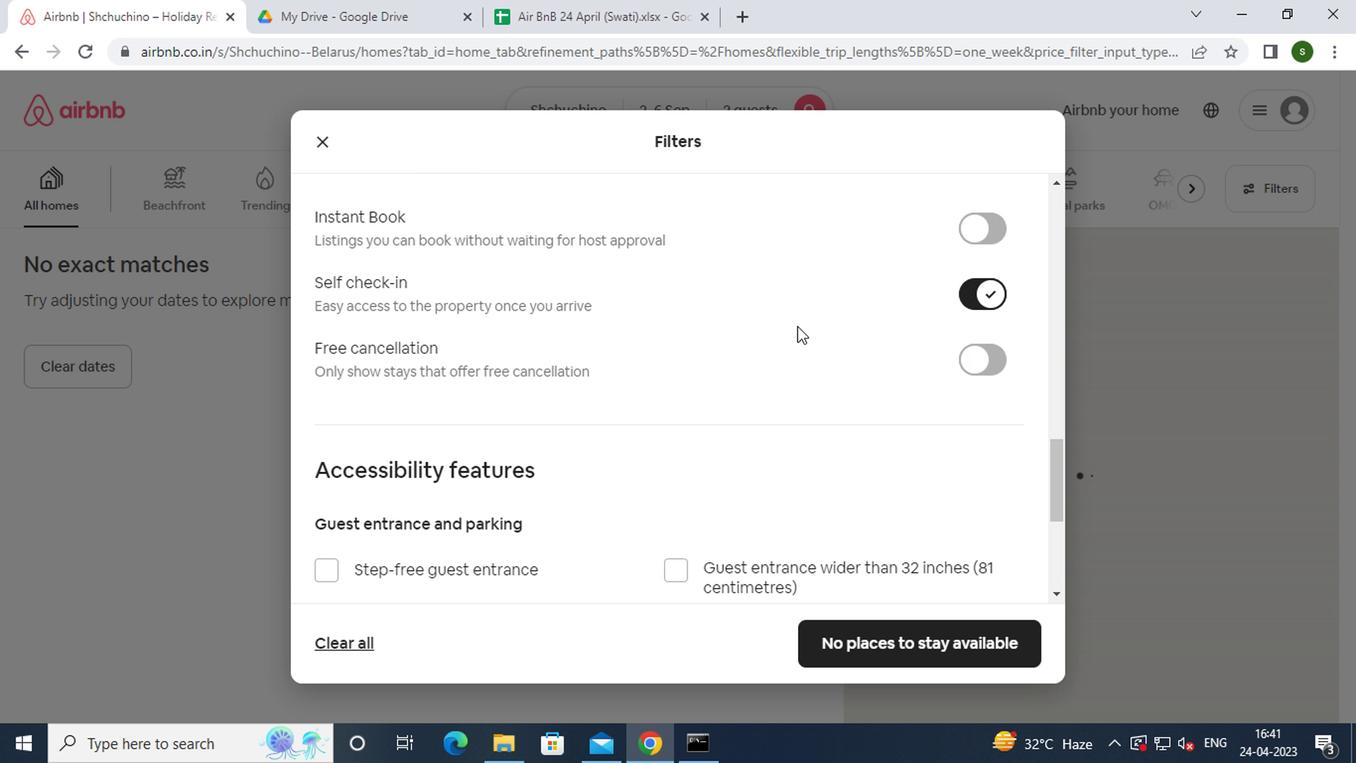 
Action: Mouse scrolled (793, 326) with delta (0, -1)
Screenshot: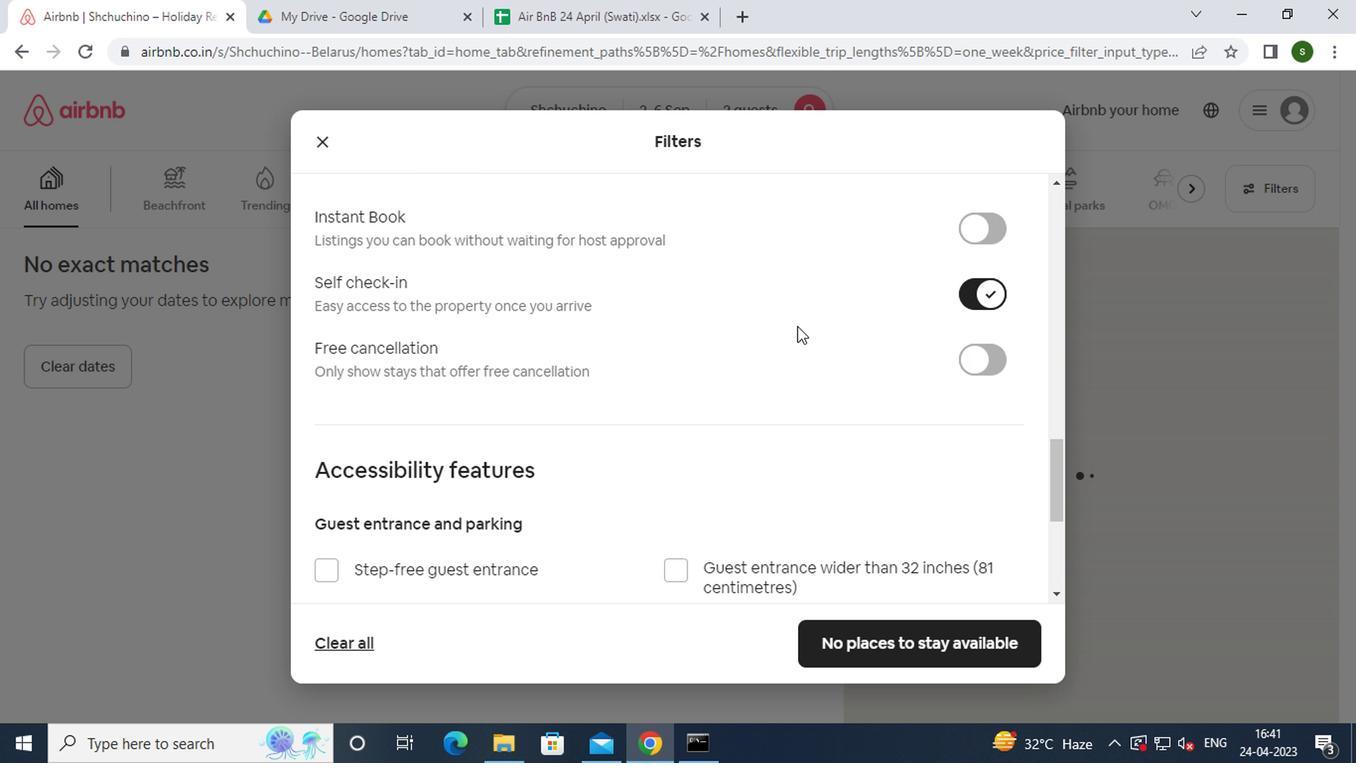 
Action: Mouse scrolled (793, 326) with delta (0, -1)
Screenshot: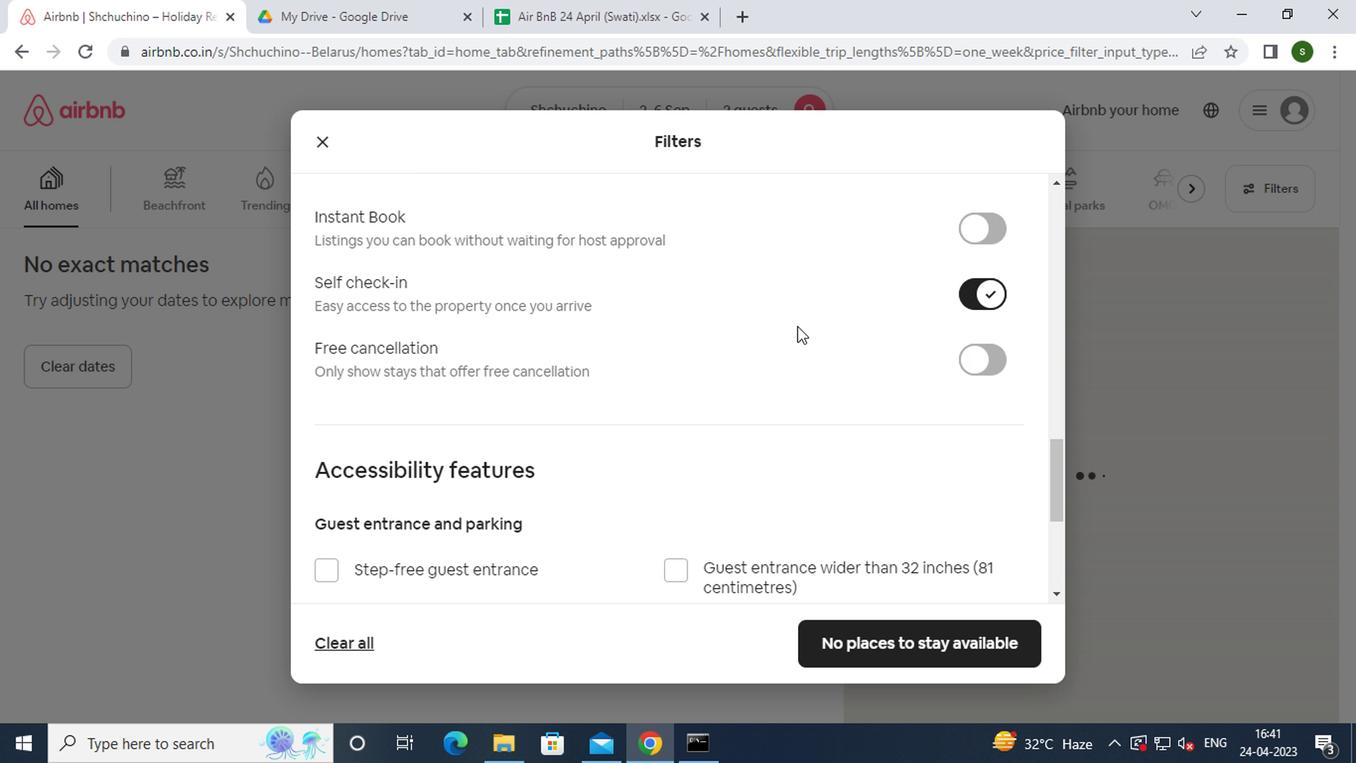 
Action: Mouse scrolled (793, 326) with delta (0, -1)
Screenshot: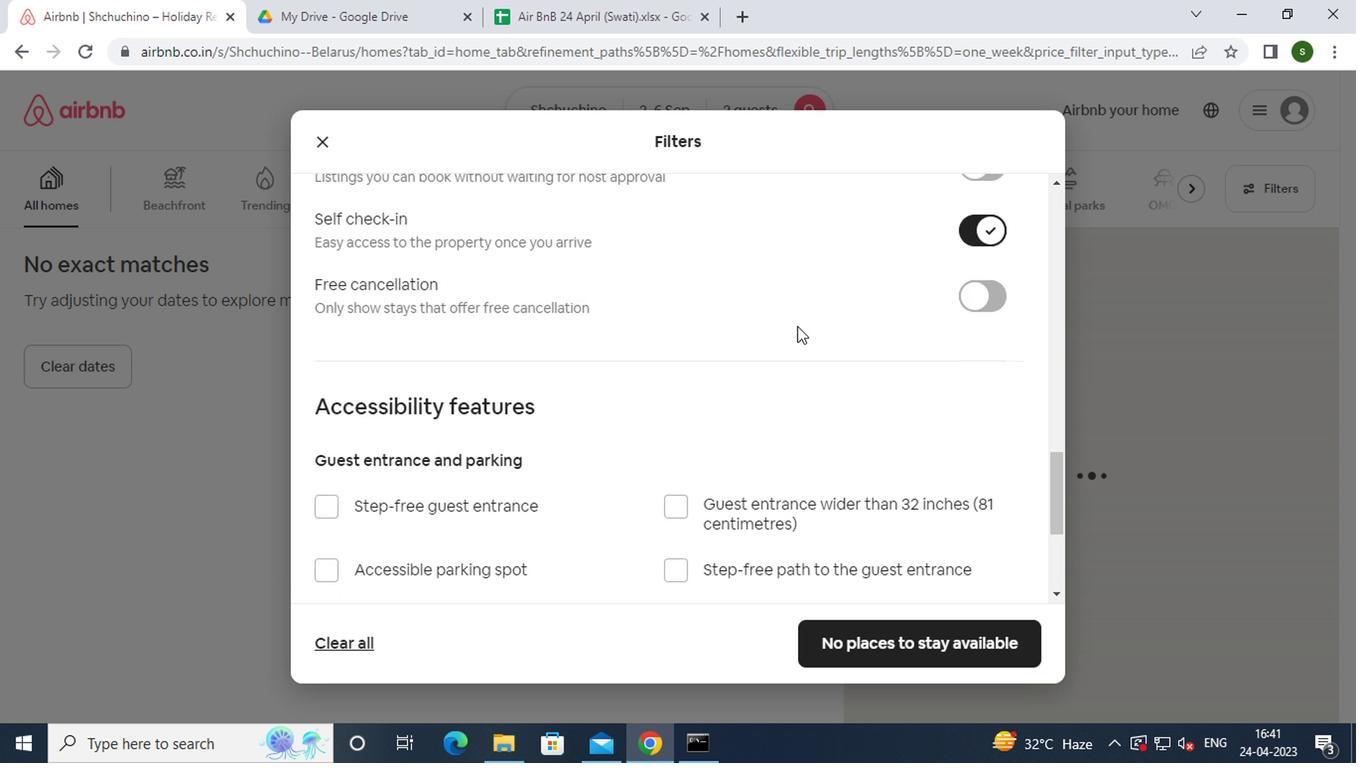 
Action: Mouse moved to (917, 646)
Screenshot: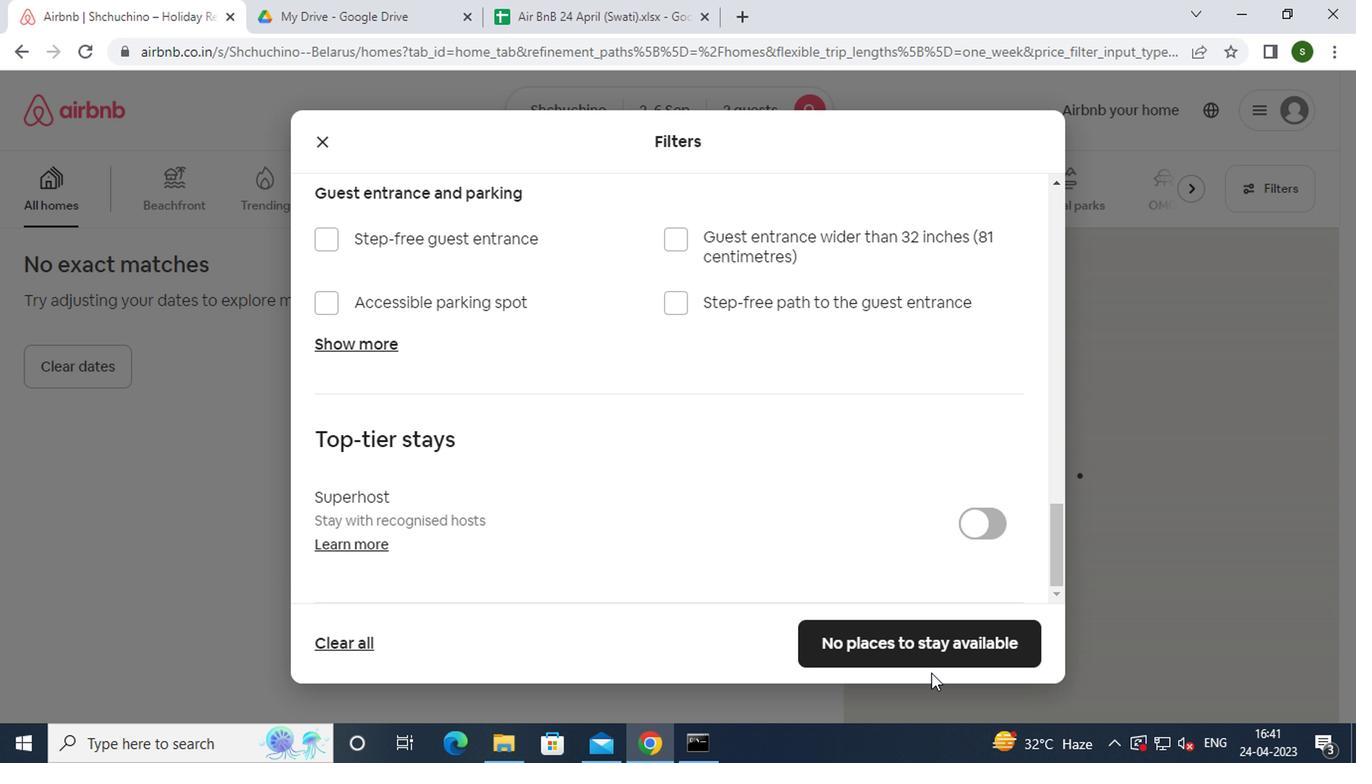 
Action: Mouse pressed left at (917, 646)
Screenshot: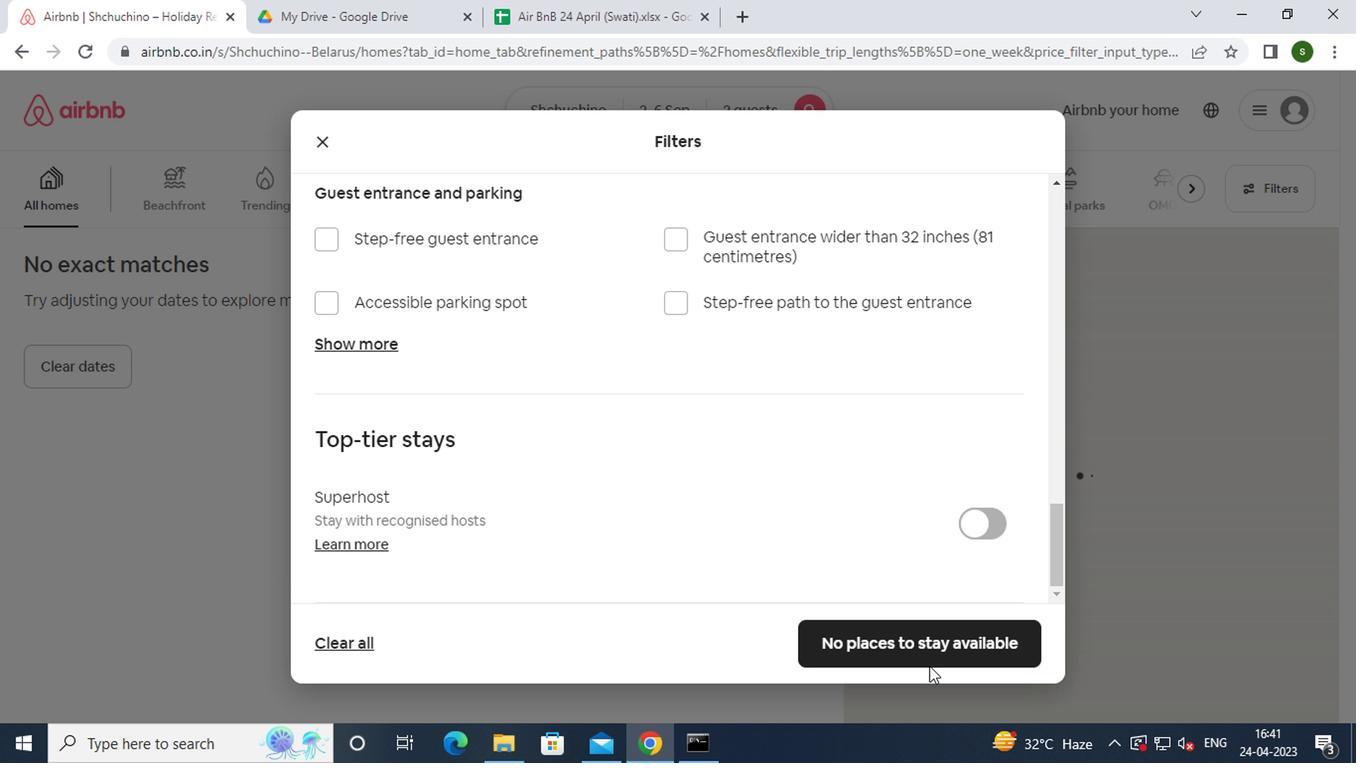 
Action: Mouse moved to (722, 452)
Screenshot: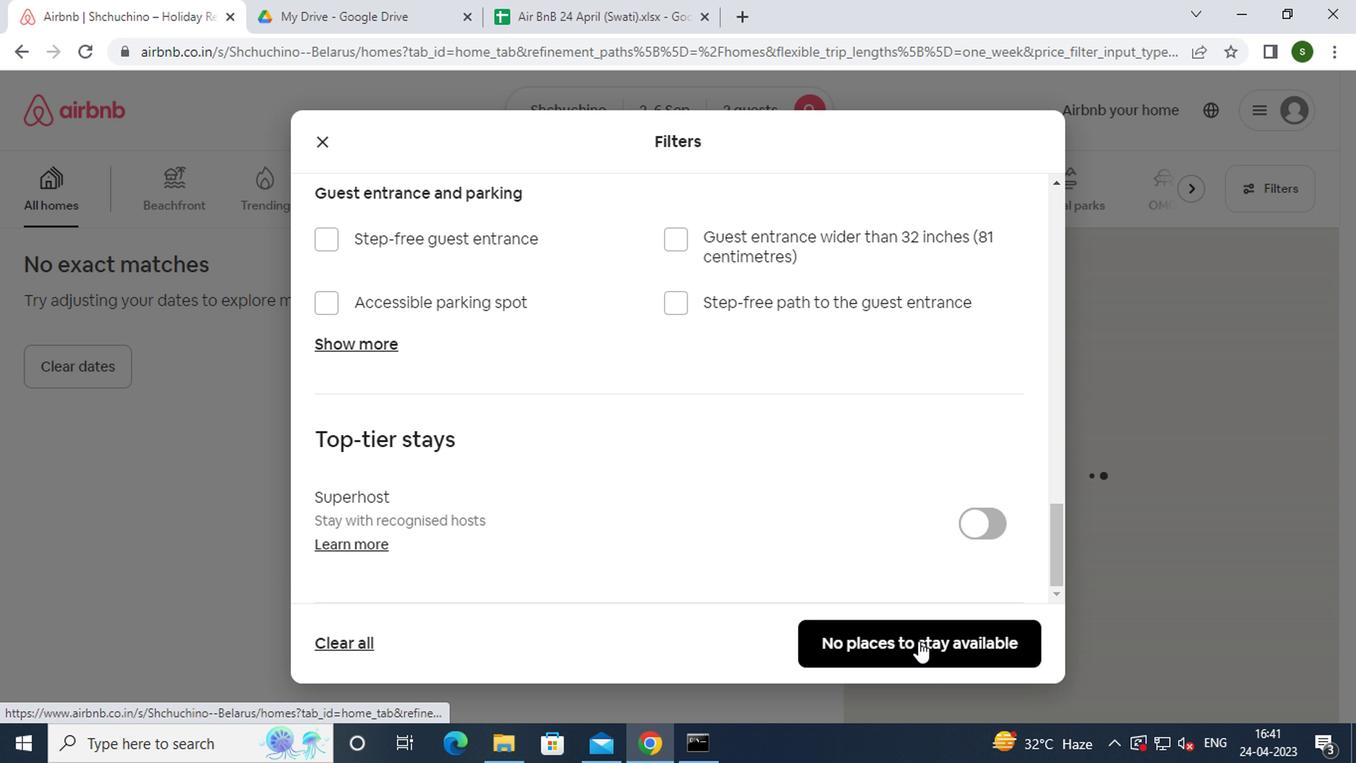 
